 Task: For heading  Tahoma with underline.  font size for heading20,  'Change the font style of data to'Arial.  and font size to 12,  Change the alignment of both headline & data to Align left.  In the sheet  Data Management Spreadsheet
Action: Mouse moved to (887, 114)
Screenshot: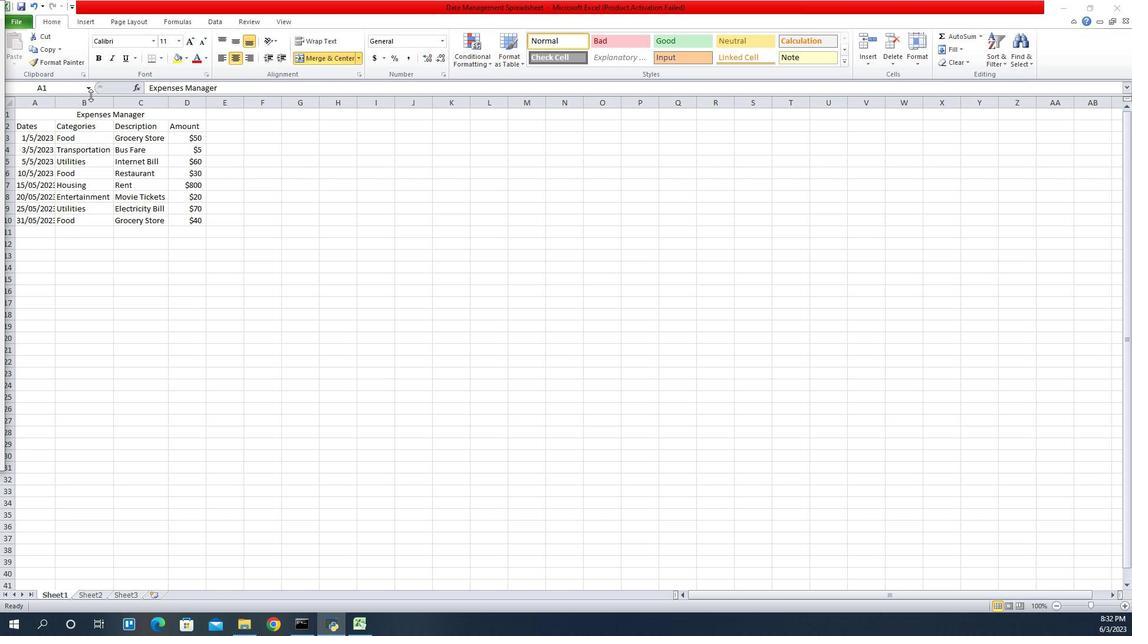 
Action: Mouse pressed left at (887, 114)
Screenshot: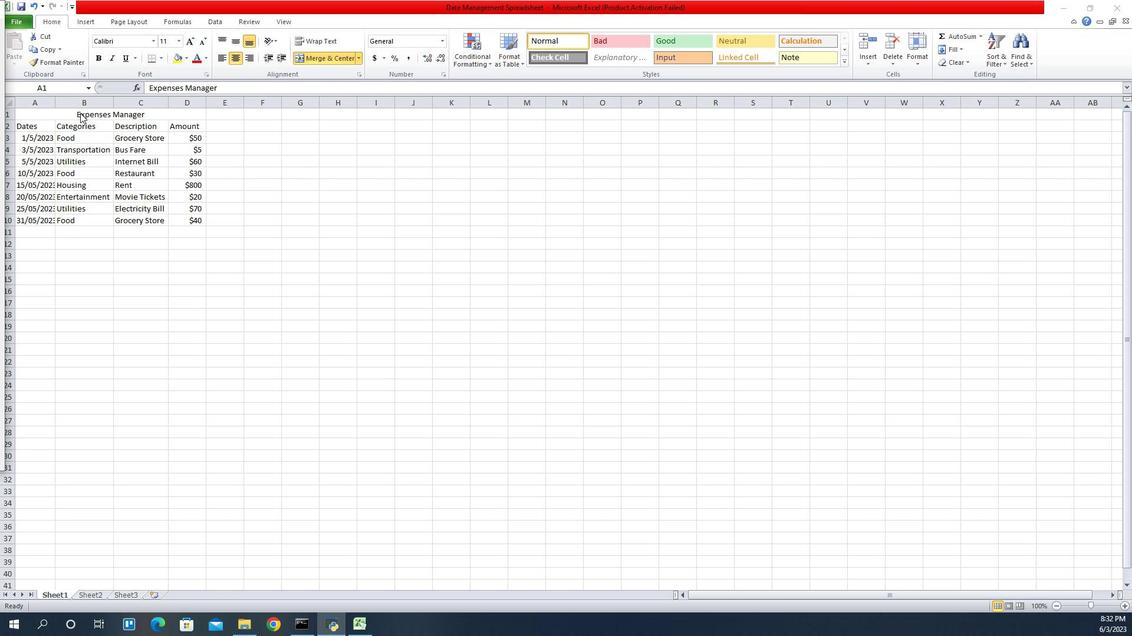 
Action: Mouse moved to (960, 43)
Screenshot: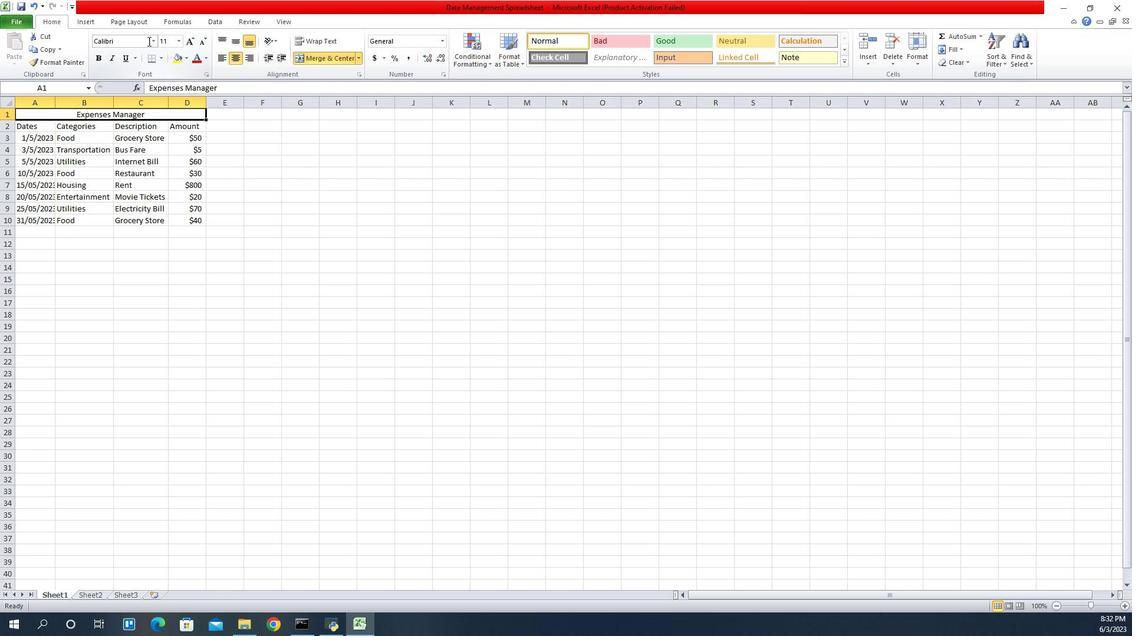 
Action: Mouse pressed left at (960, 43)
Screenshot: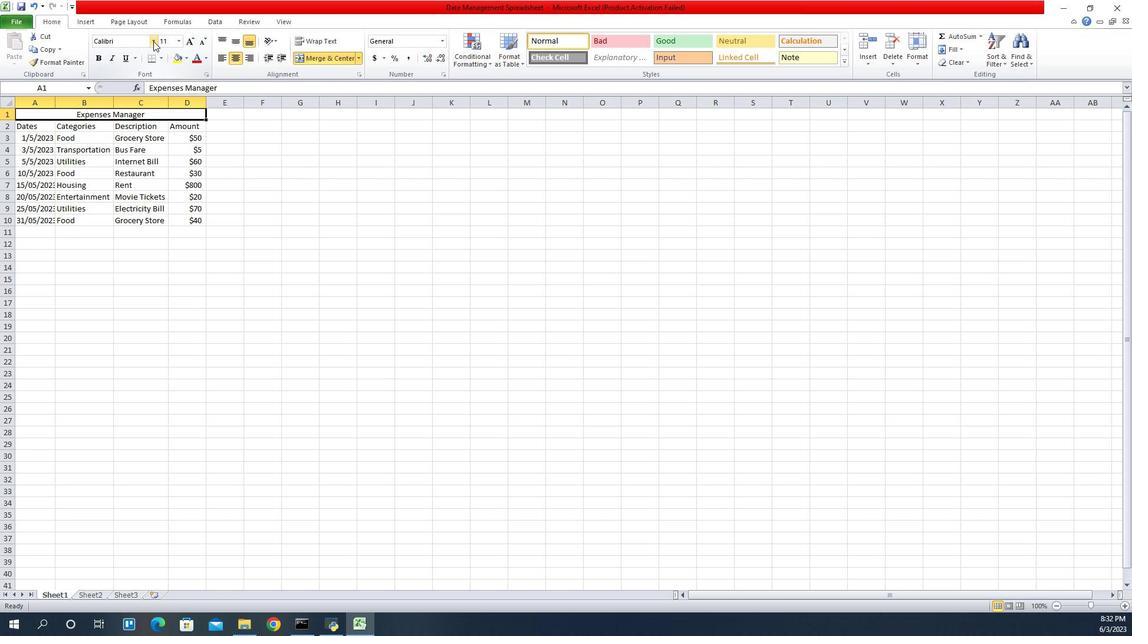 
Action: Mouse moved to (951, 174)
Screenshot: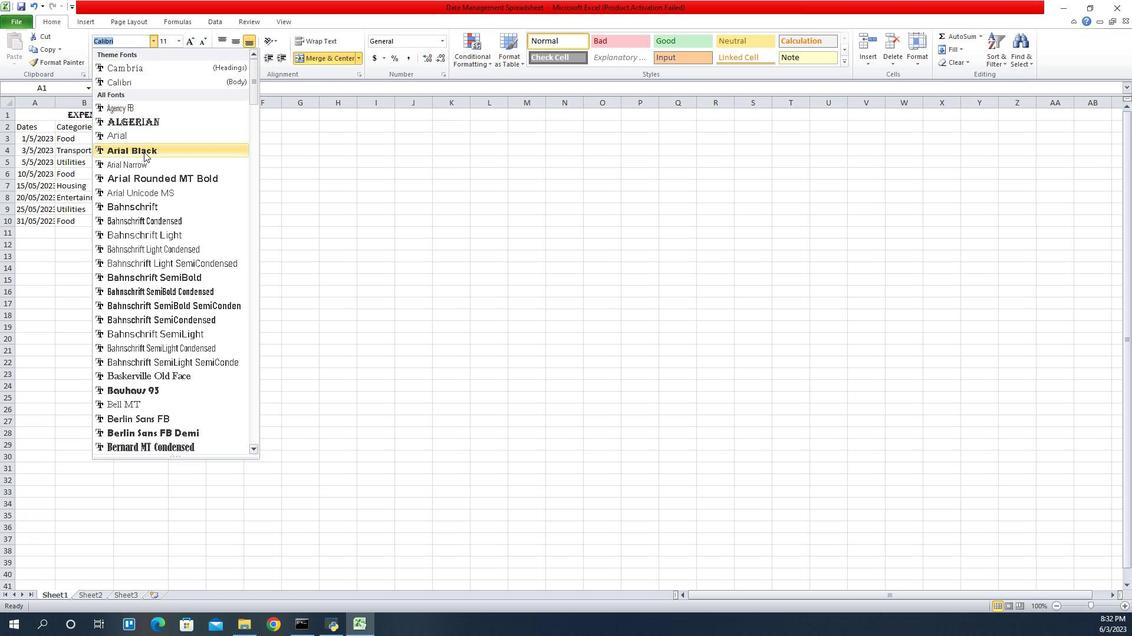 
Action: Mouse scrolled (951, 173) with delta (0, 0)
Screenshot: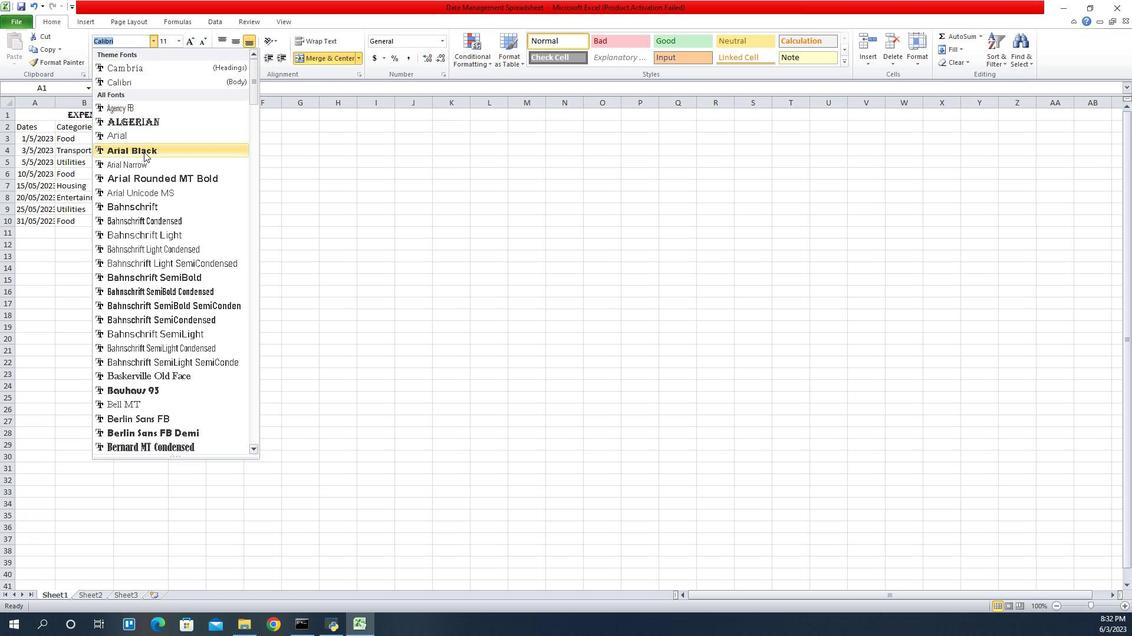 
Action: Mouse moved to (950, 176)
Screenshot: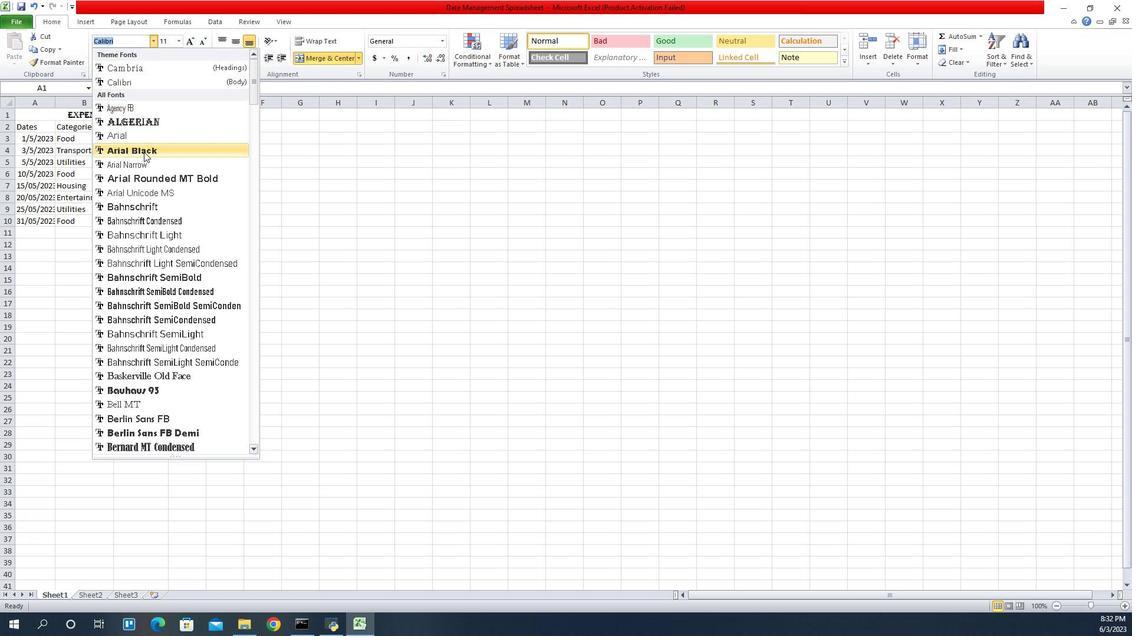 
Action: Mouse scrolled (950, 175) with delta (0, 0)
Screenshot: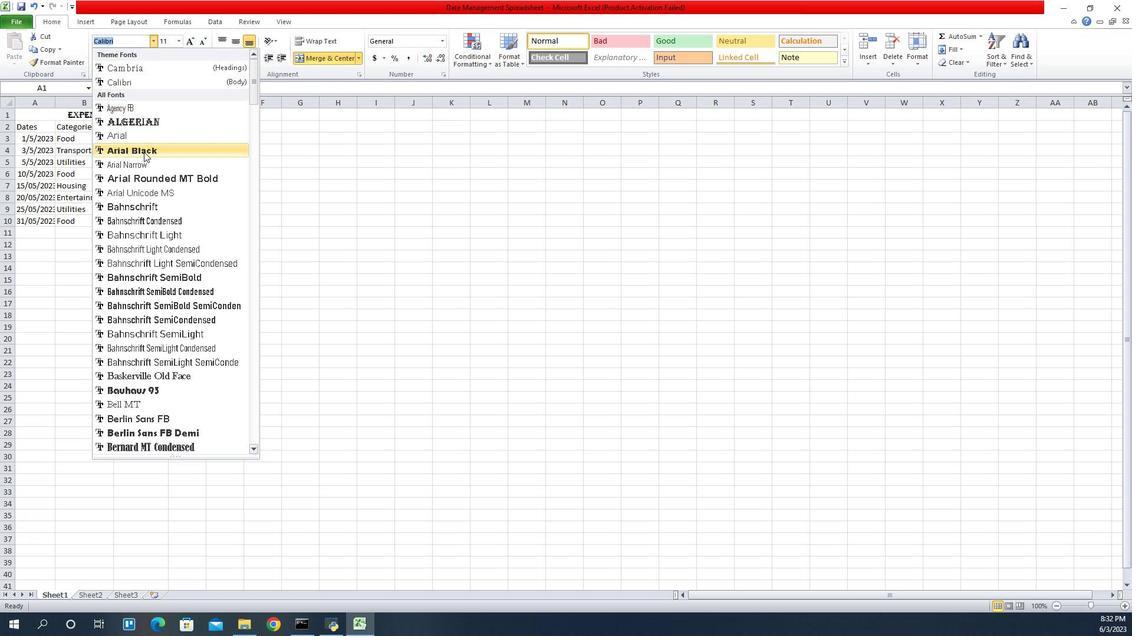 
Action: Mouse moved to (950, 181)
Screenshot: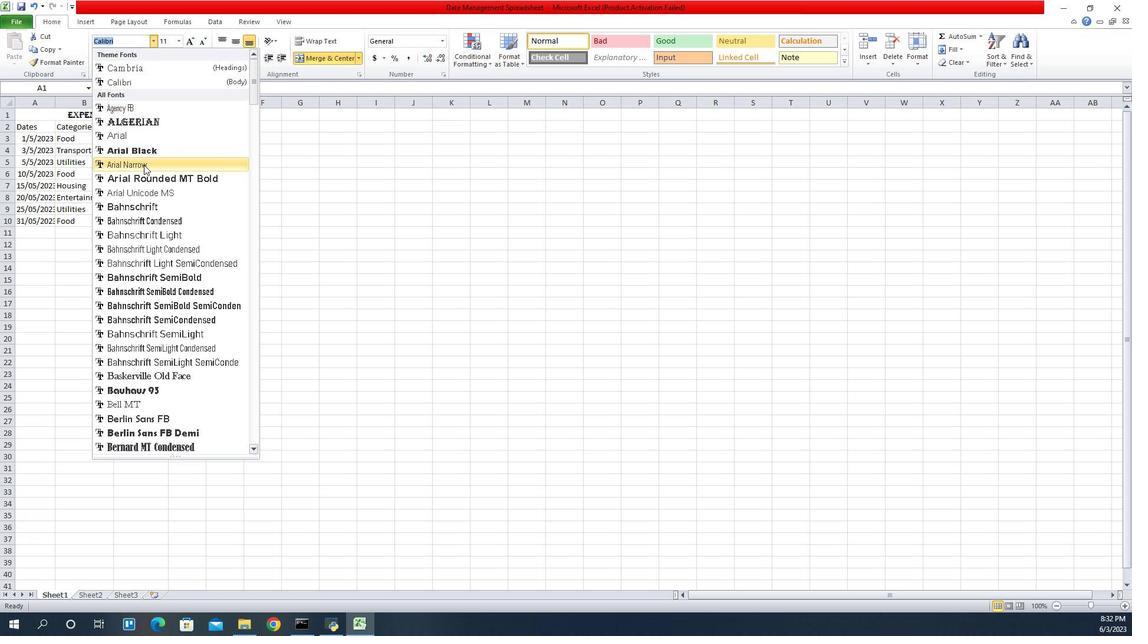 
Action: Mouse scrolled (950, 180) with delta (0, 0)
Screenshot: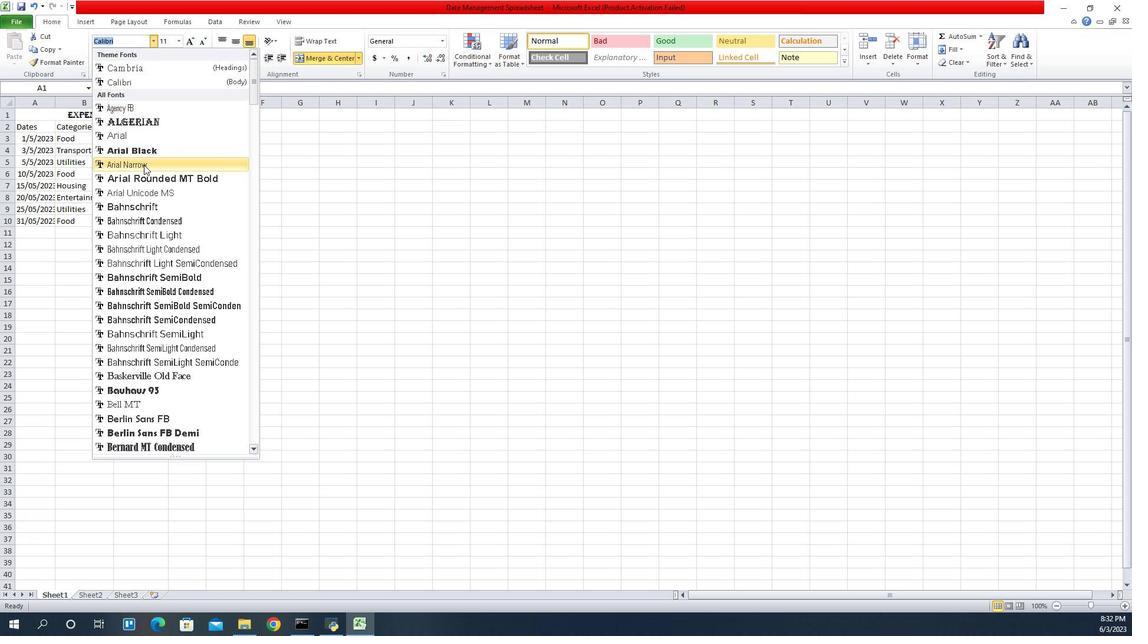 
Action: Mouse moved to (949, 187)
Screenshot: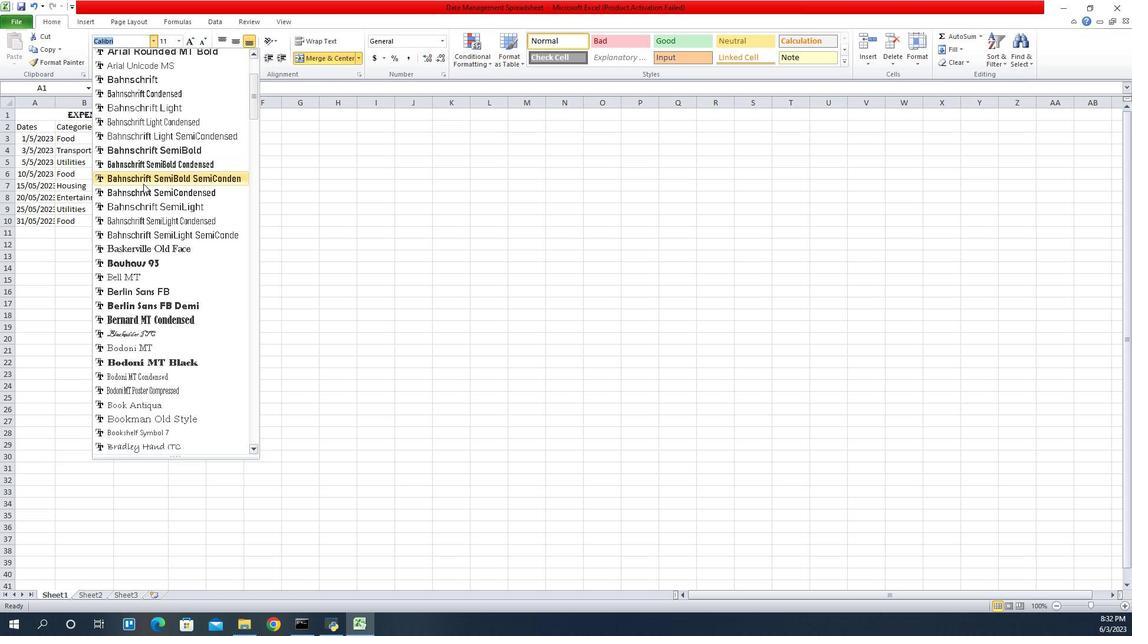 
Action: Mouse scrolled (949, 186) with delta (0, 0)
Screenshot: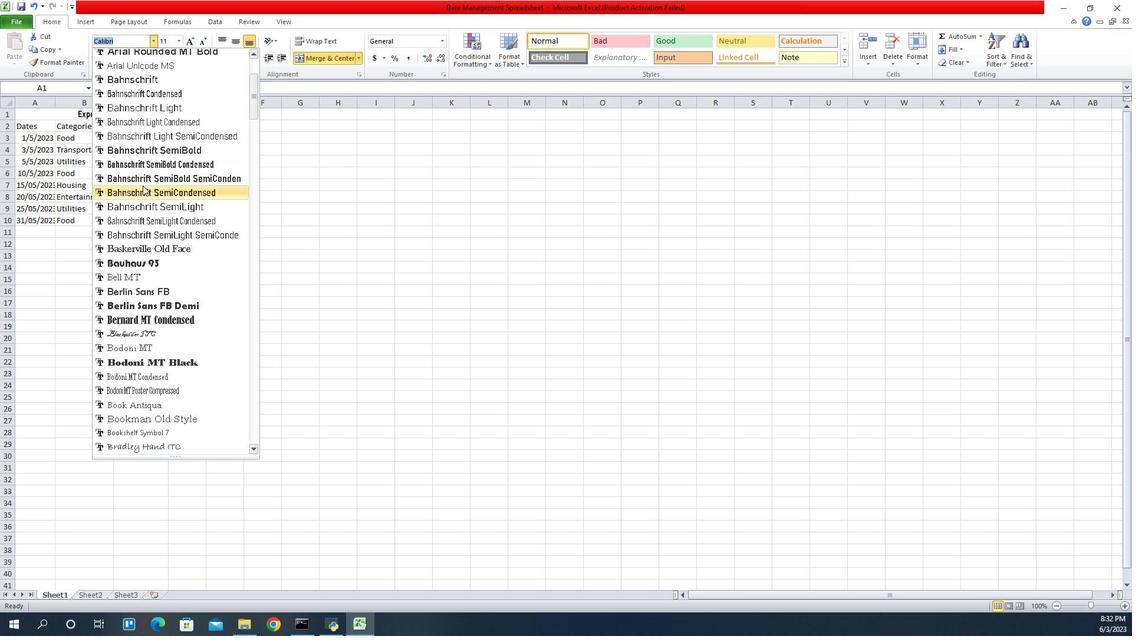 
Action: Mouse scrolled (949, 186) with delta (0, 0)
Screenshot: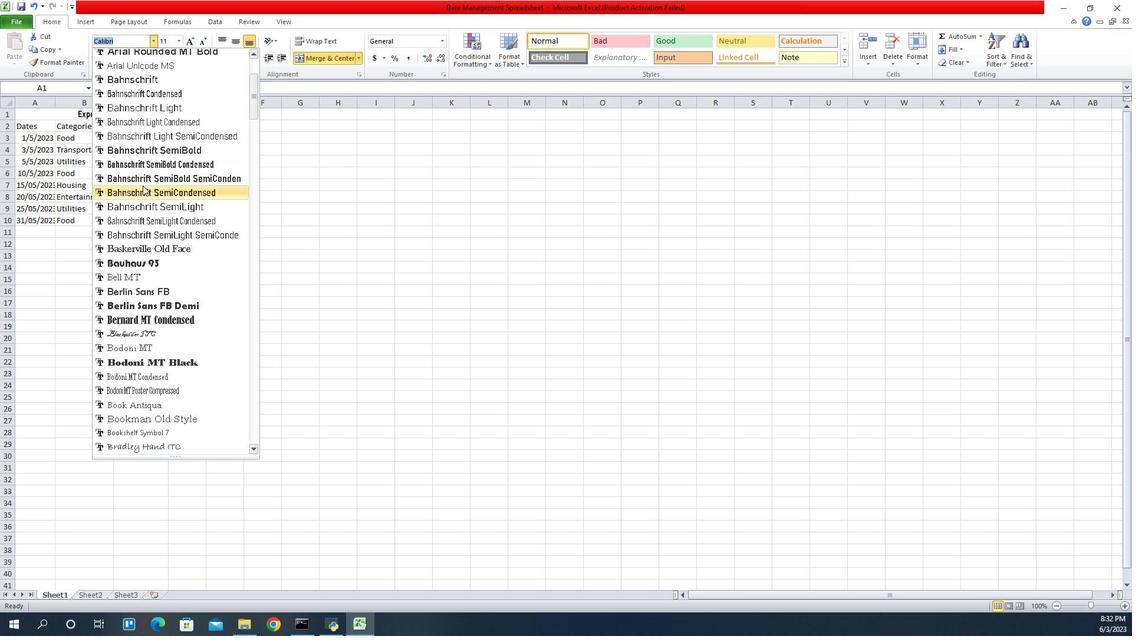 
Action: Mouse scrolled (949, 186) with delta (0, 0)
Screenshot: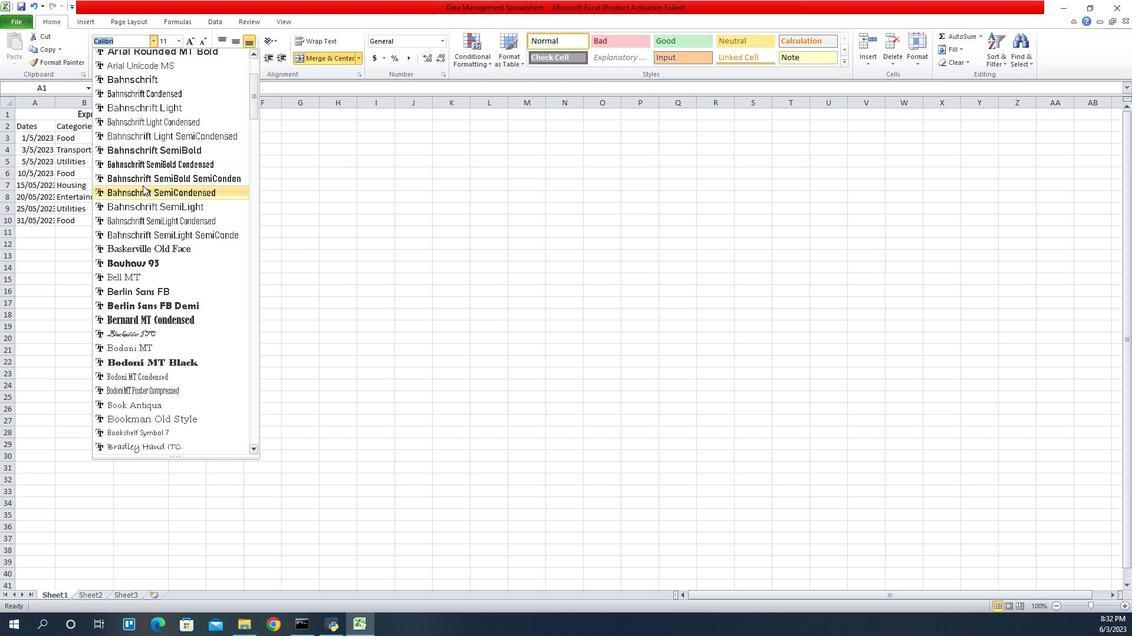 
Action: Mouse scrolled (949, 186) with delta (0, 0)
Screenshot: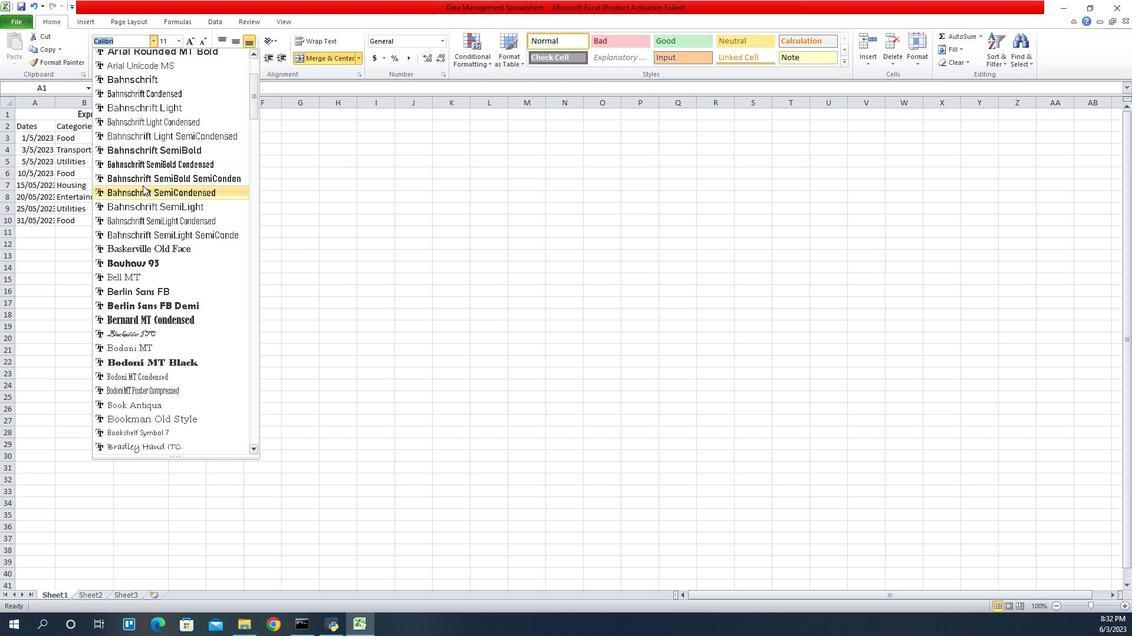 
Action: Mouse scrolled (949, 186) with delta (0, 0)
Screenshot: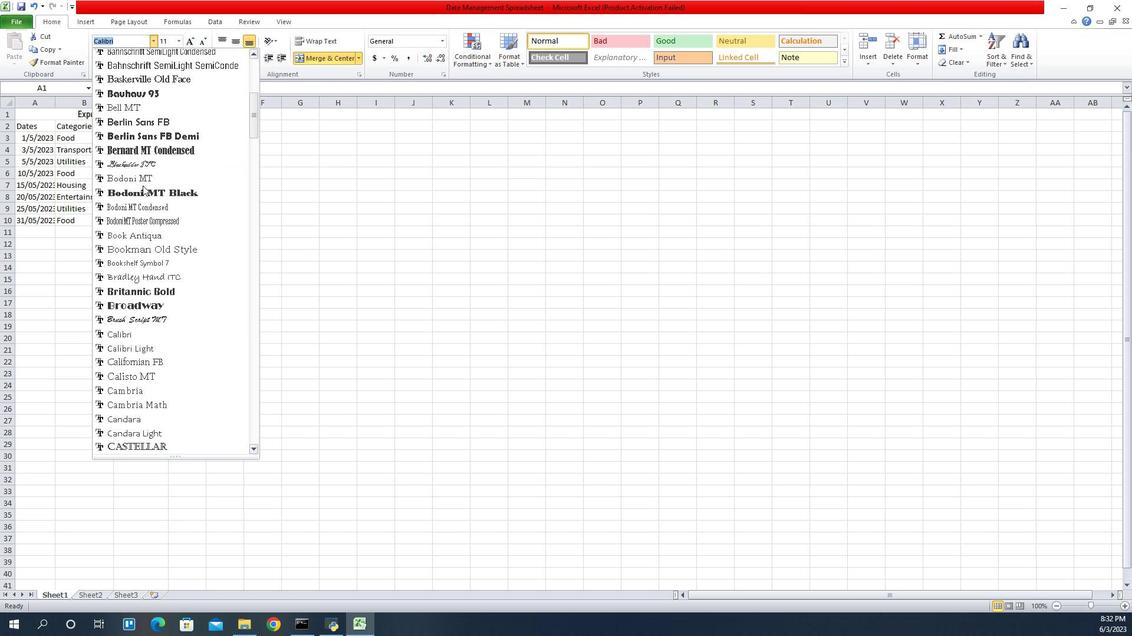 
Action: Mouse scrolled (949, 186) with delta (0, 0)
Screenshot: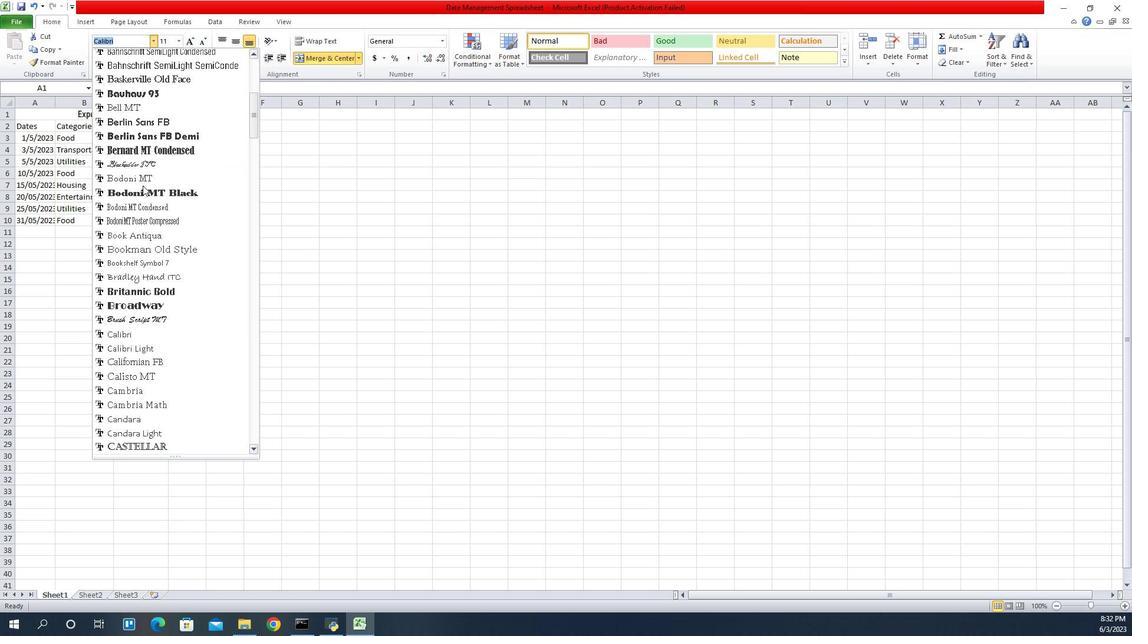 
Action: Mouse scrolled (949, 186) with delta (0, 0)
Screenshot: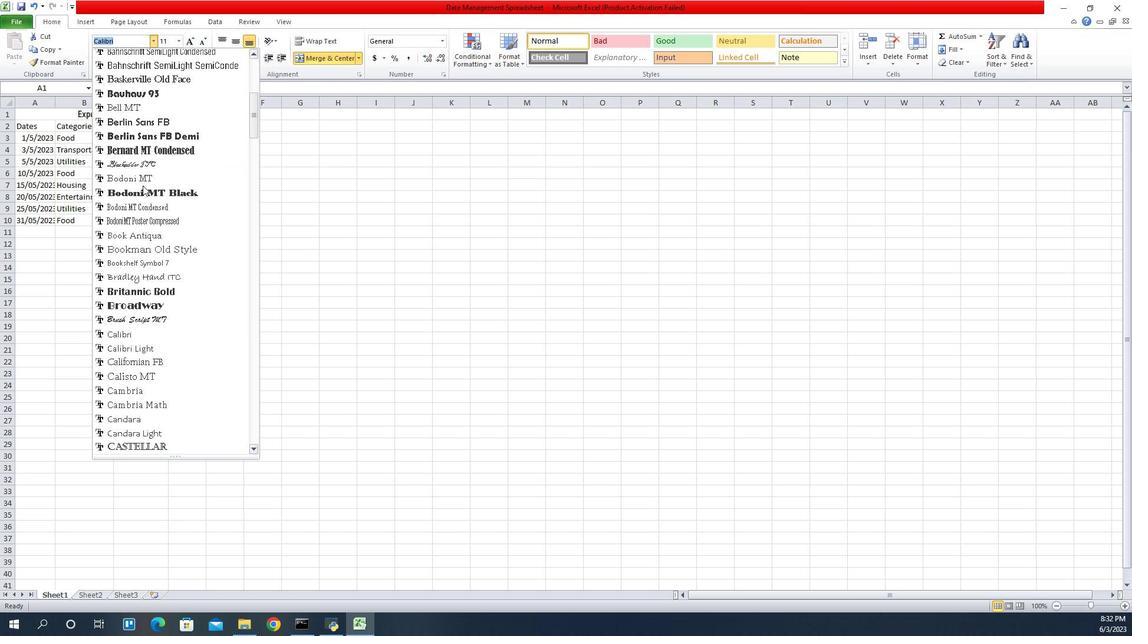 
Action: Mouse scrolled (949, 186) with delta (0, 0)
Screenshot: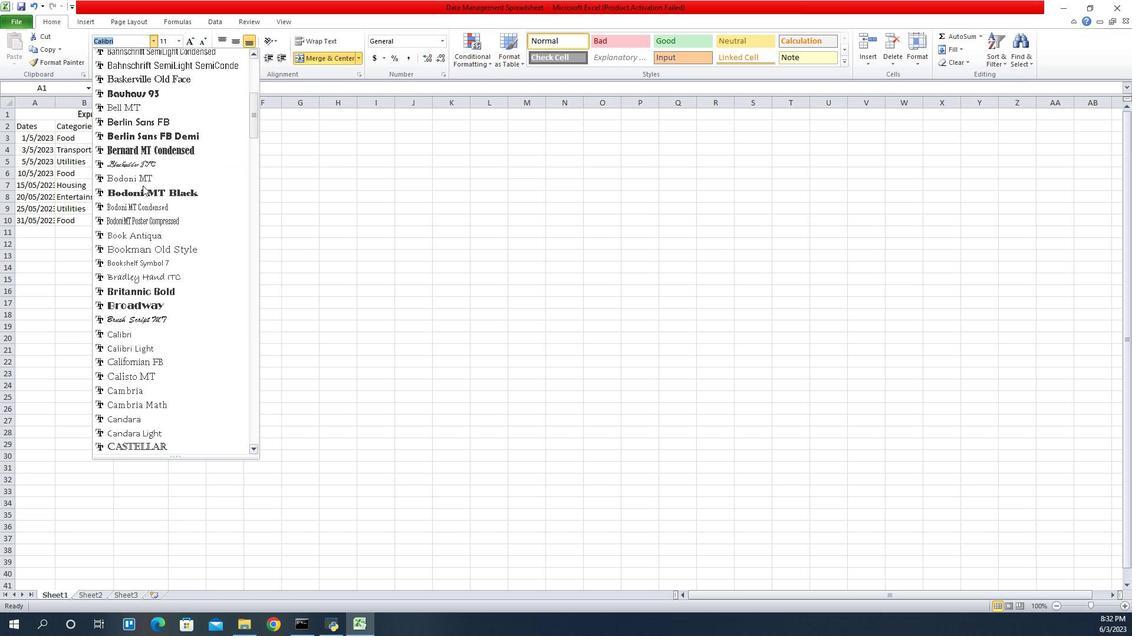 
Action: Mouse scrolled (949, 186) with delta (0, 0)
Screenshot: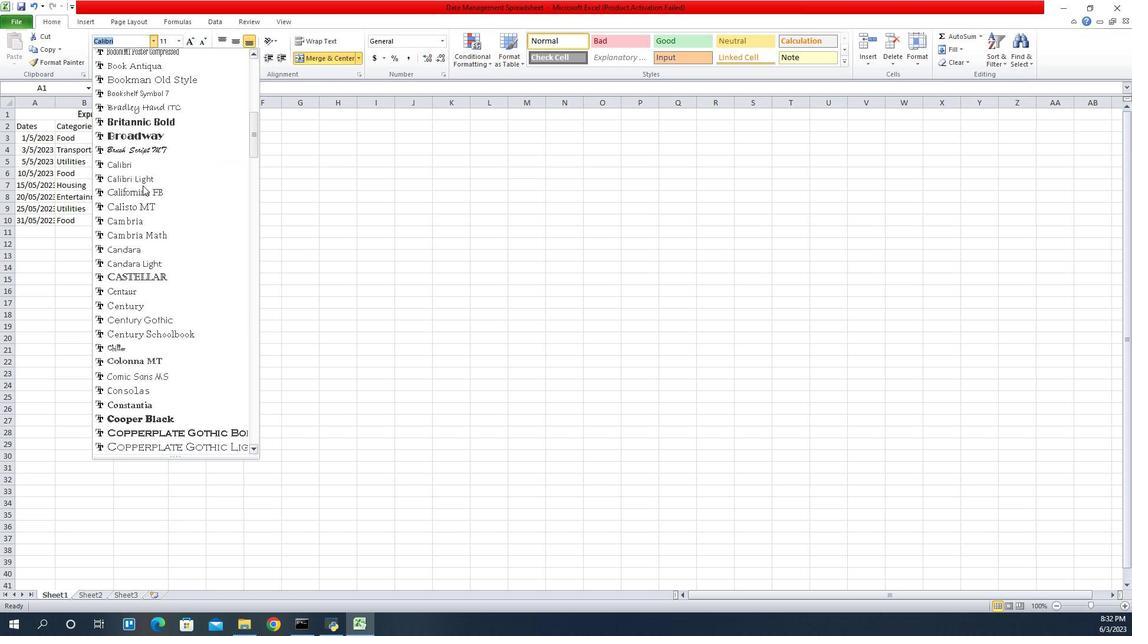 
Action: Mouse scrolled (949, 186) with delta (0, 0)
Screenshot: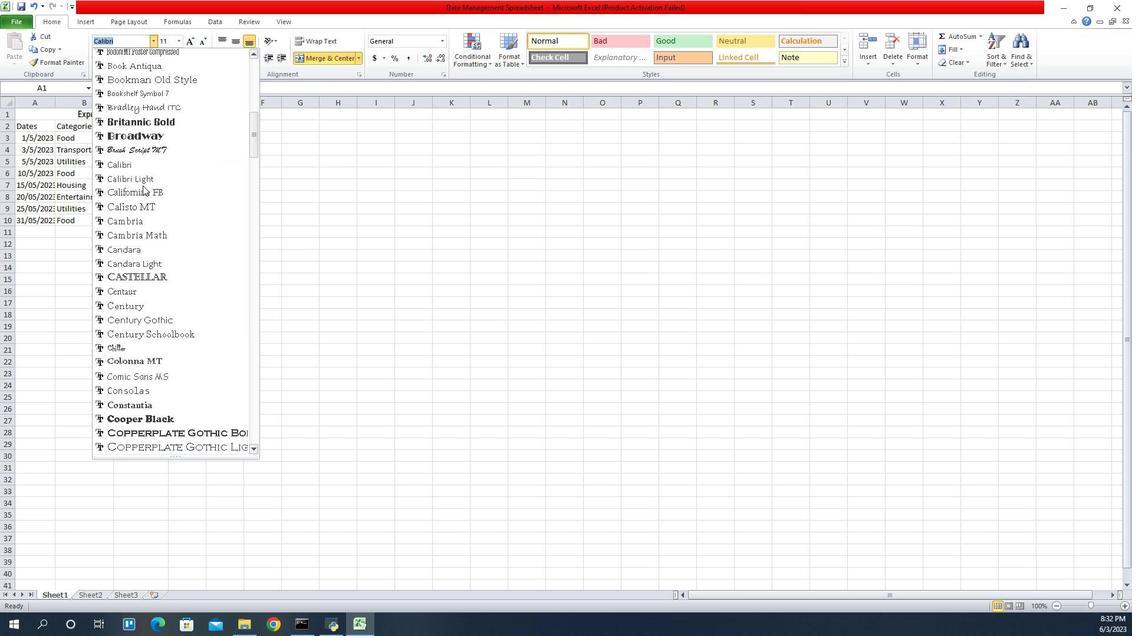 
Action: Mouse scrolled (949, 186) with delta (0, 0)
Screenshot: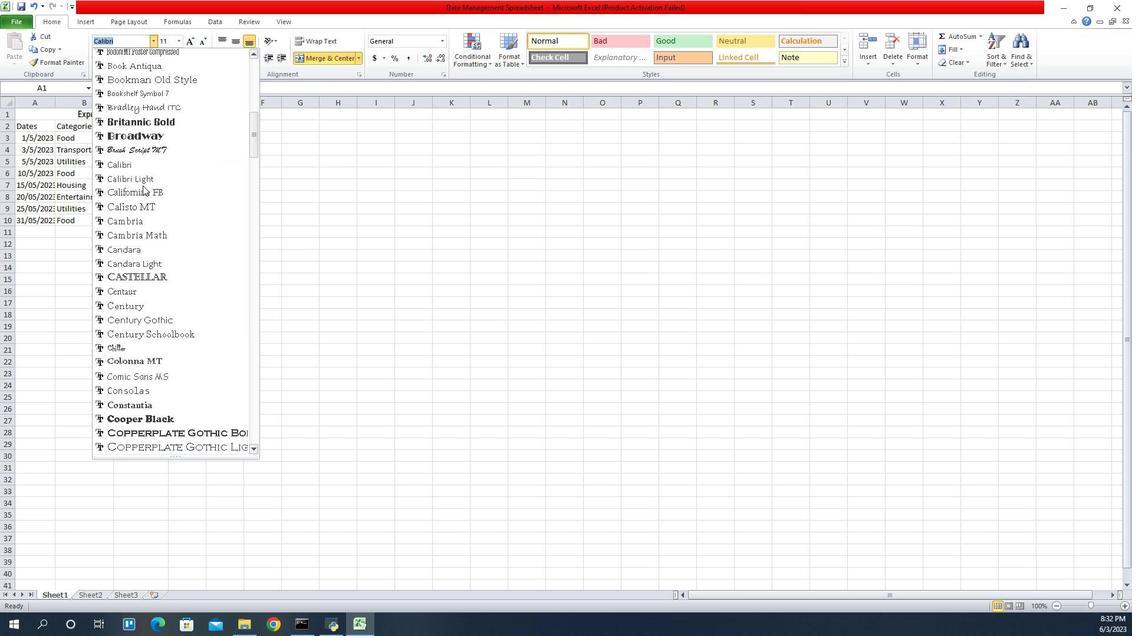 
Action: Mouse scrolled (949, 186) with delta (0, 0)
Screenshot: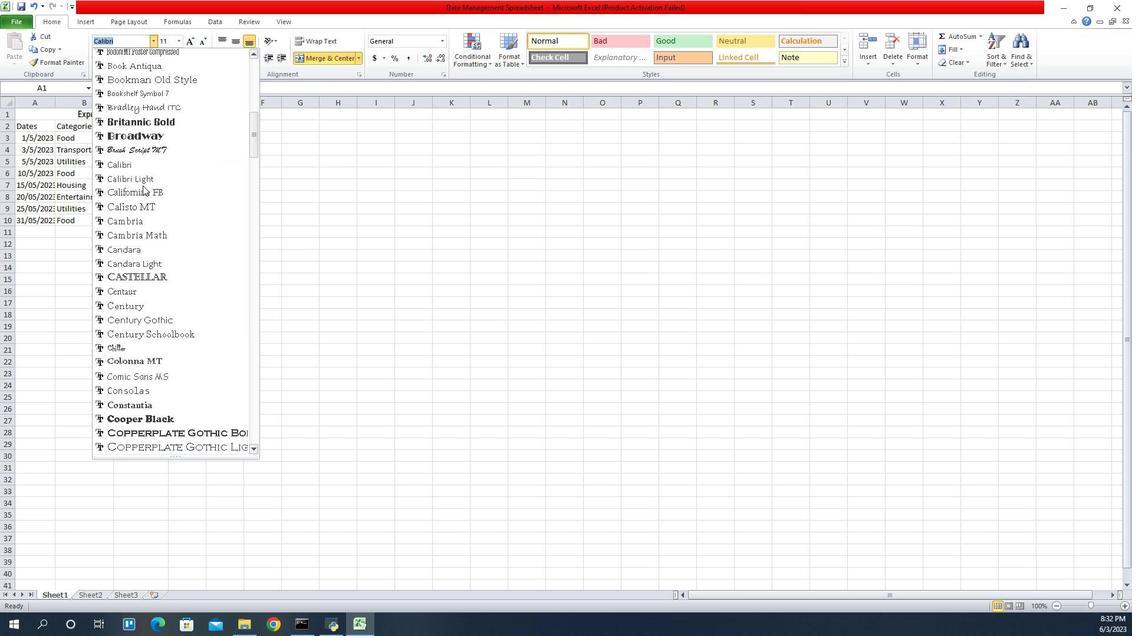 
Action: Mouse scrolled (949, 186) with delta (0, 0)
Screenshot: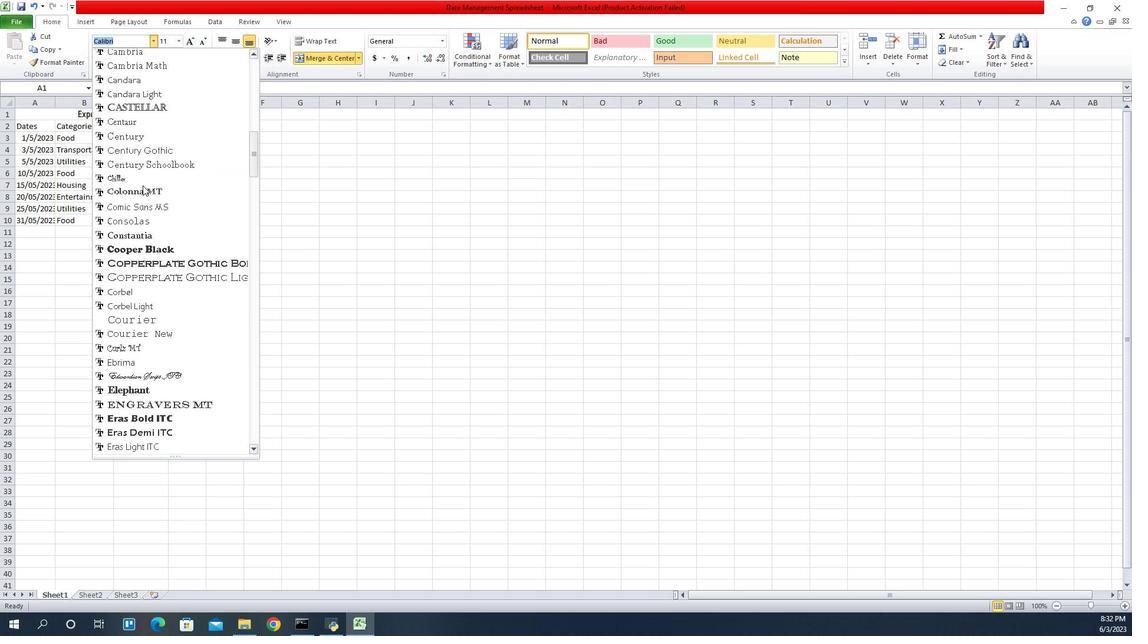 
Action: Mouse scrolled (949, 186) with delta (0, 0)
Screenshot: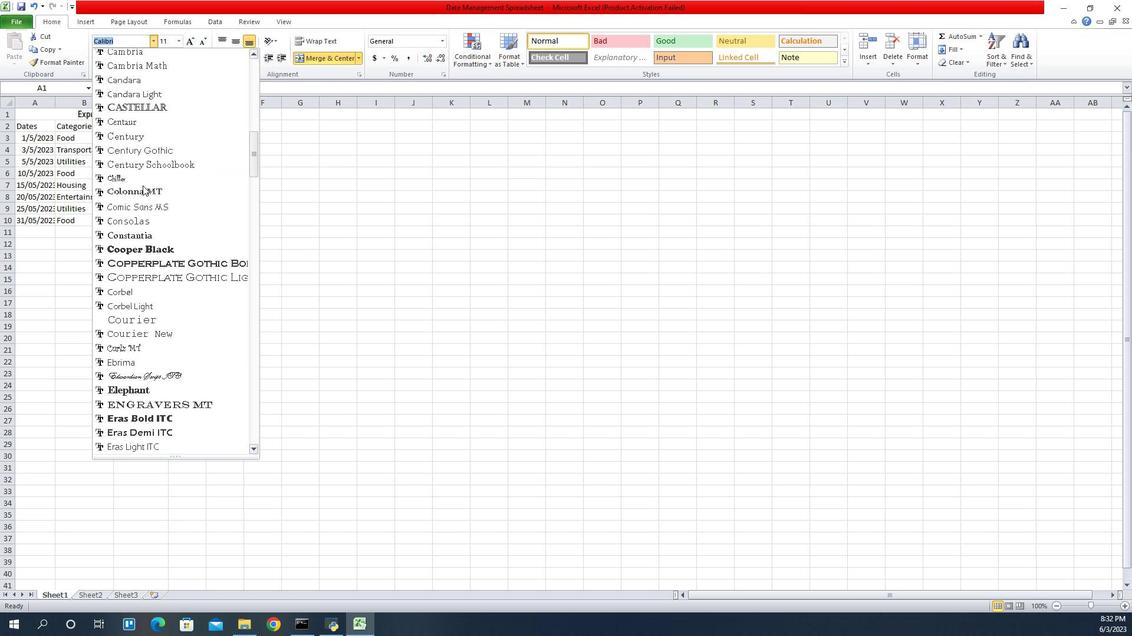
Action: Mouse scrolled (949, 186) with delta (0, 0)
Screenshot: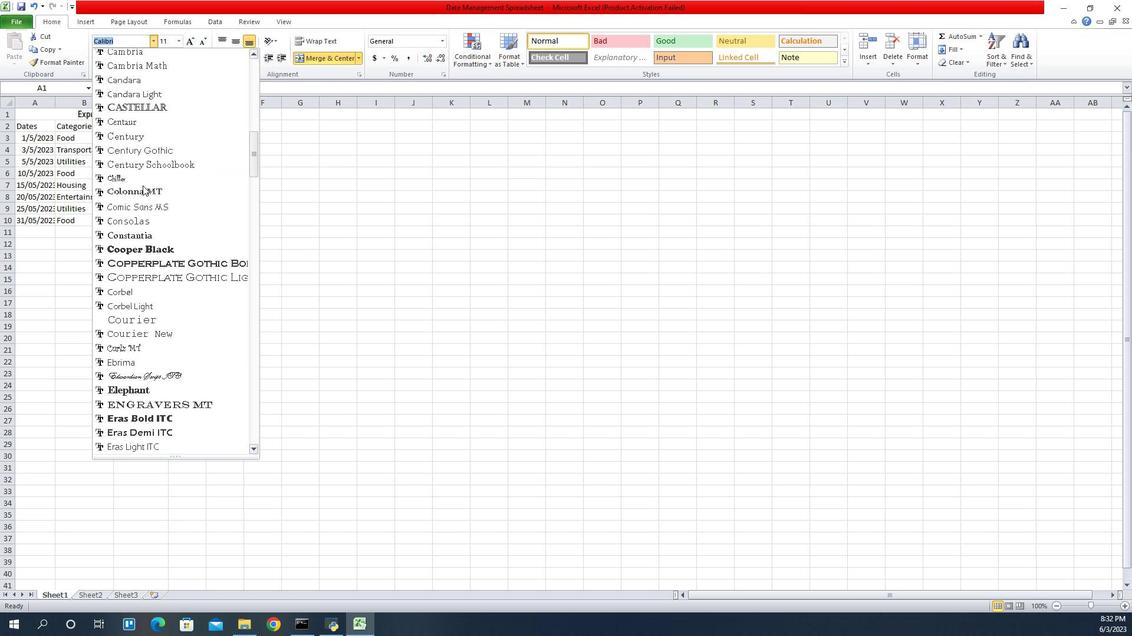 
Action: Mouse scrolled (949, 186) with delta (0, 0)
Screenshot: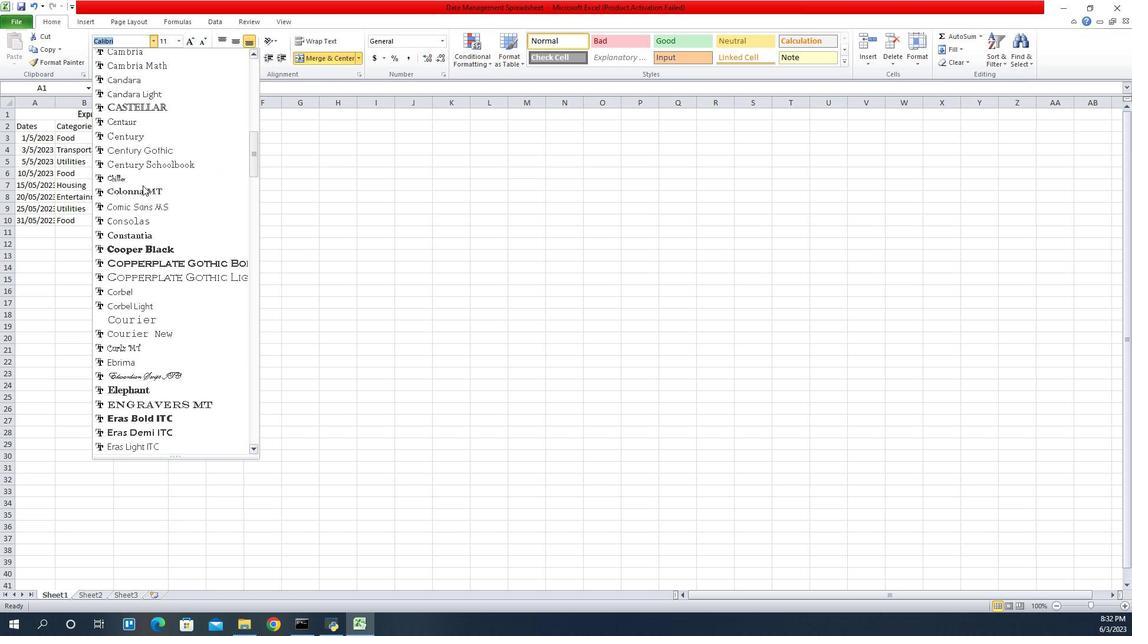 
Action: Mouse scrolled (949, 186) with delta (0, 0)
Screenshot: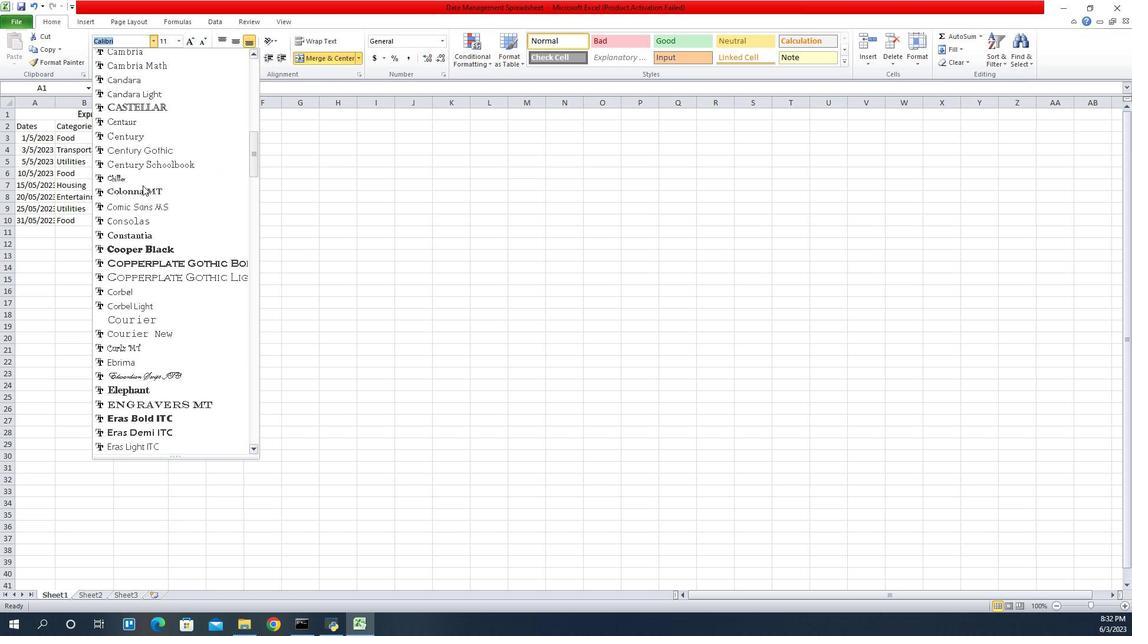 
Action: Mouse scrolled (949, 186) with delta (0, 0)
Screenshot: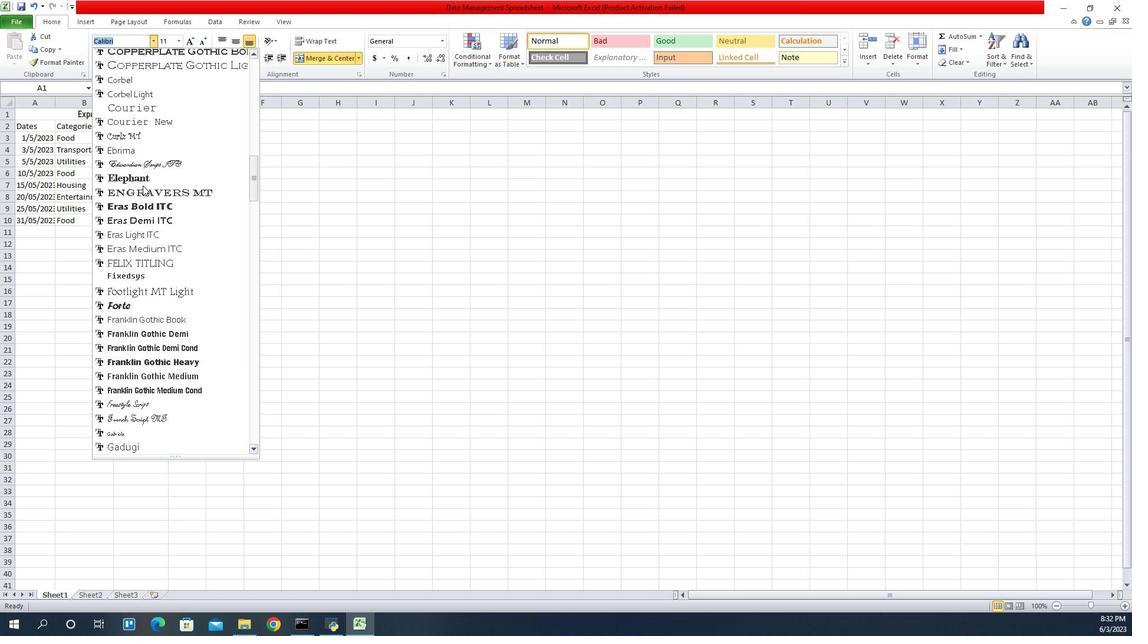 
Action: Mouse scrolled (949, 186) with delta (0, 0)
Screenshot: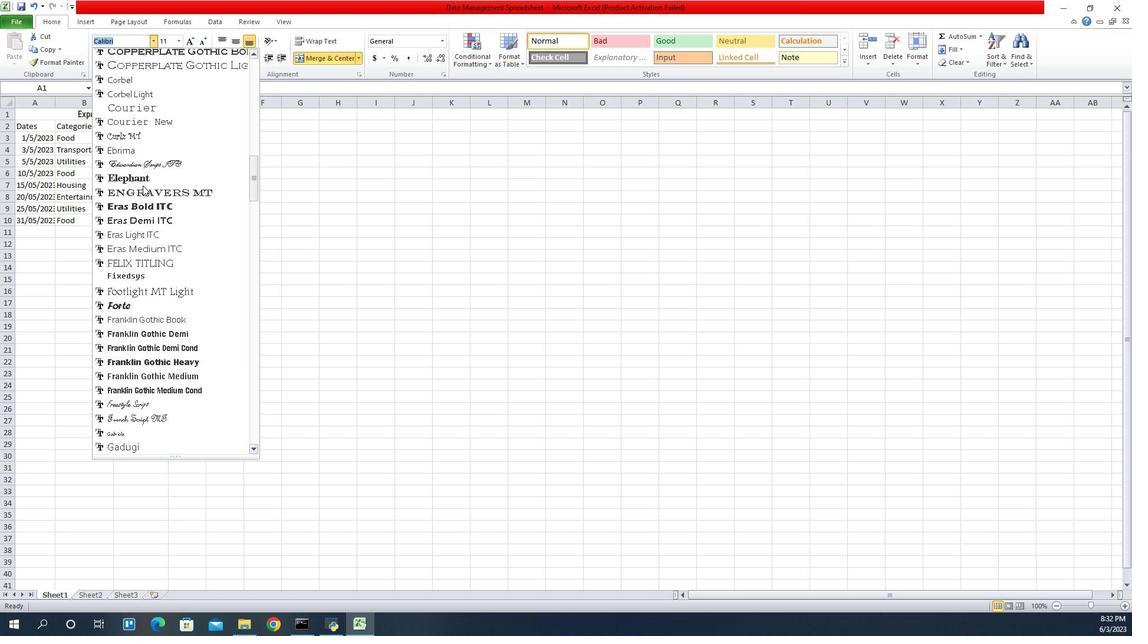 
Action: Mouse scrolled (949, 186) with delta (0, 0)
Screenshot: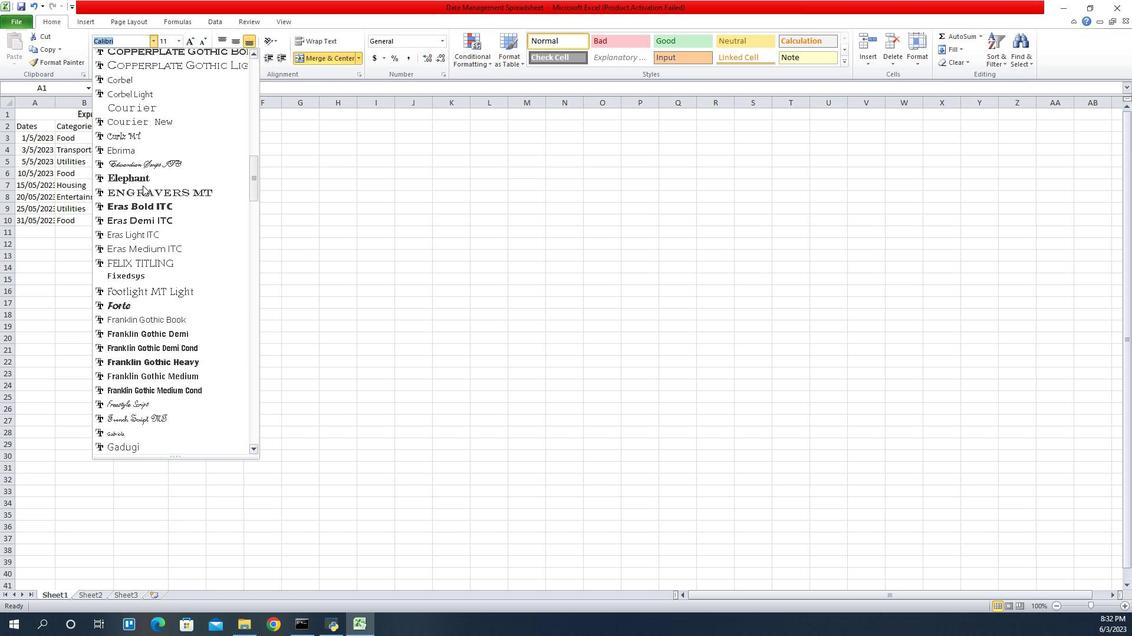 
Action: Mouse scrolled (949, 186) with delta (0, 0)
Screenshot: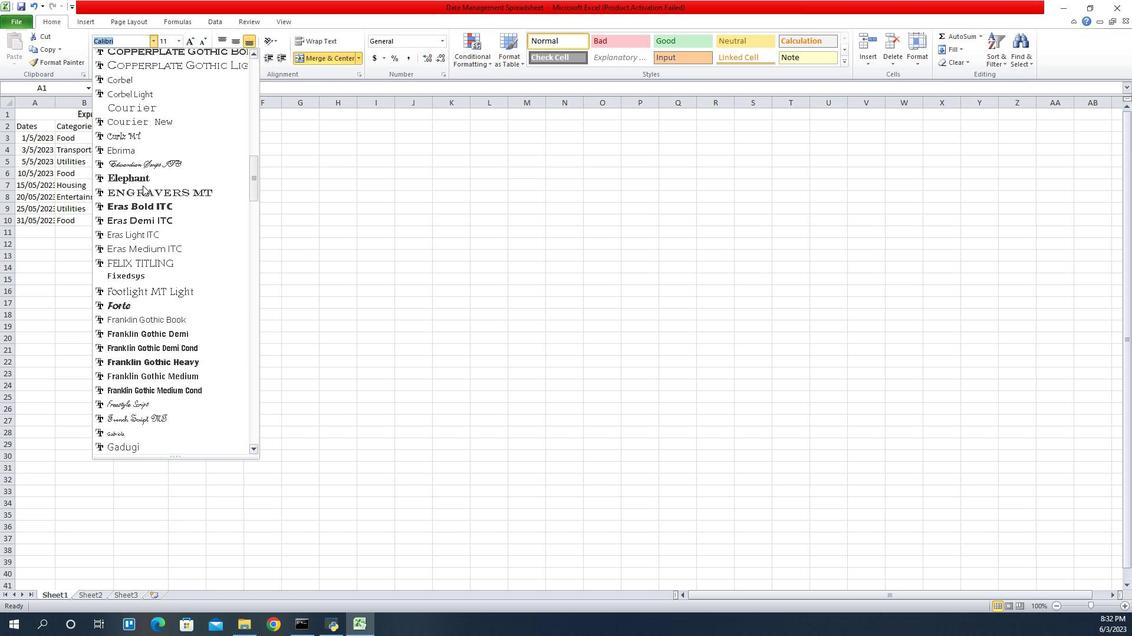 
Action: Mouse scrolled (949, 186) with delta (0, 0)
Screenshot: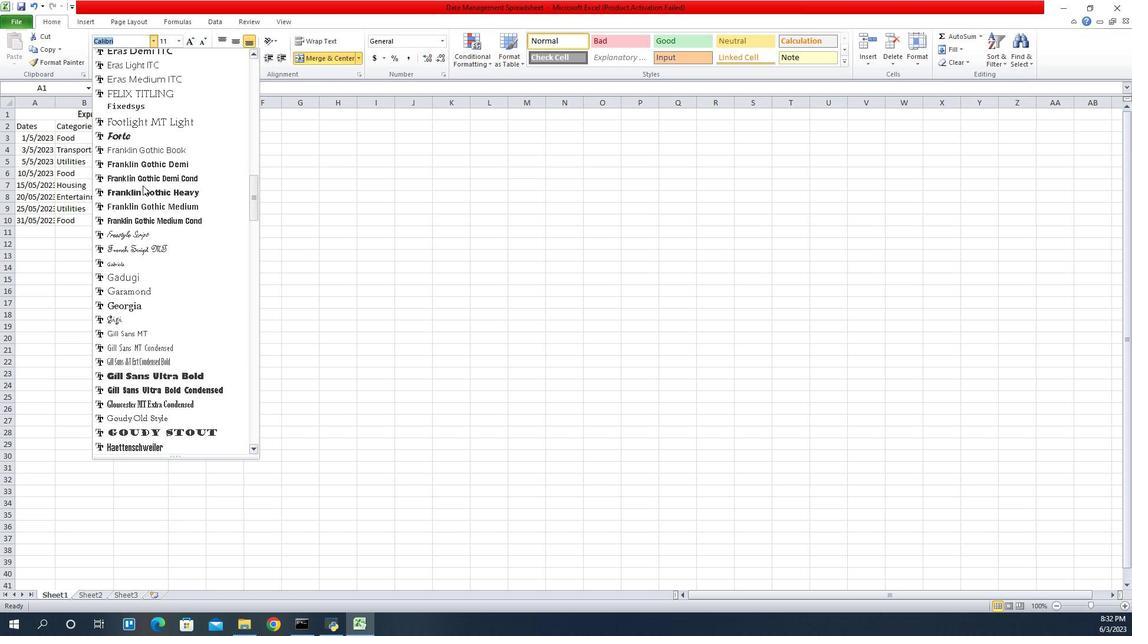 
Action: Mouse scrolled (949, 186) with delta (0, 0)
Screenshot: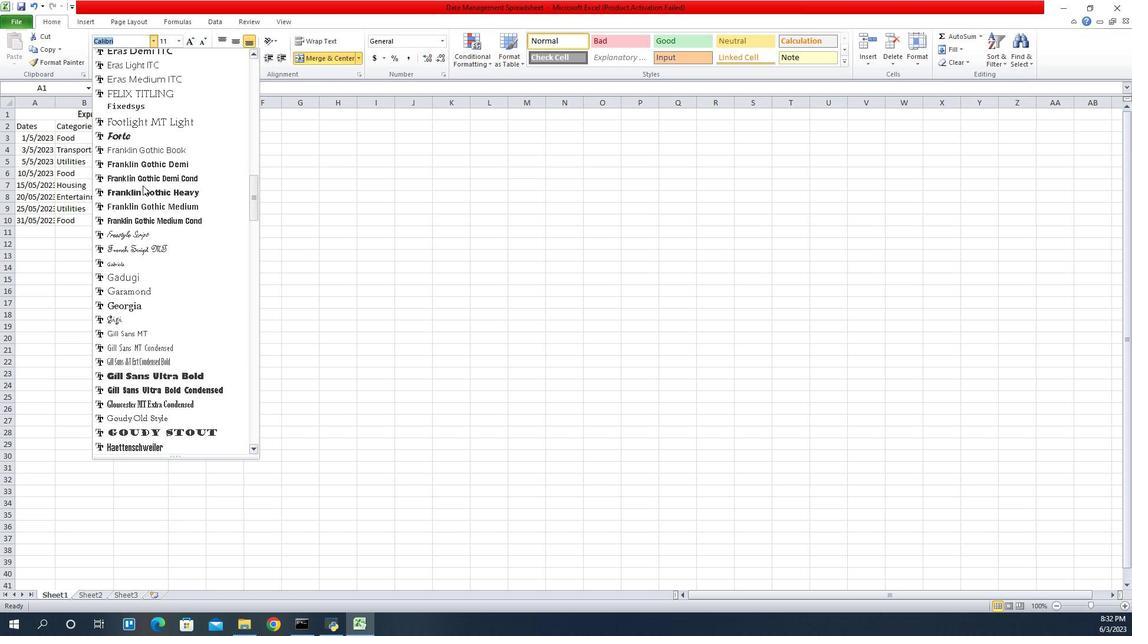 
Action: Mouse scrolled (949, 186) with delta (0, 0)
Screenshot: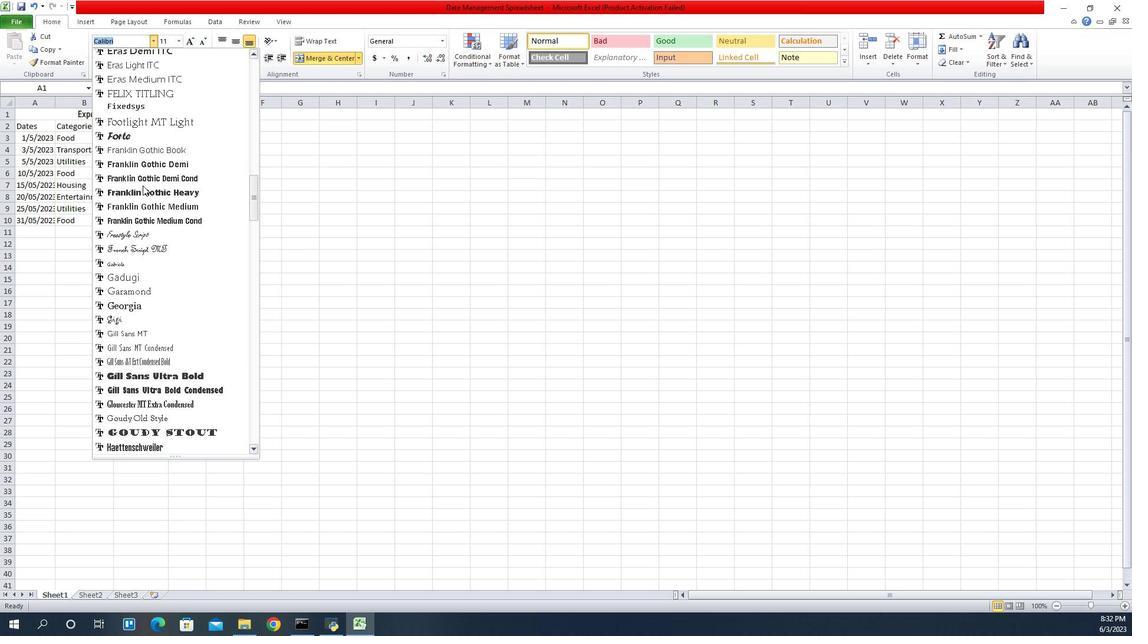 
Action: Mouse scrolled (949, 186) with delta (0, 0)
Screenshot: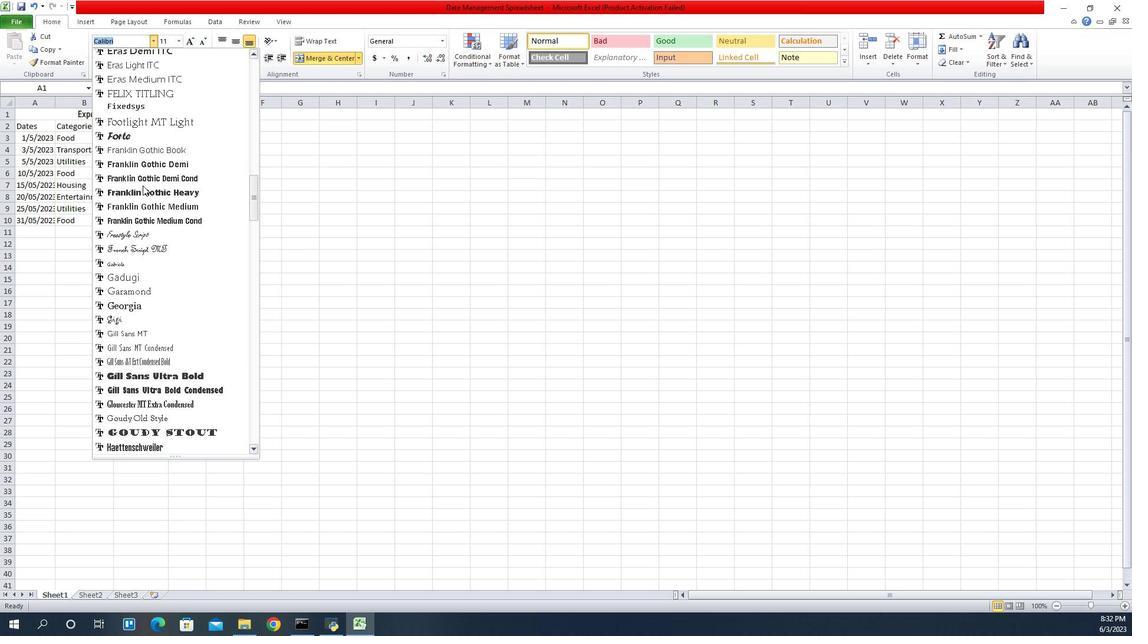 
Action: Mouse scrolled (949, 186) with delta (0, 0)
Screenshot: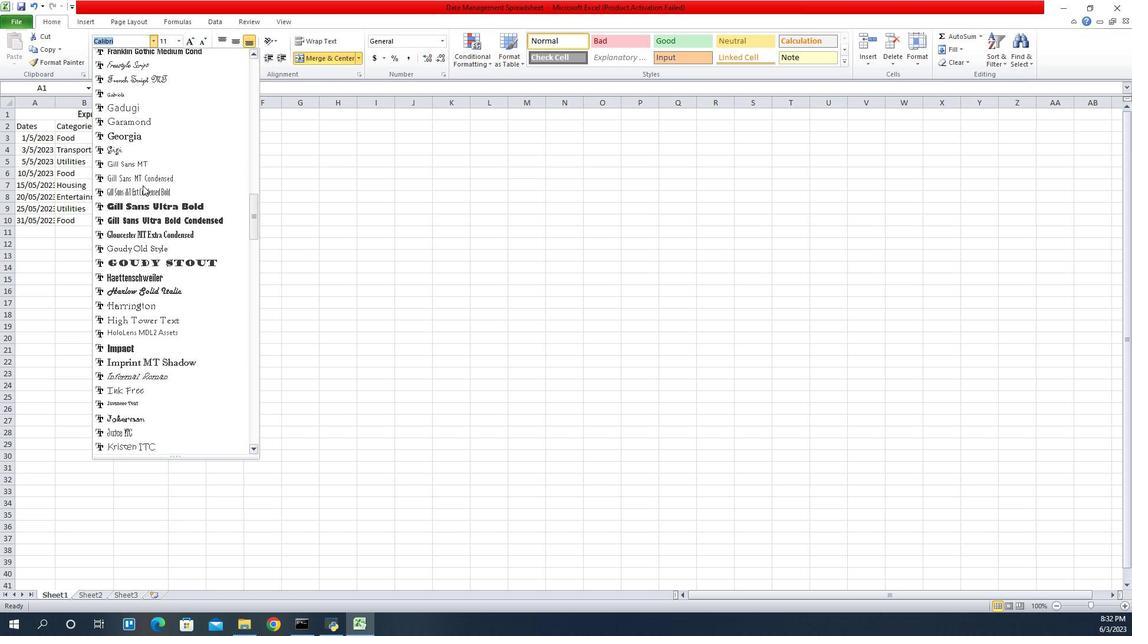 
Action: Mouse scrolled (949, 186) with delta (0, 0)
Screenshot: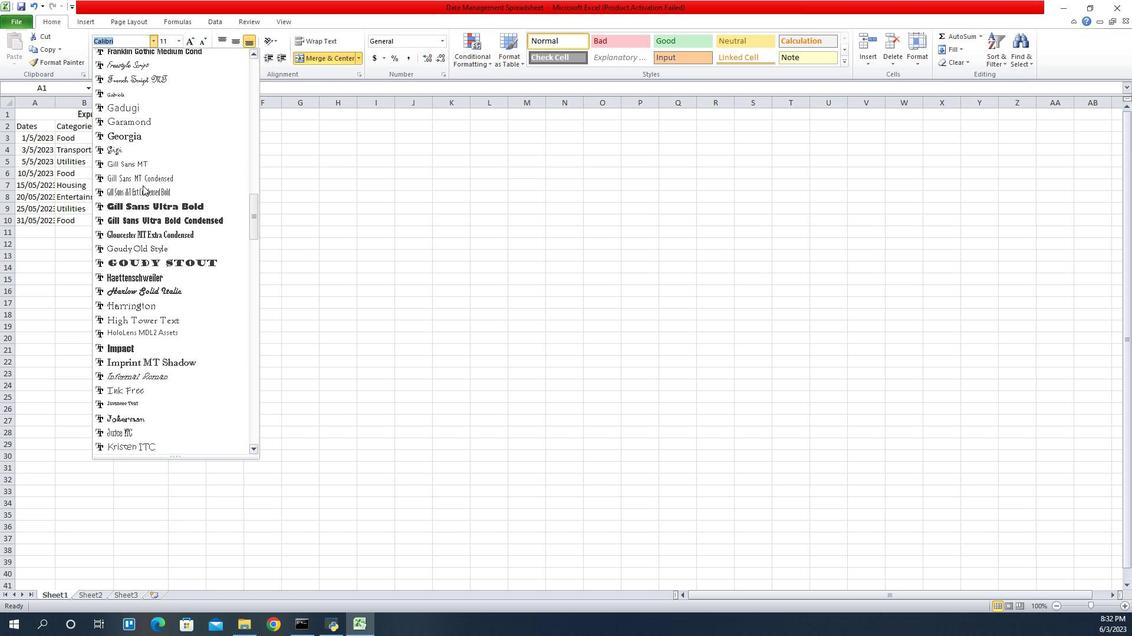 
Action: Mouse scrolled (949, 186) with delta (0, 0)
Screenshot: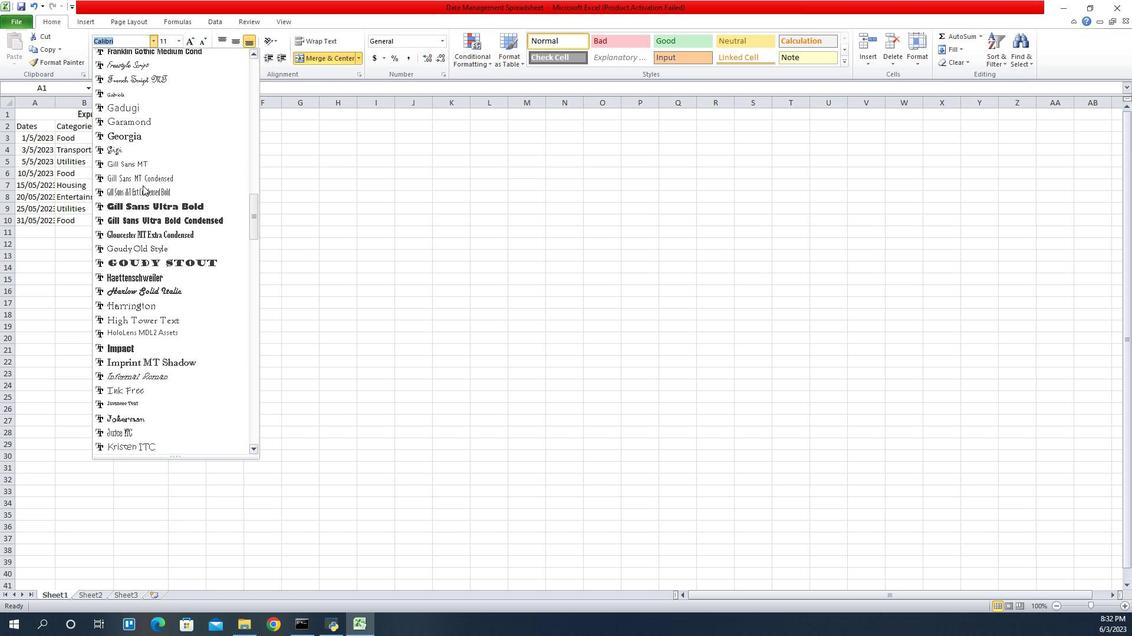 
Action: Mouse scrolled (949, 186) with delta (0, 0)
Screenshot: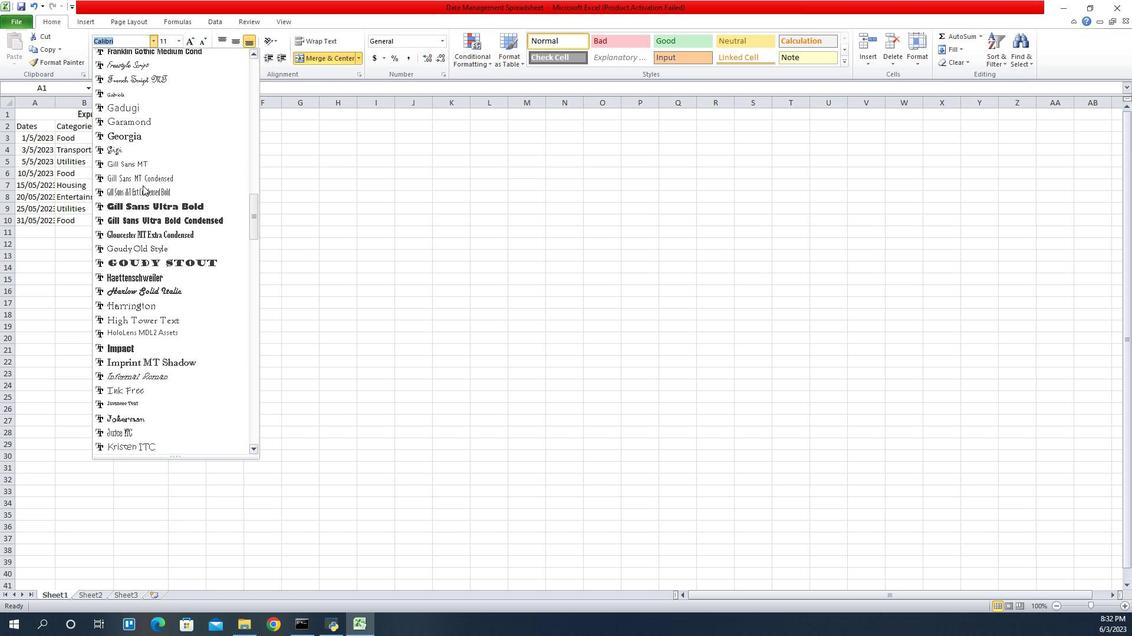 
Action: Mouse scrolled (949, 186) with delta (0, 0)
Screenshot: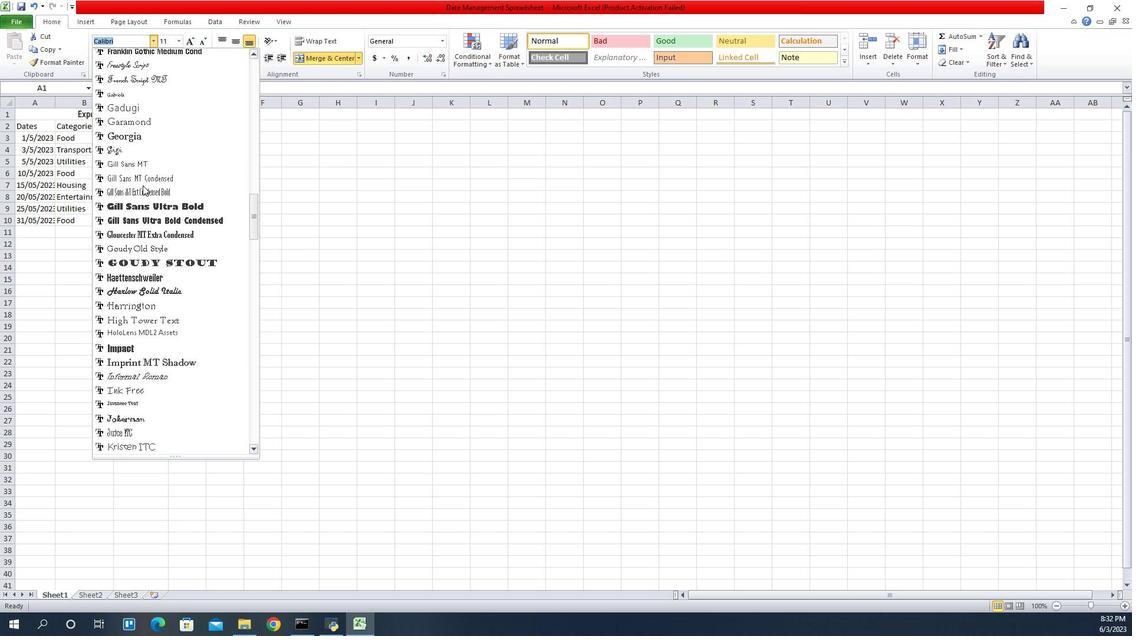 
Action: Mouse scrolled (949, 186) with delta (0, 0)
Screenshot: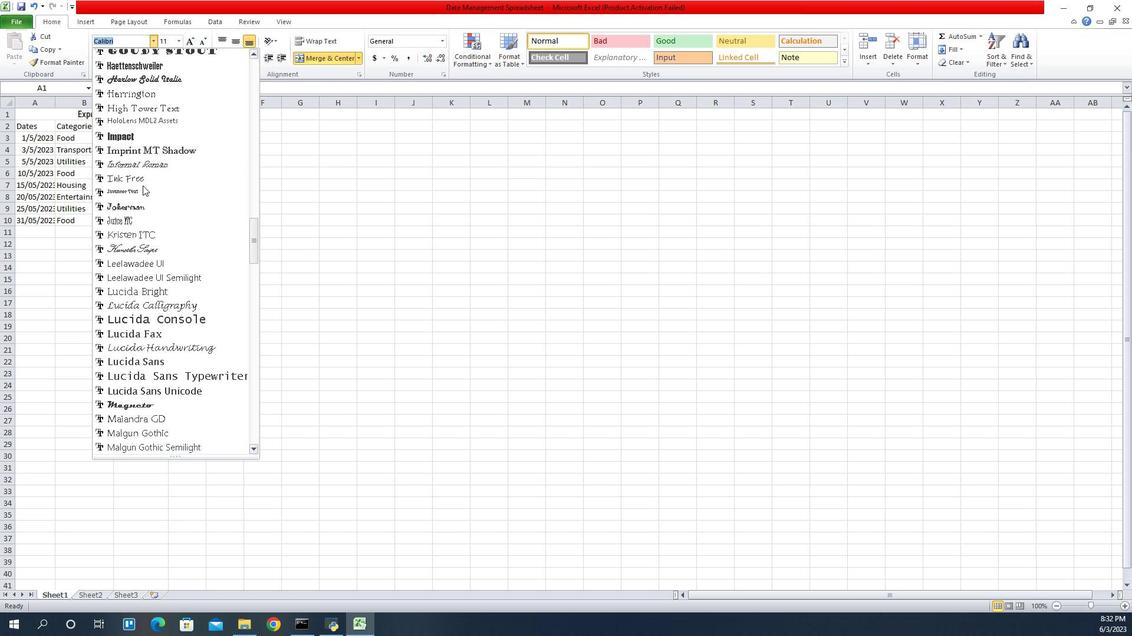 
Action: Mouse scrolled (949, 186) with delta (0, 0)
Screenshot: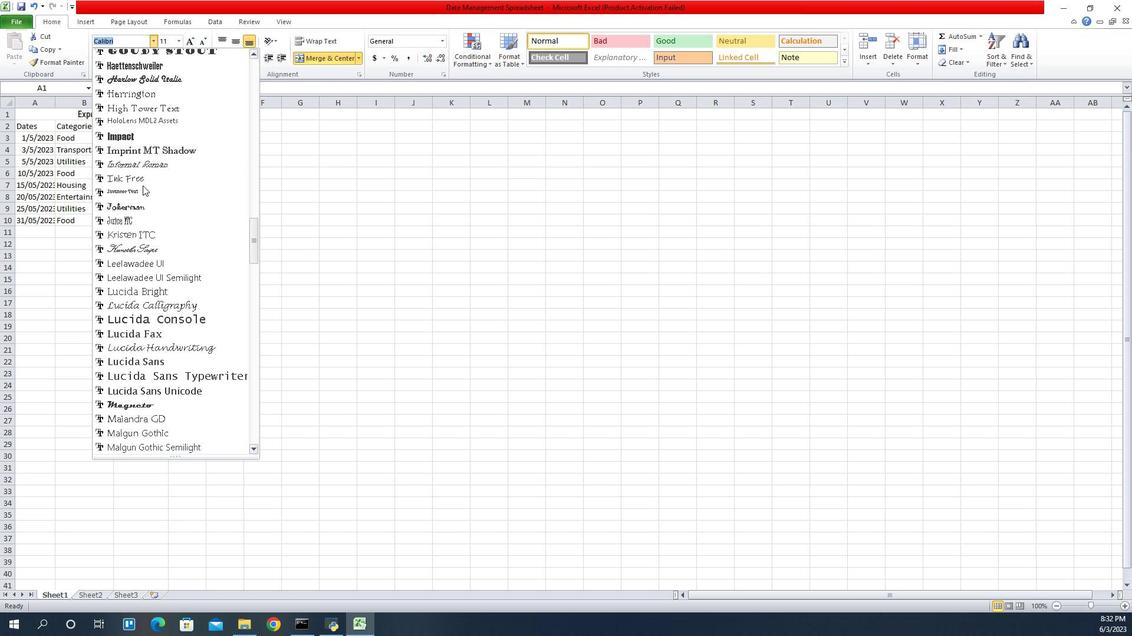 
Action: Mouse scrolled (949, 186) with delta (0, 0)
Screenshot: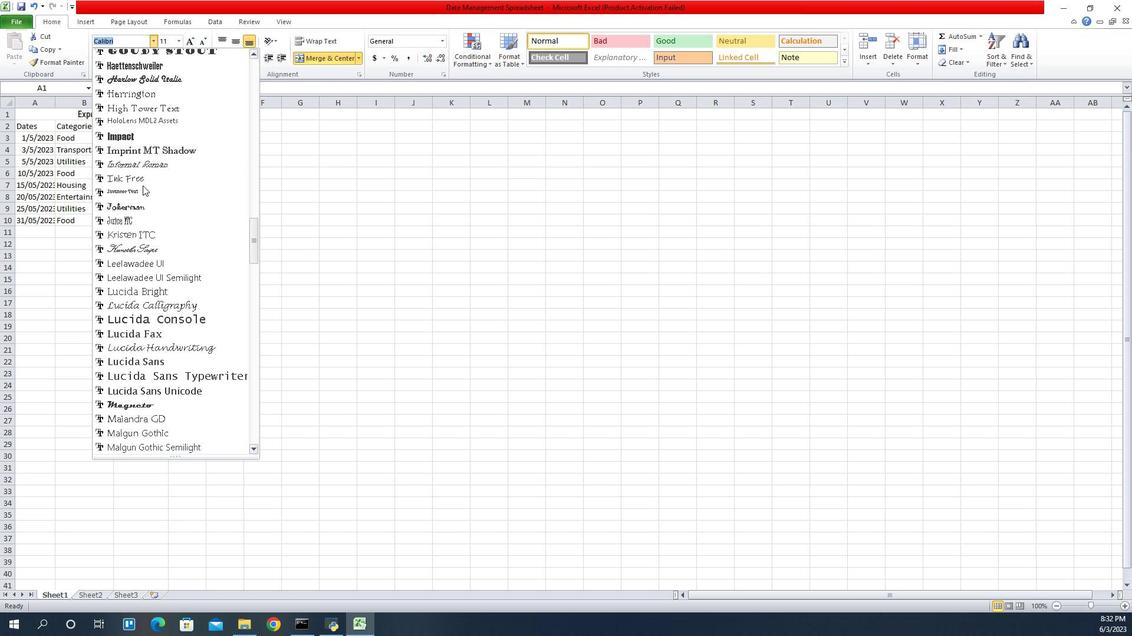 
Action: Mouse scrolled (949, 186) with delta (0, 0)
Screenshot: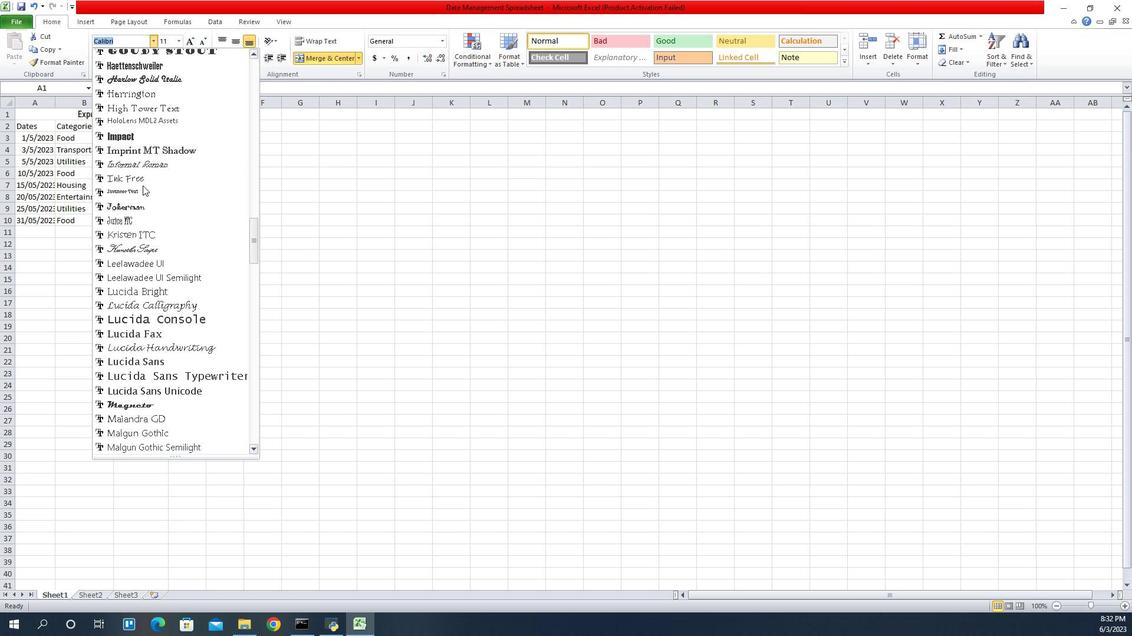 
Action: Mouse scrolled (949, 186) with delta (0, 0)
Screenshot: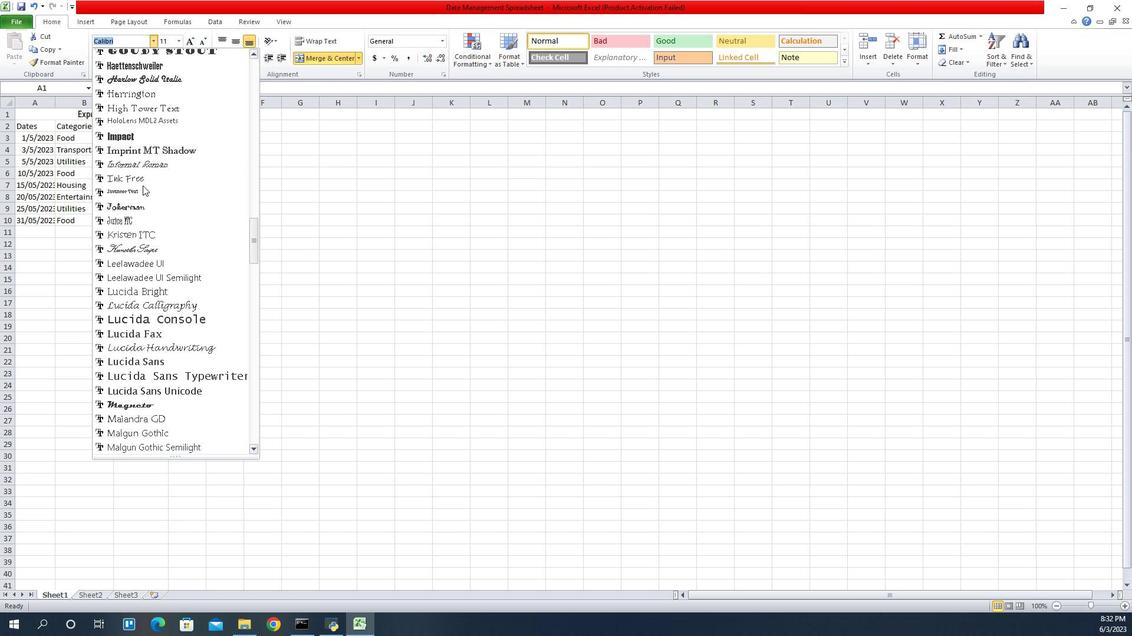 
Action: Mouse scrolled (949, 186) with delta (0, 0)
Screenshot: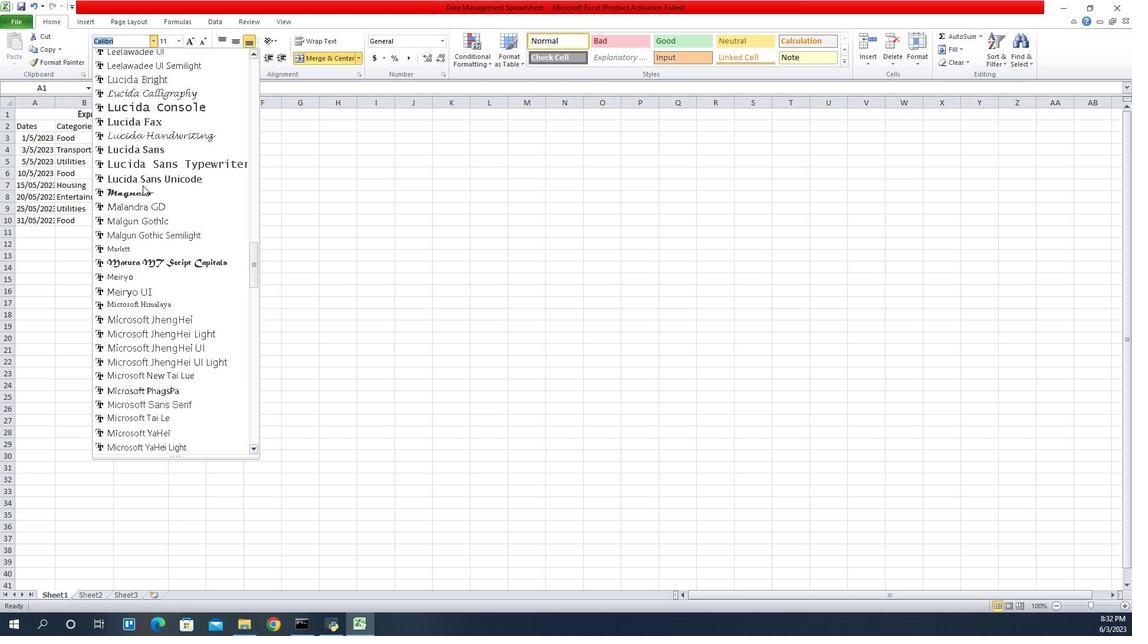 
Action: Mouse scrolled (949, 186) with delta (0, 0)
Screenshot: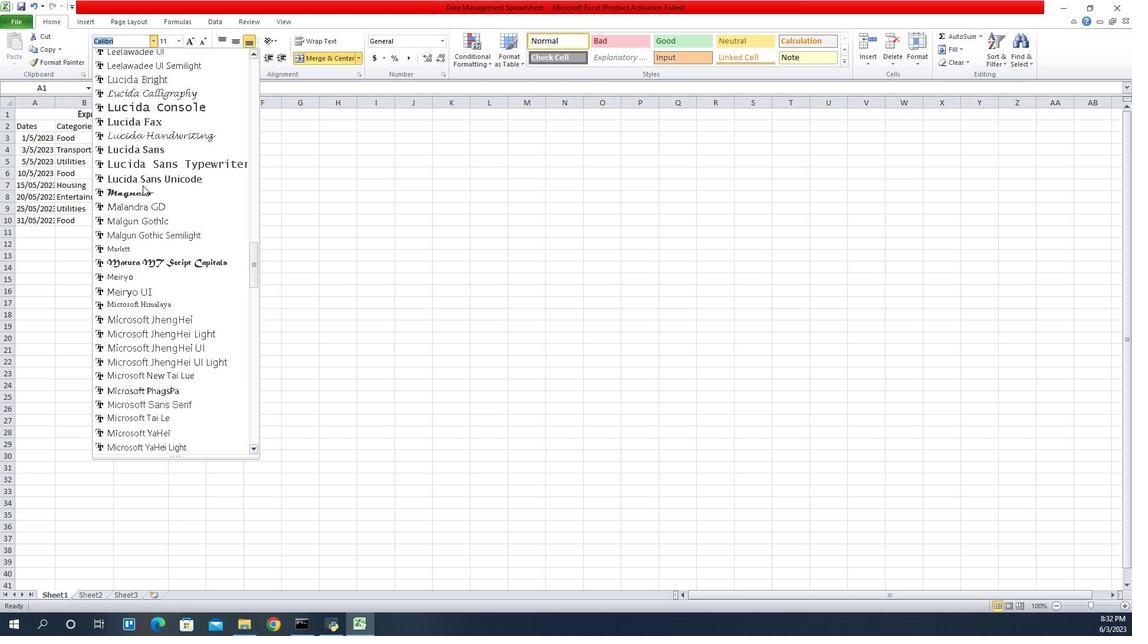 
Action: Mouse scrolled (949, 186) with delta (0, 0)
Screenshot: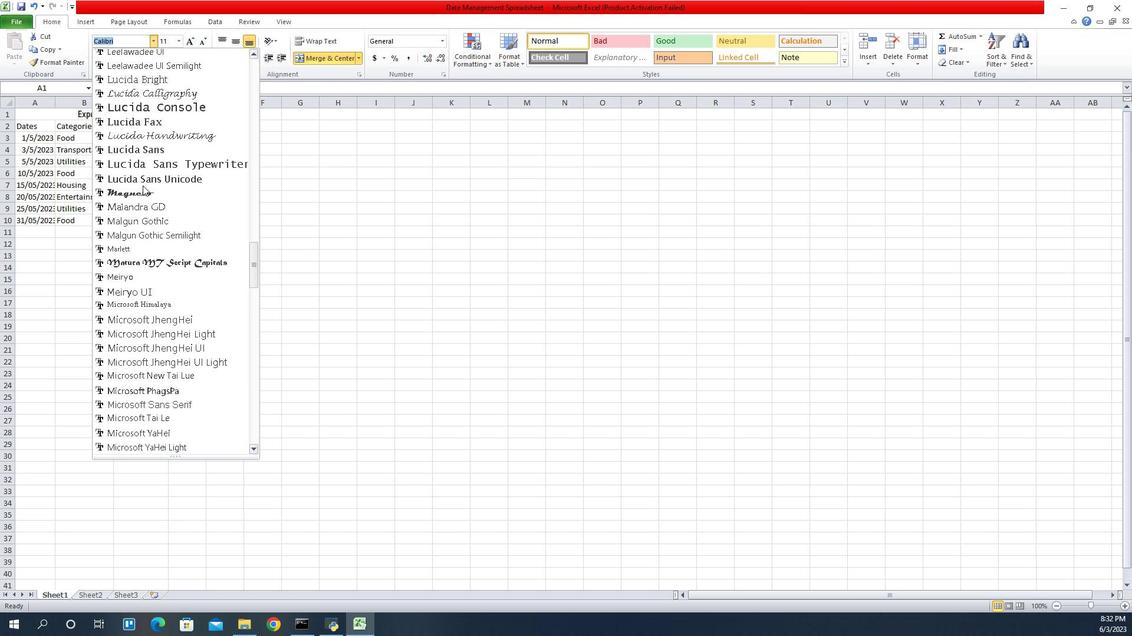 
Action: Mouse scrolled (949, 186) with delta (0, 0)
Screenshot: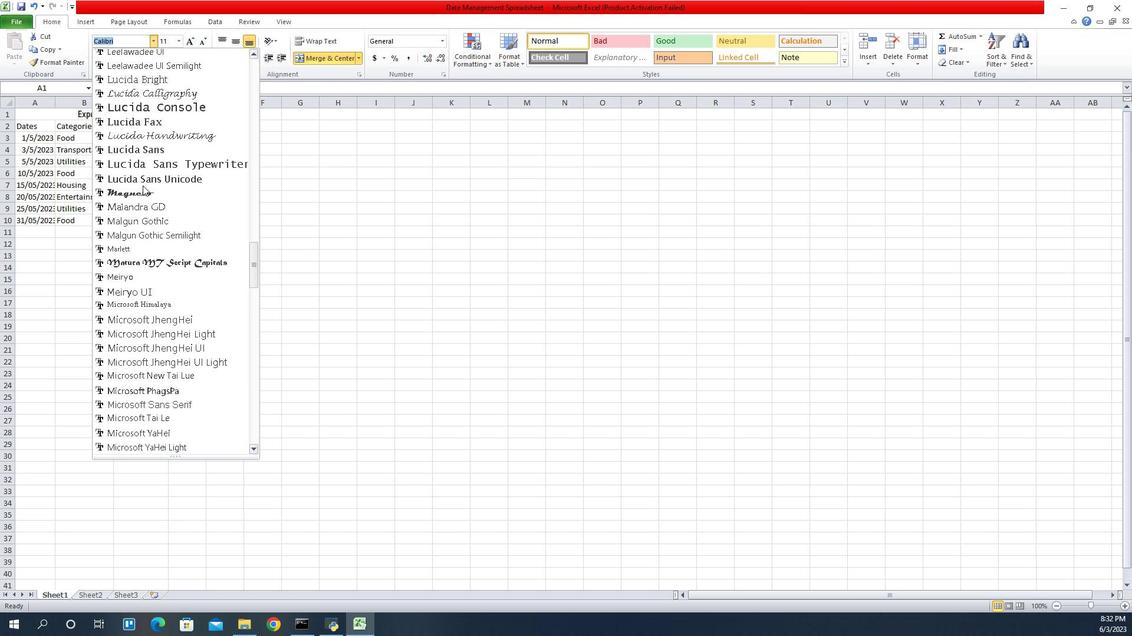 
Action: Mouse scrolled (949, 186) with delta (0, 0)
Screenshot: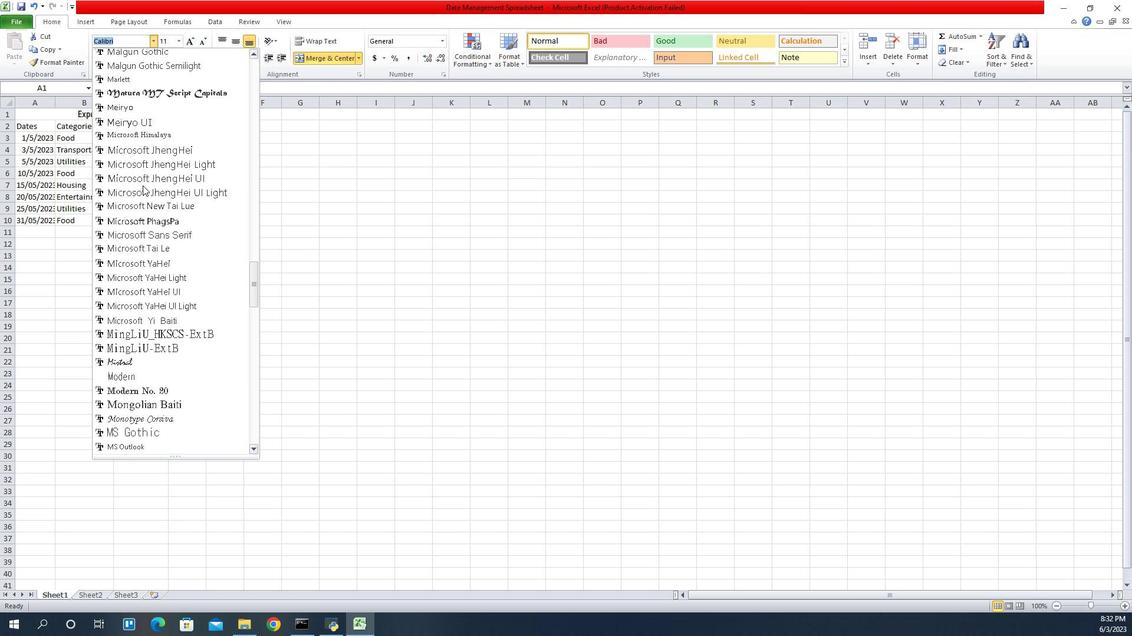 
Action: Mouse scrolled (949, 186) with delta (0, 0)
Screenshot: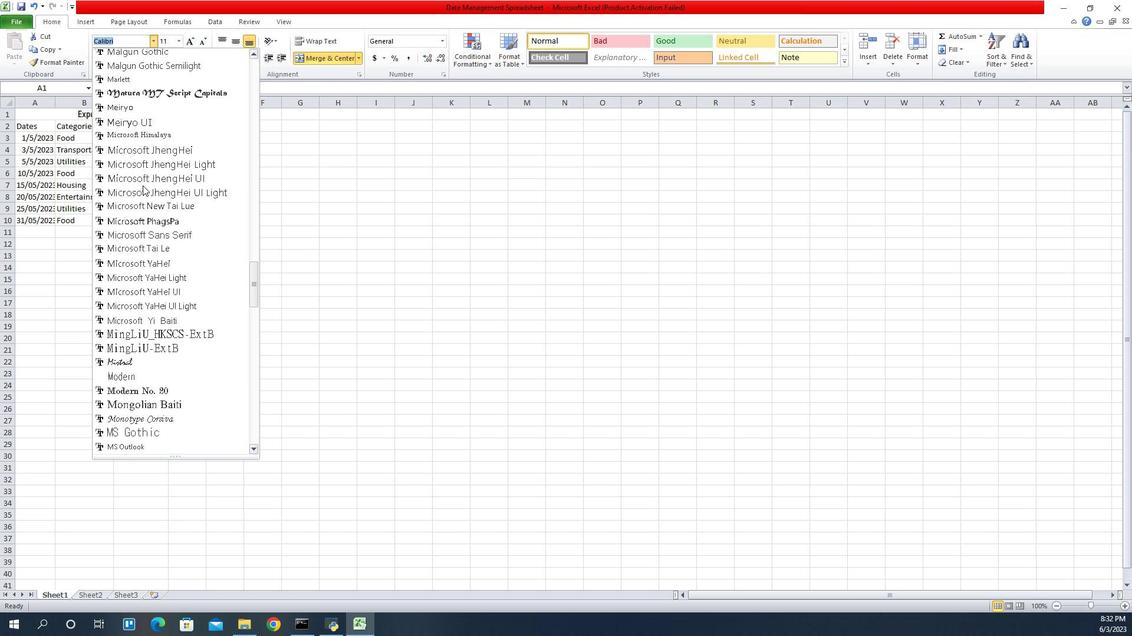 
Action: Mouse scrolled (949, 186) with delta (0, 0)
Screenshot: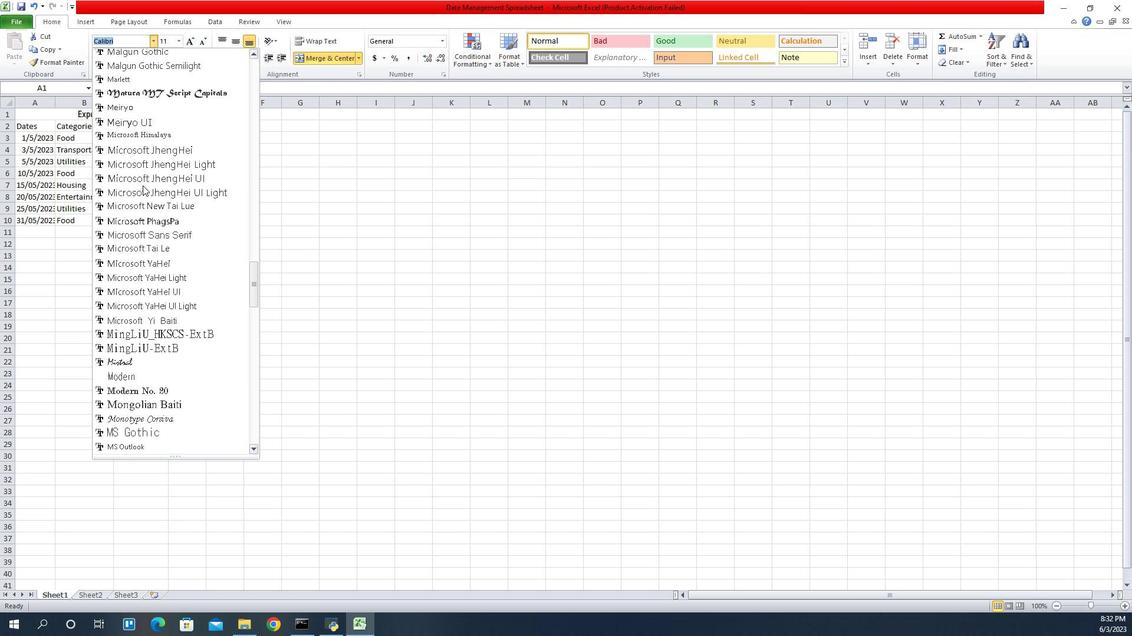
Action: Mouse scrolled (949, 186) with delta (0, 0)
Screenshot: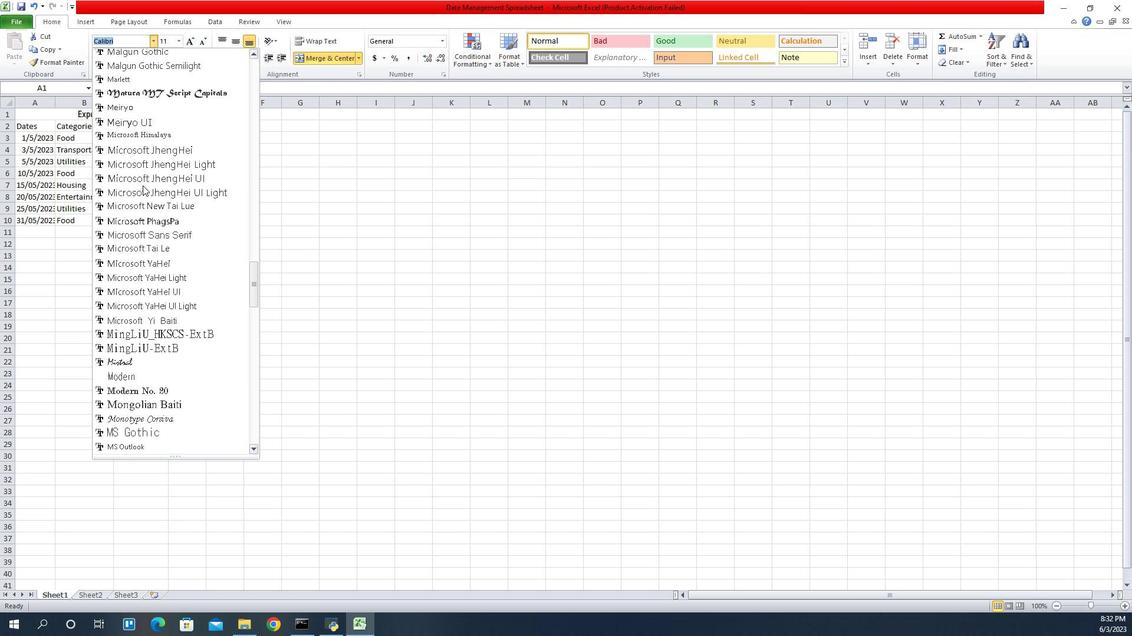 
Action: Mouse scrolled (949, 186) with delta (0, 0)
Screenshot: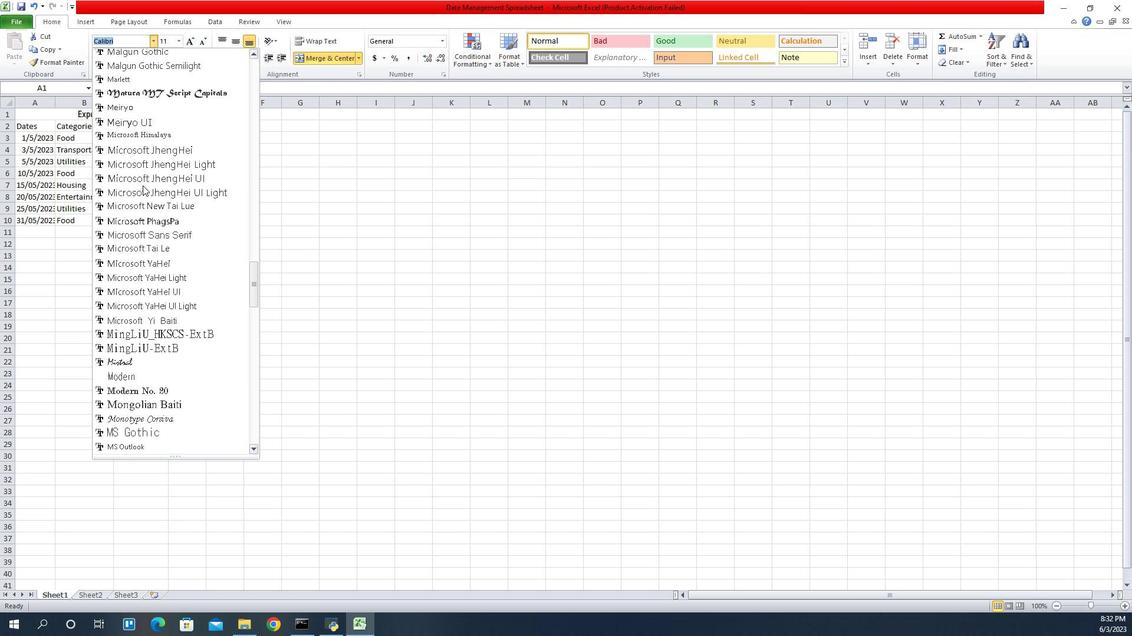 
Action: Mouse moved to (949, 191)
Screenshot: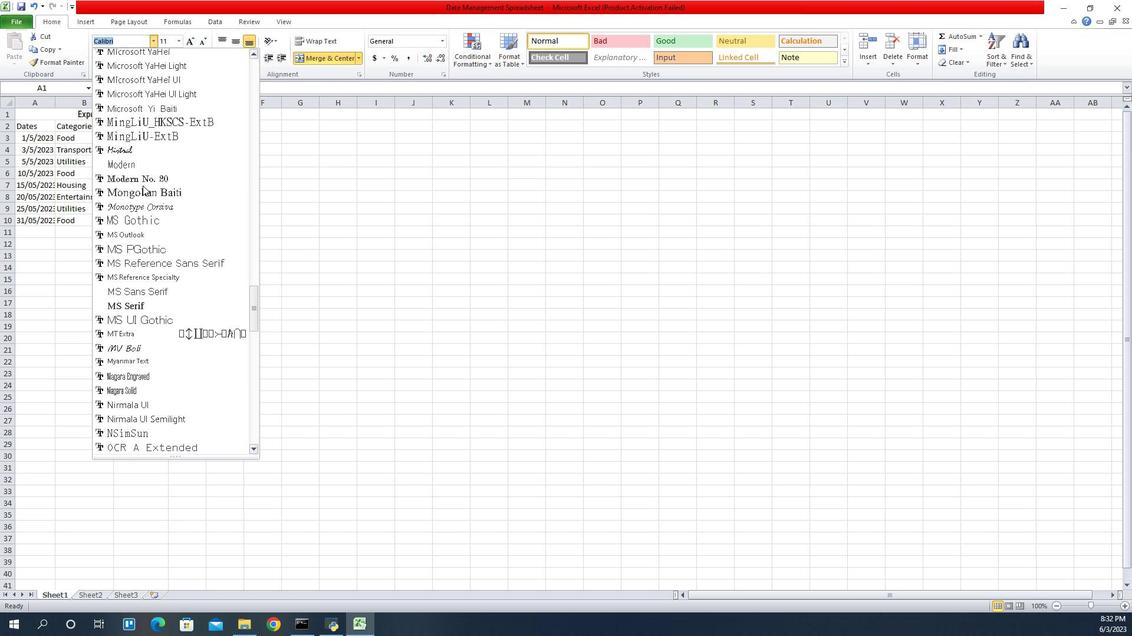 
Action: Mouse scrolled (949, 189) with delta (0, 0)
Screenshot: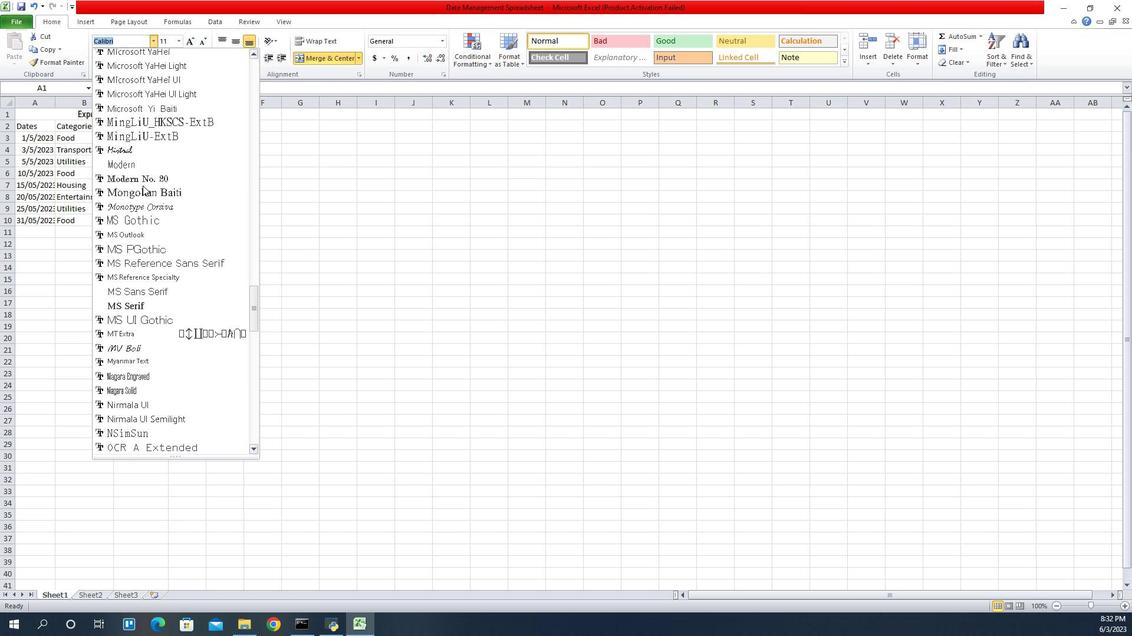 
Action: Mouse scrolled (949, 191) with delta (0, 0)
Screenshot: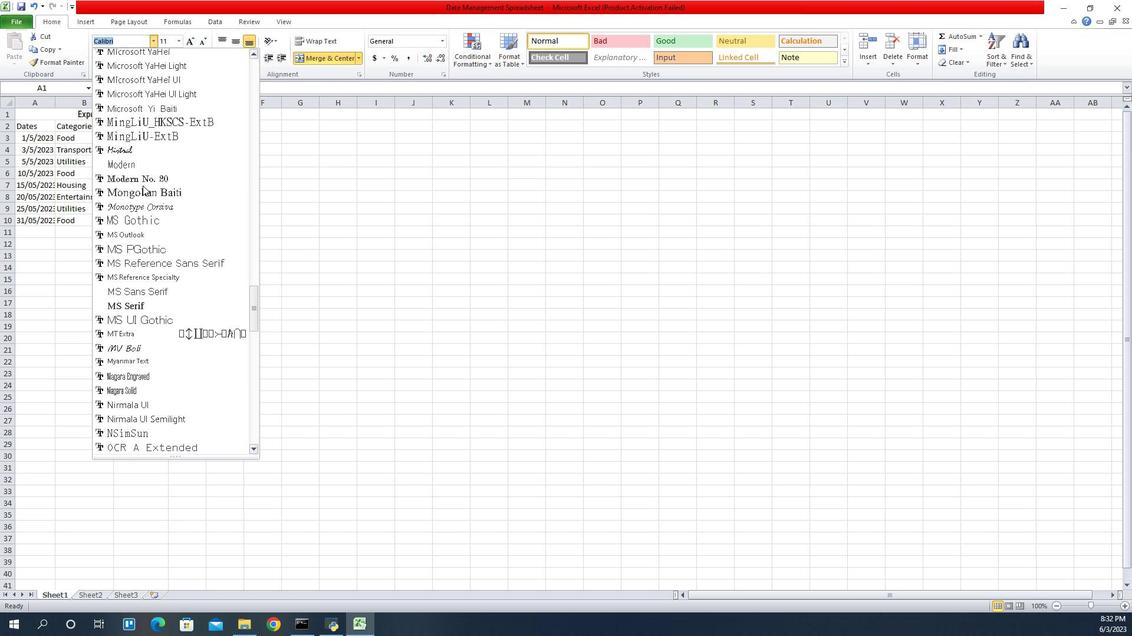
Action: Mouse scrolled (949, 191) with delta (0, 0)
Screenshot: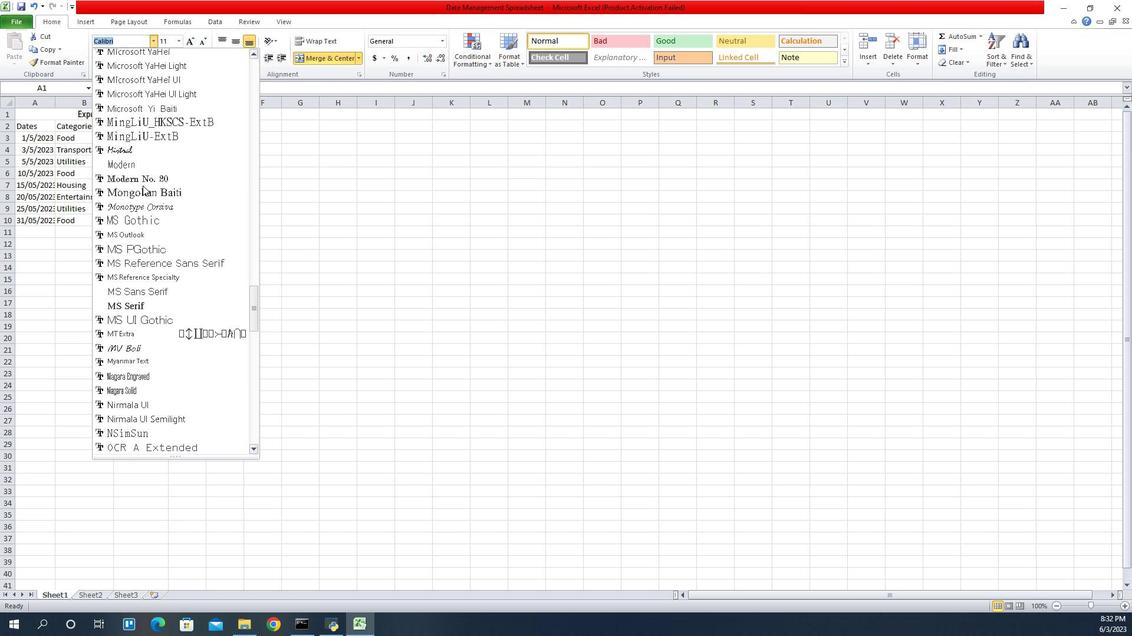 
Action: Mouse moved to (948, 192)
Screenshot: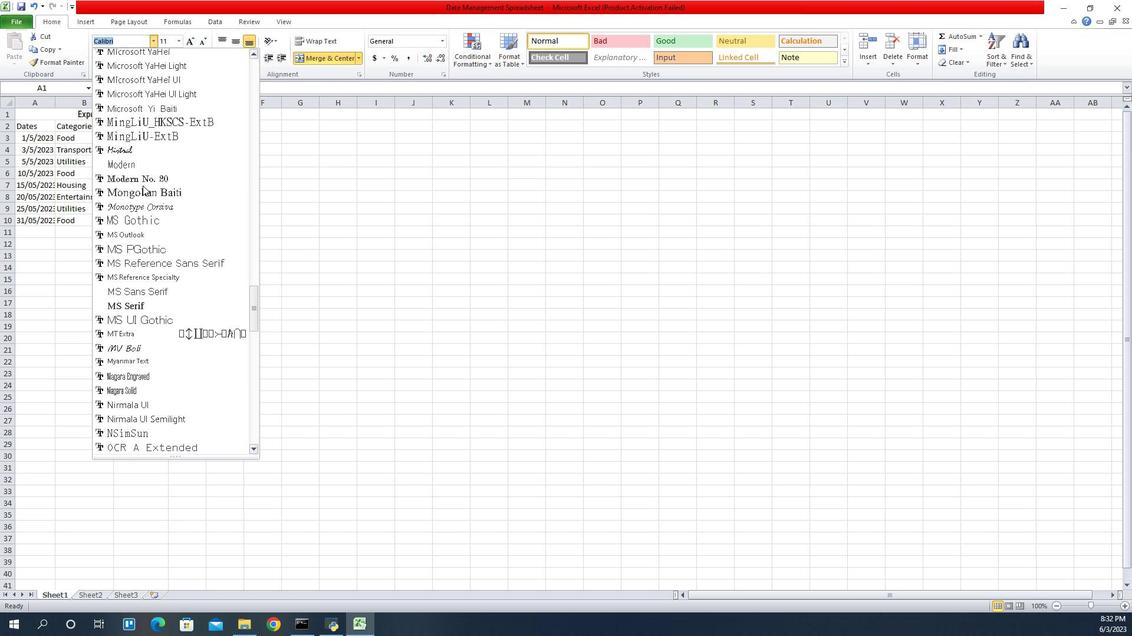 
Action: Mouse scrolled (948, 192) with delta (0, 0)
Screenshot: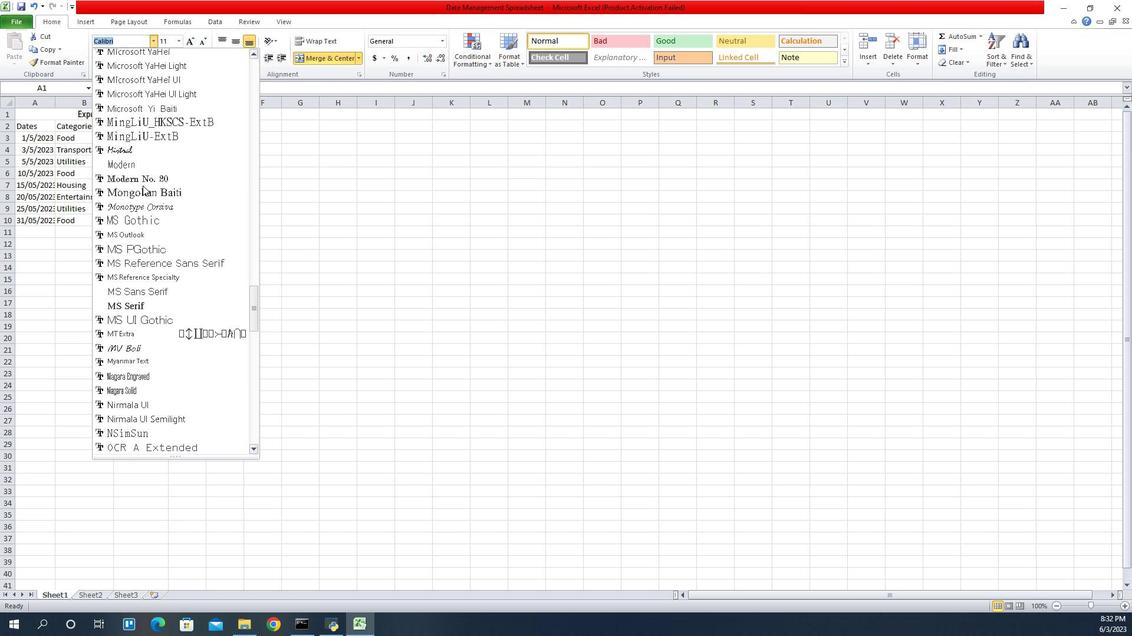 
Action: Mouse scrolled (948, 192) with delta (0, 0)
Screenshot: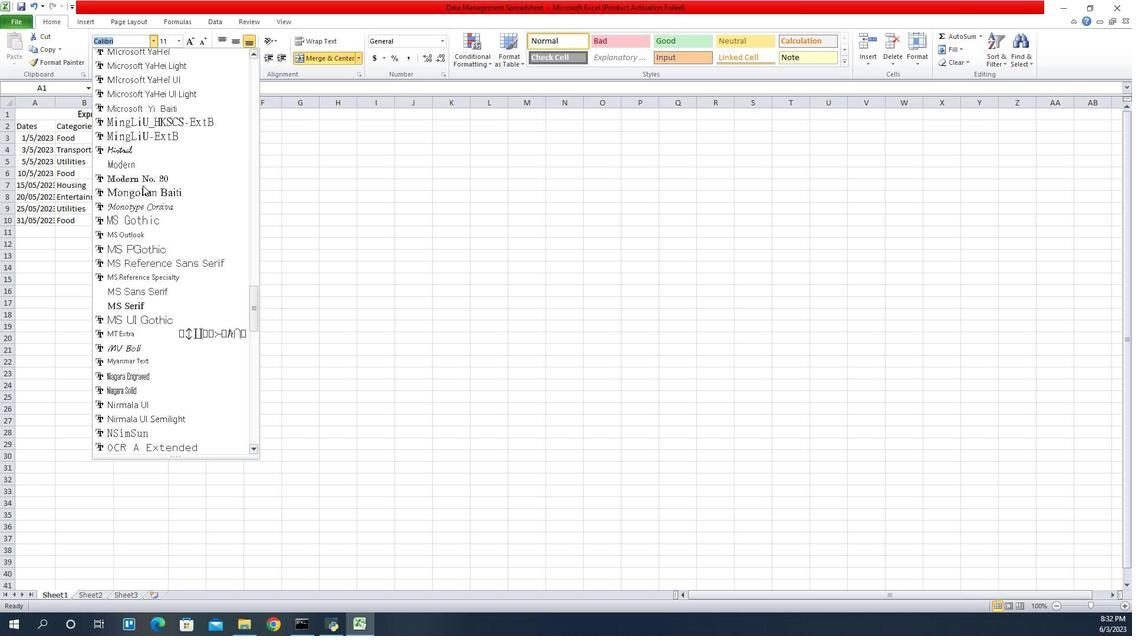 
Action: Mouse moved to (948, 193)
Screenshot: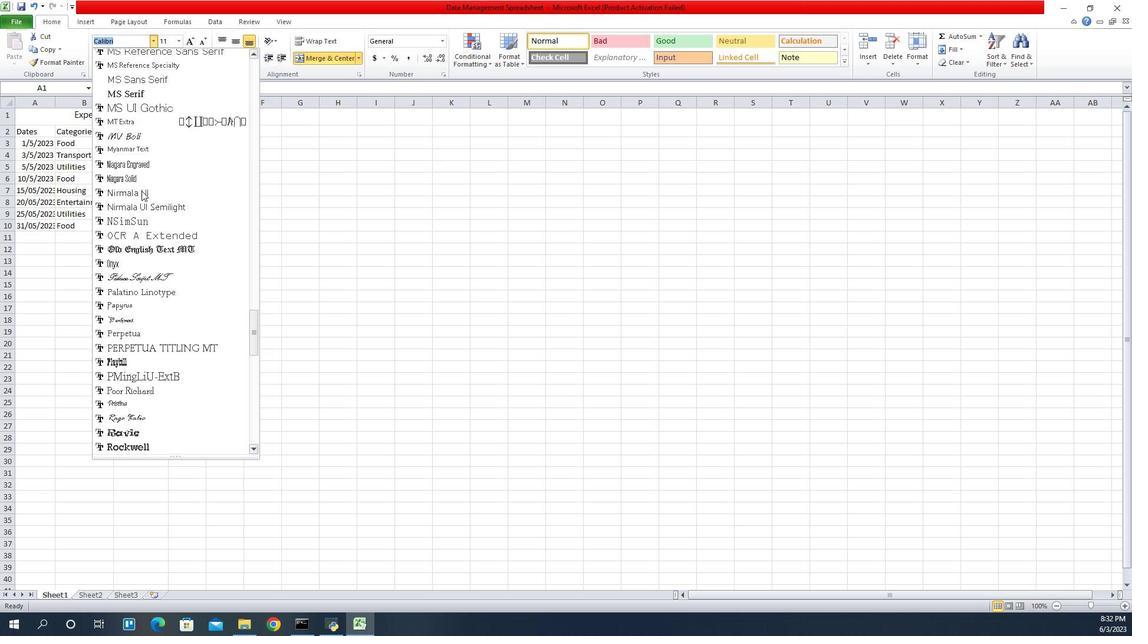 
Action: Mouse scrolled (948, 192) with delta (0, 0)
Screenshot: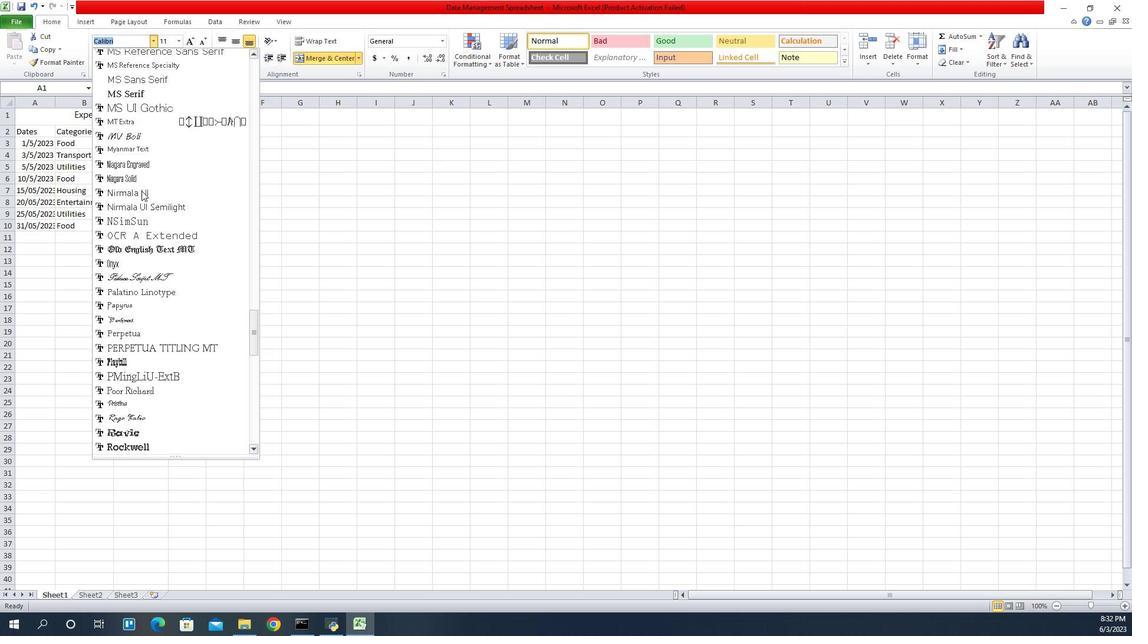 
Action: Mouse moved to (947, 193)
Screenshot: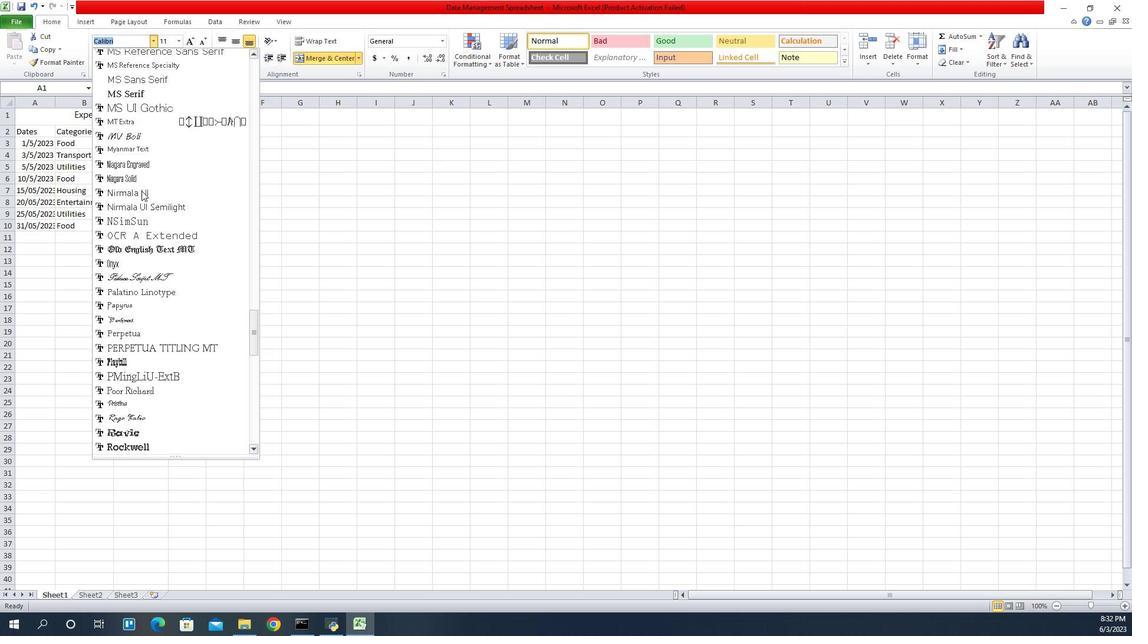 
Action: Mouse scrolled (947, 193) with delta (0, 0)
Screenshot: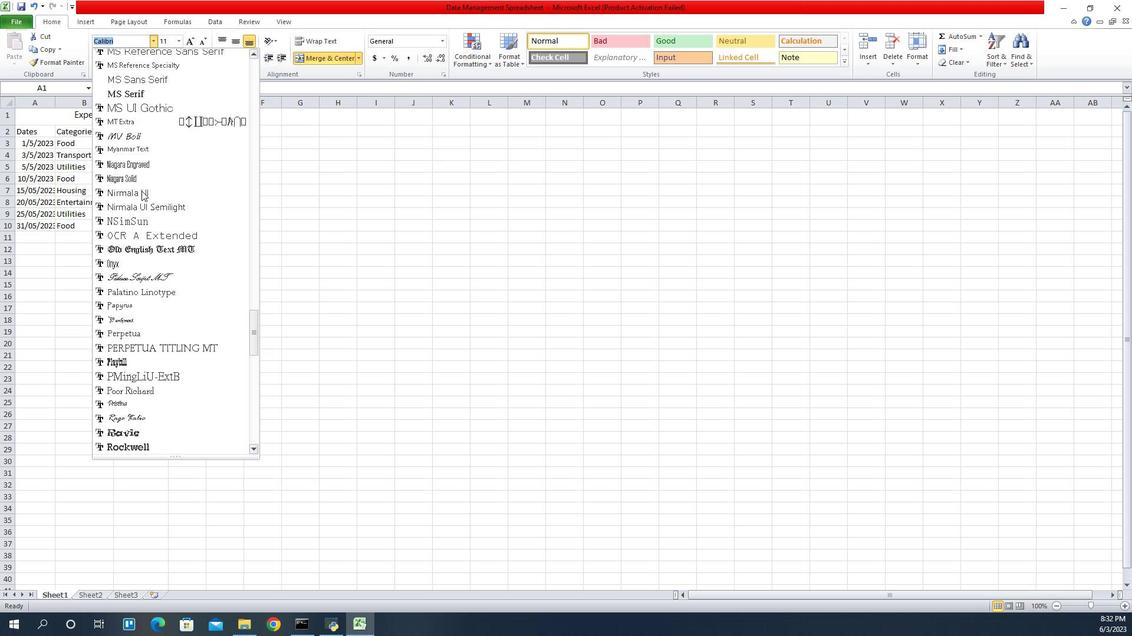 
Action: Mouse scrolled (947, 193) with delta (0, 0)
Screenshot: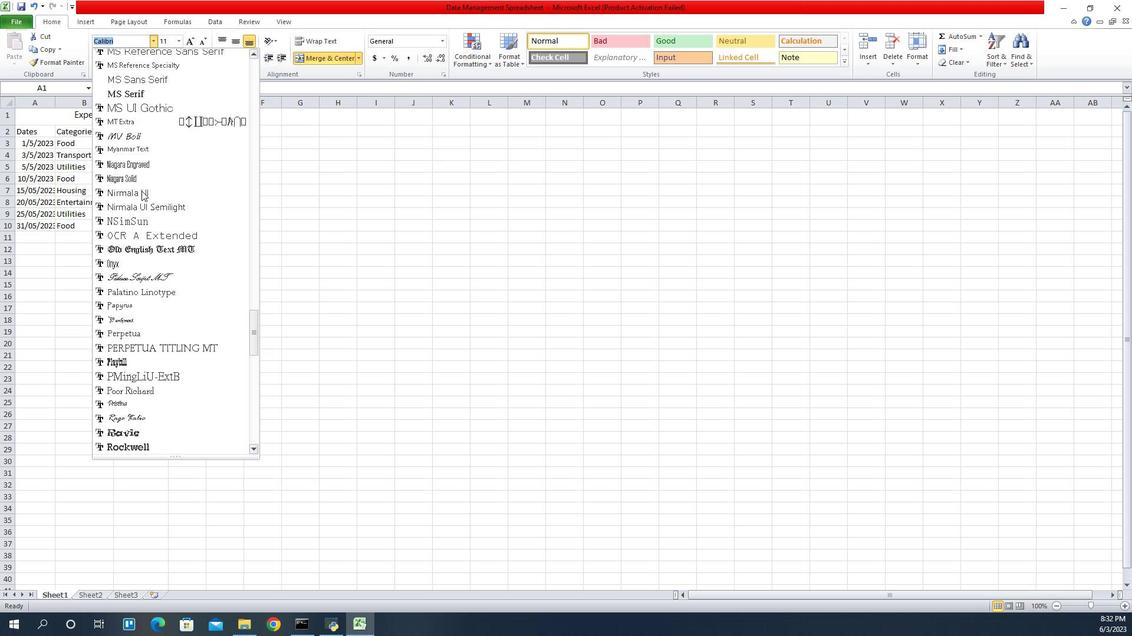 
Action: Mouse scrolled (947, 193) with delta (0, 0)
Screenshot: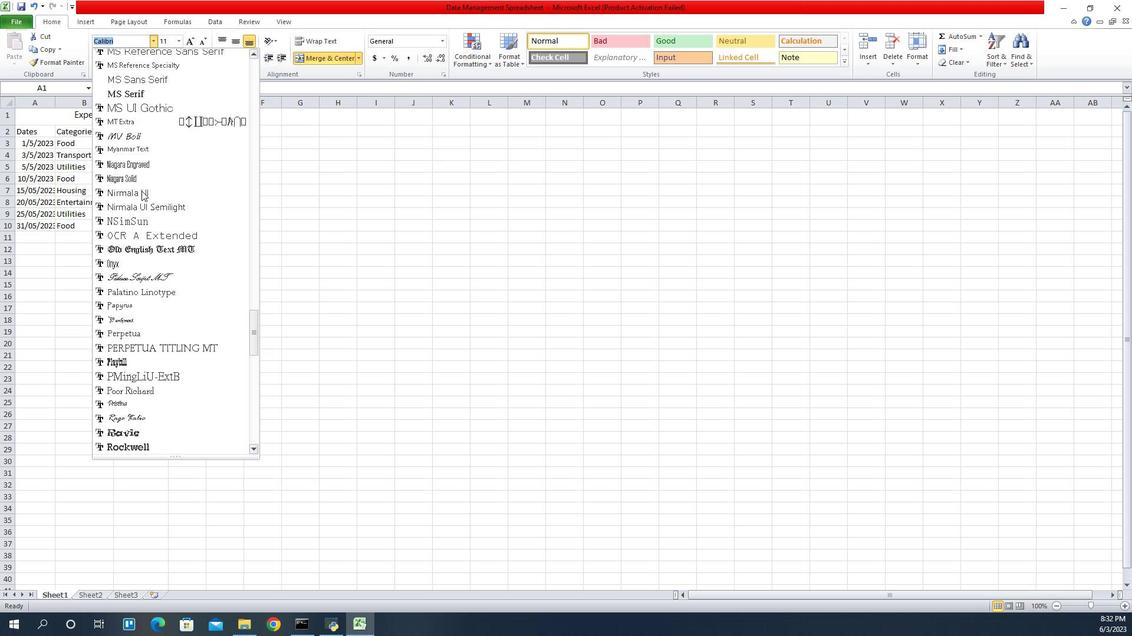 
Action: Mouse scrolled (947, 193) with delta (0, 0)
Screenshot: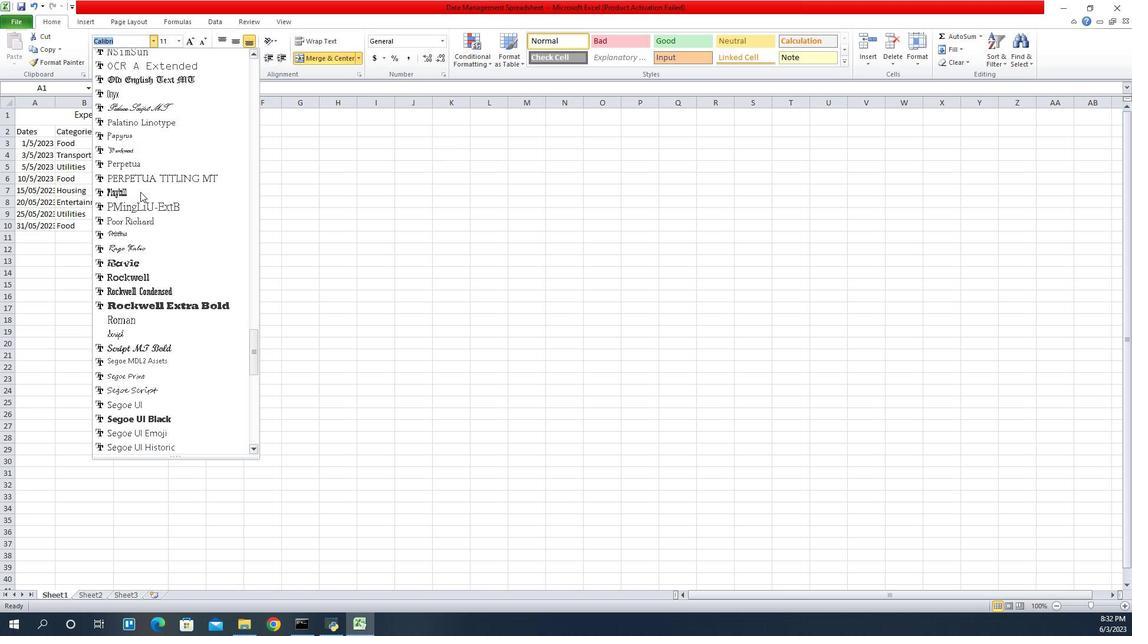 
Action: Mouse scrolled (947, 193) with delta (0, 0)
Screenshot: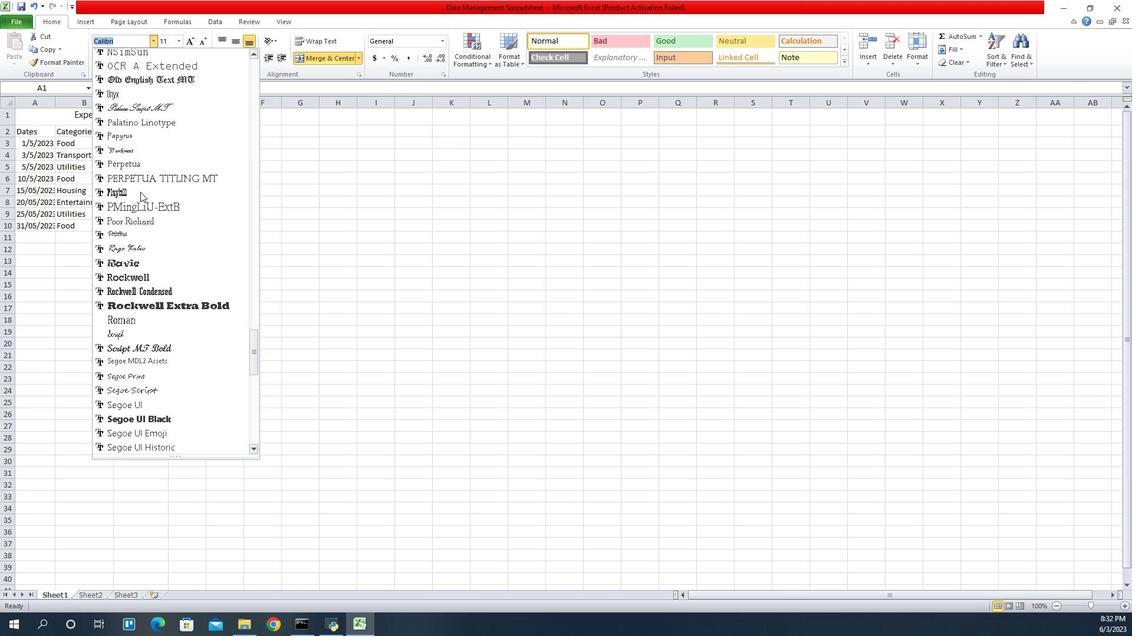 
Action: Mouse scrolled (947, 193) with delta (0, 0)
Screenshot: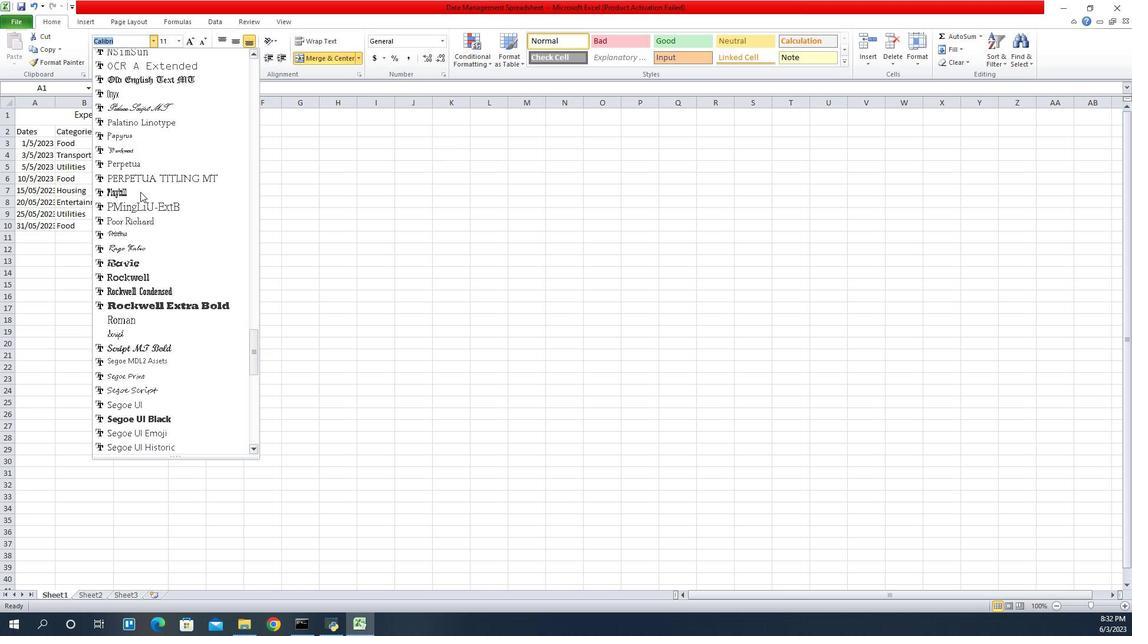
Action: Mouse scrolled (947, 193) with delta (0, 0)
Screenshot: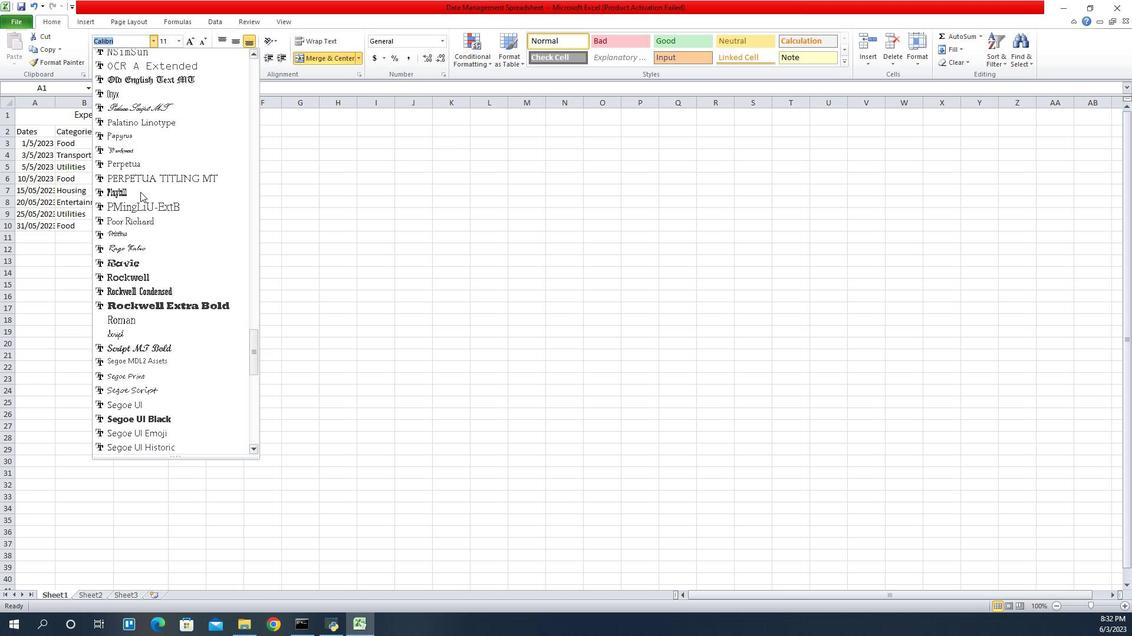
Action: Mouse scrolled (947, 193) with delta (0, 0)
Screenshot: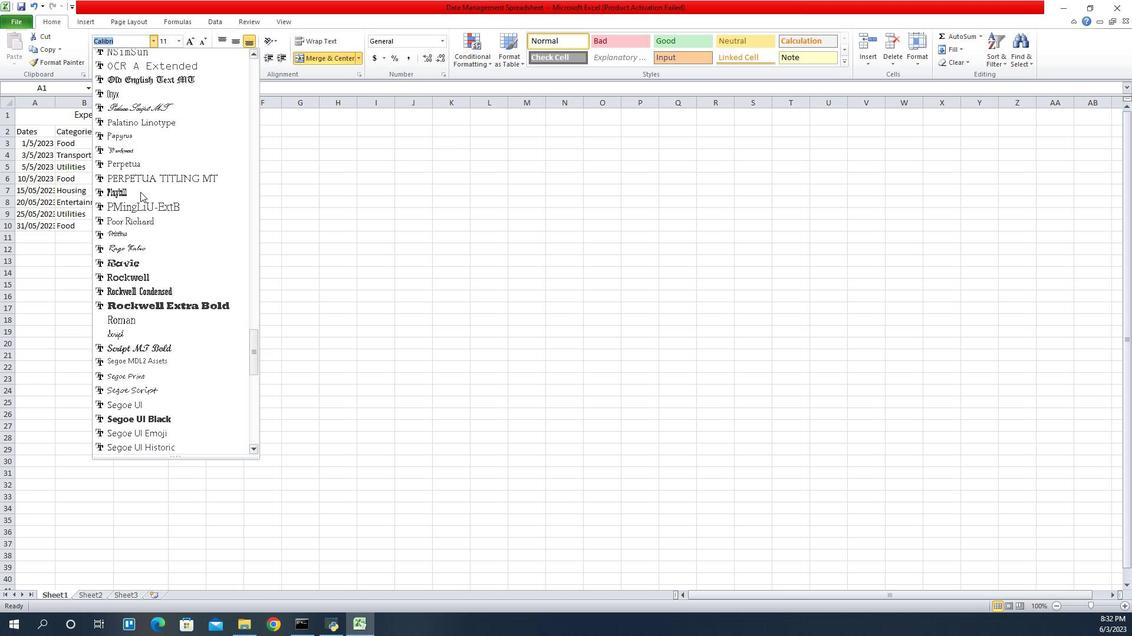 
Action: Mouse scrolled (947, 193) with delta (0, 0)
Screenshot: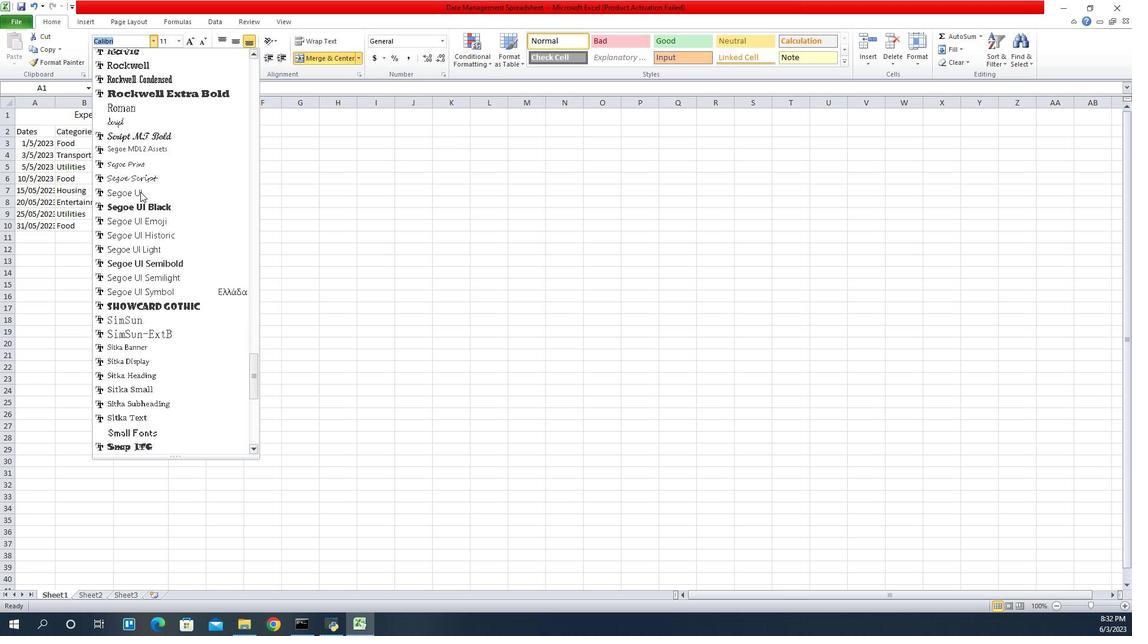
Action: Mouse scrolled (947, 193) with delta (0, 0)
Screenshot: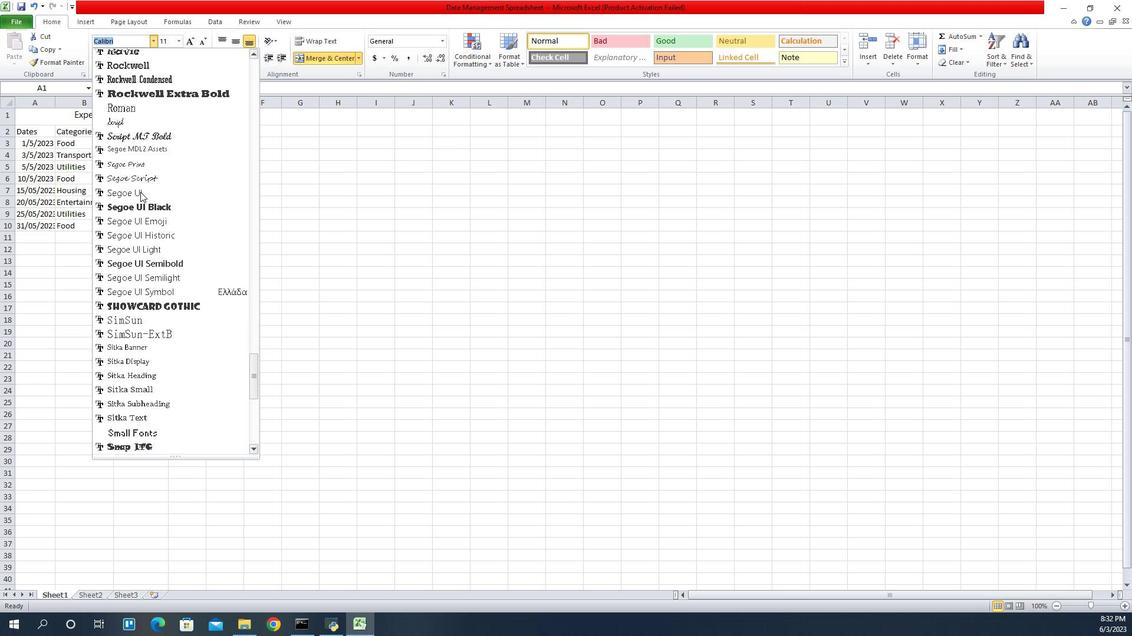 
Action: Mouse scrolled (947, 193) with delta (0, 0)
Screenshot: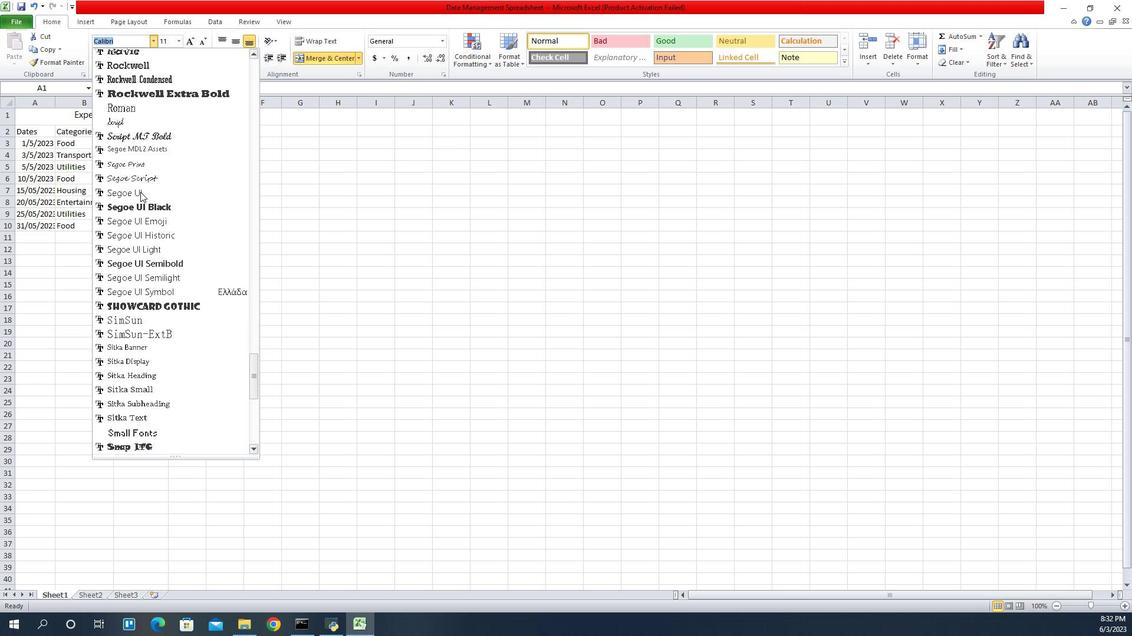 
Action: Mouse scrolled (947, 193) with delta (0, 0)
Screenshot: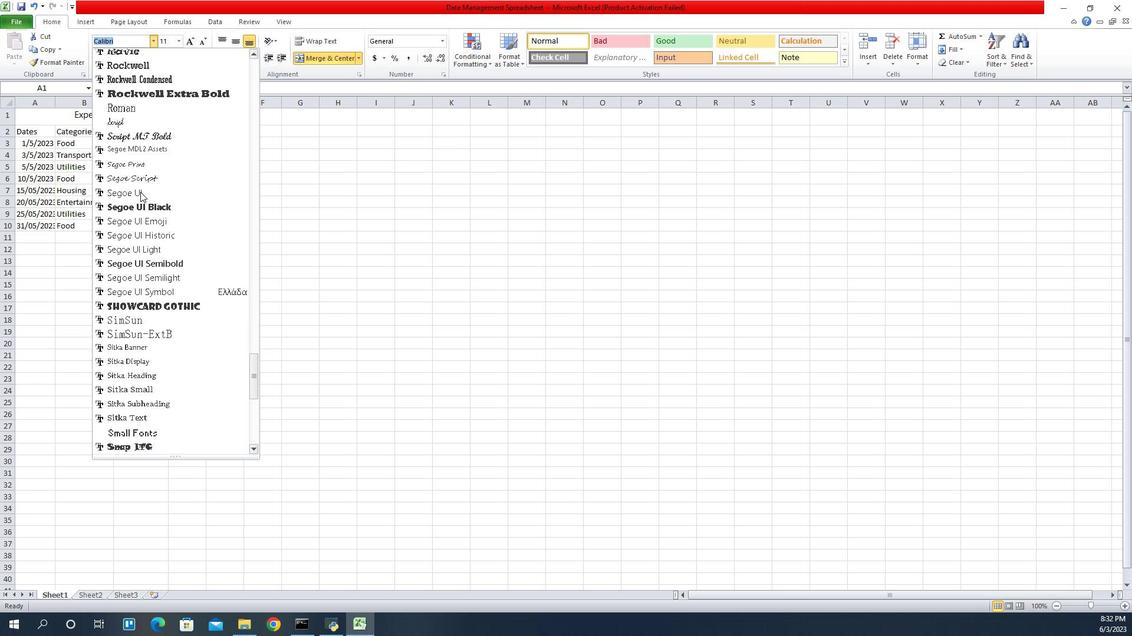 
Action: Mouse scrolled (947, 193) with delta (0, 0)
Screenshot: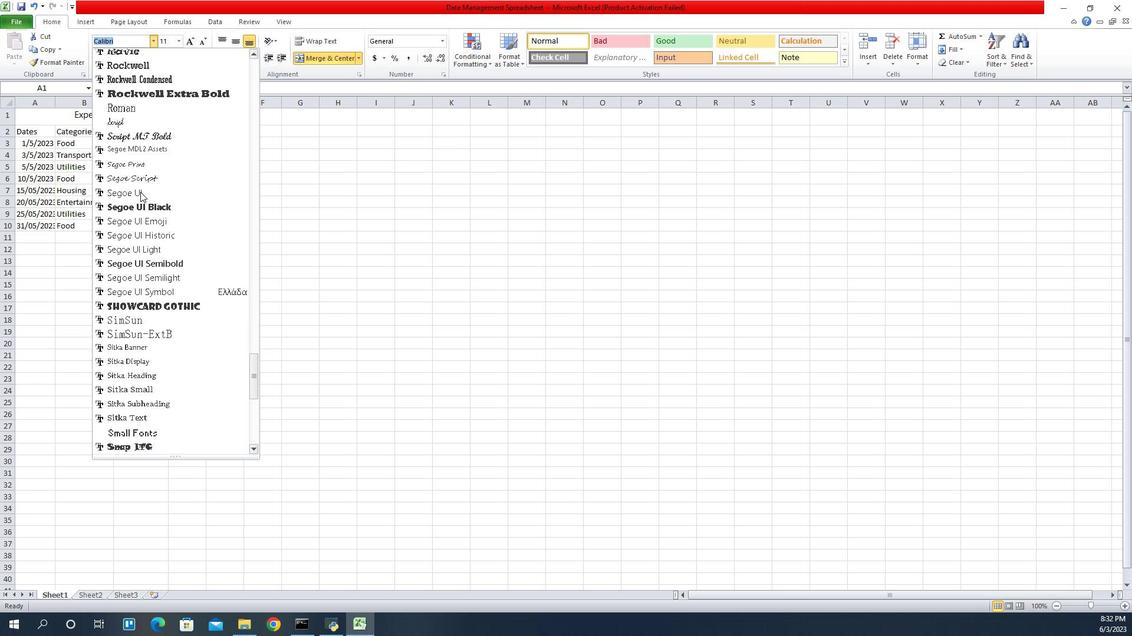 
Action: Mouse scrolled (947, 193) with delta (0, 0)
Screenshot: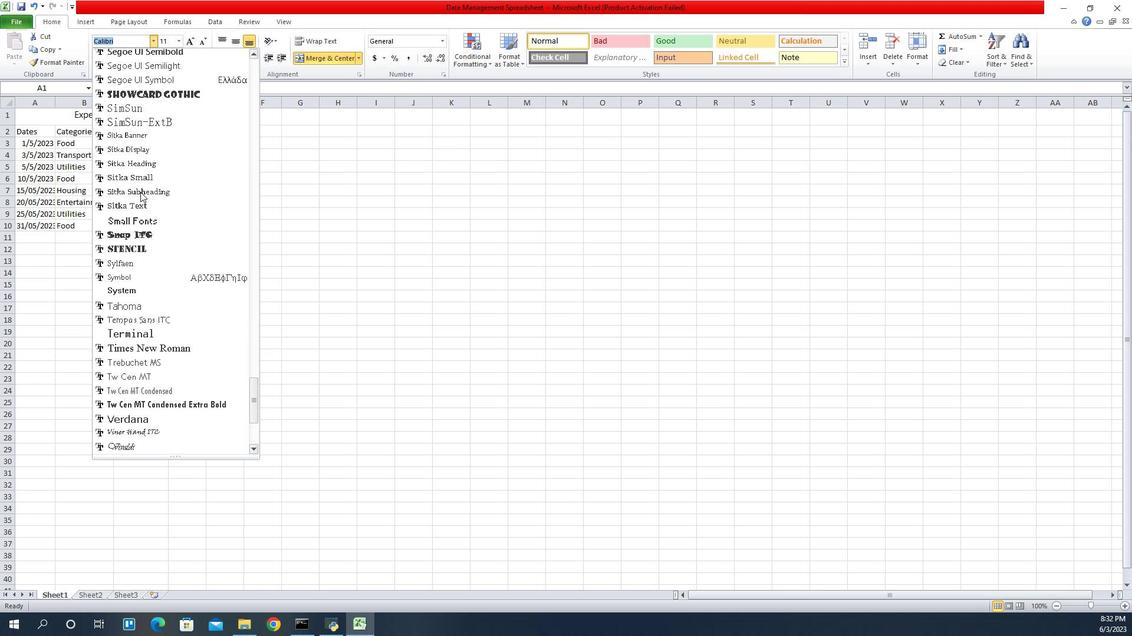
Action: Mouse scrolled (947, 193) with delta (0, 0)
Screenshot: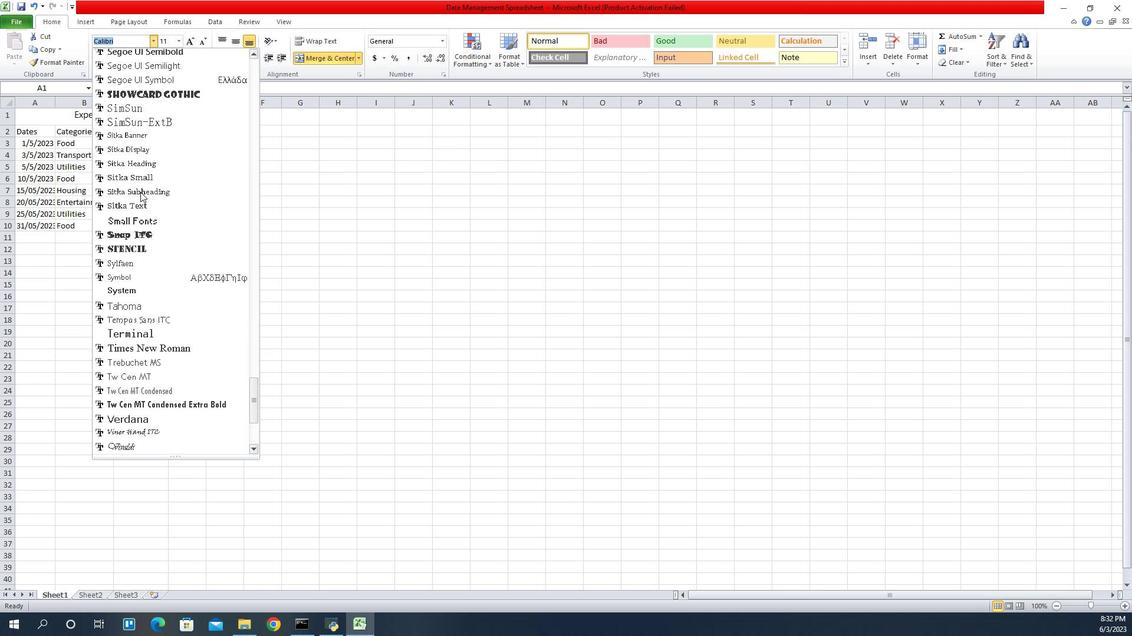 
Action: Mouse scrolled (947, 193) with delta (0, 0)
Screenshot: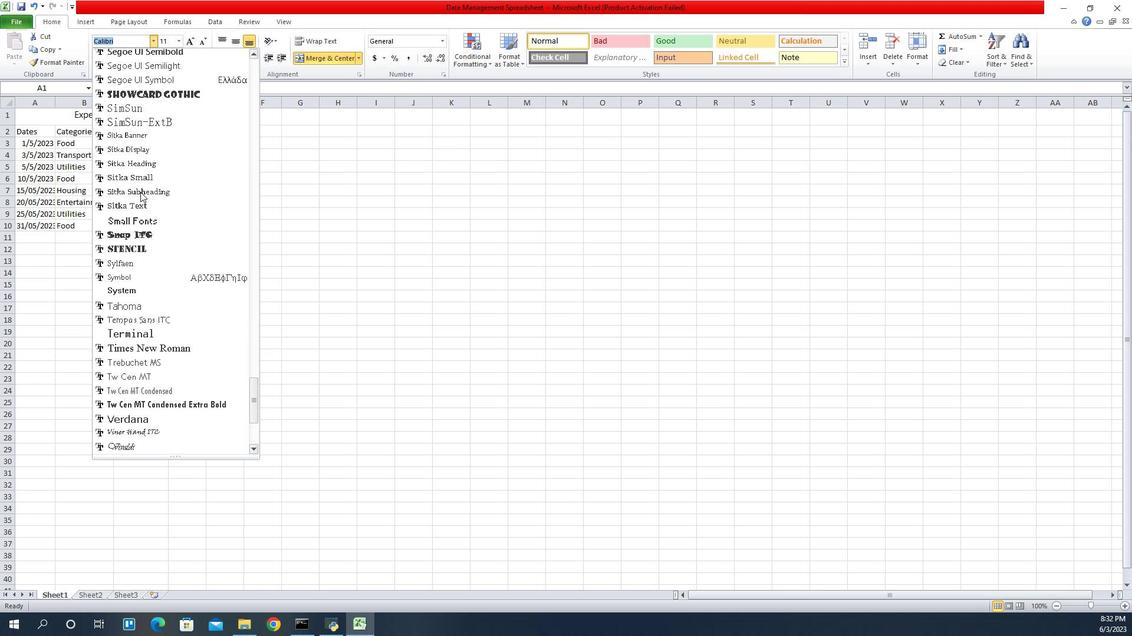 
Action: Mouse scrolled (947, 193) with delta (0, 0)
Screenshot: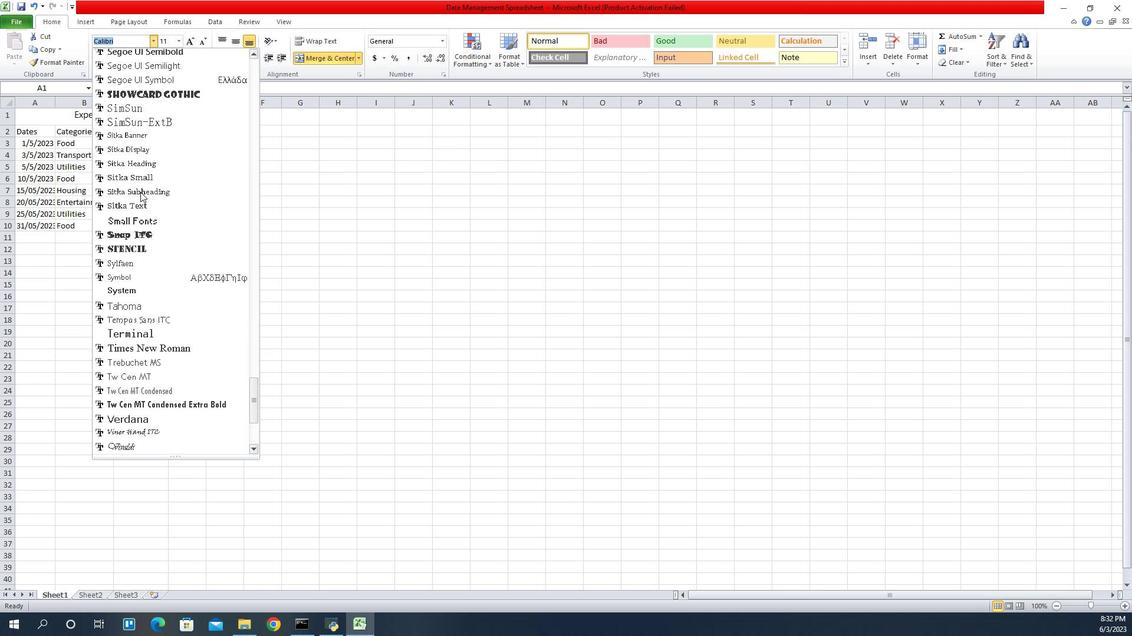 
Action: Mouse scrolled (947, 193) with delta (0, 0)
Screenshot: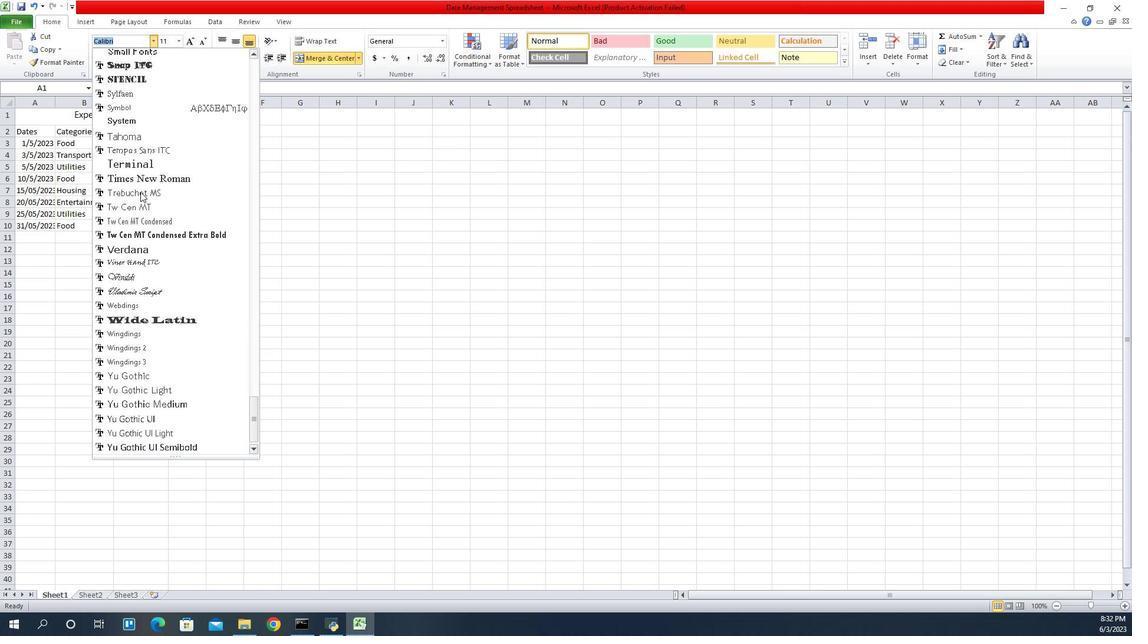 
Action: Mouse scrolled (947, 193) with delta (0, 0)
Screenshot: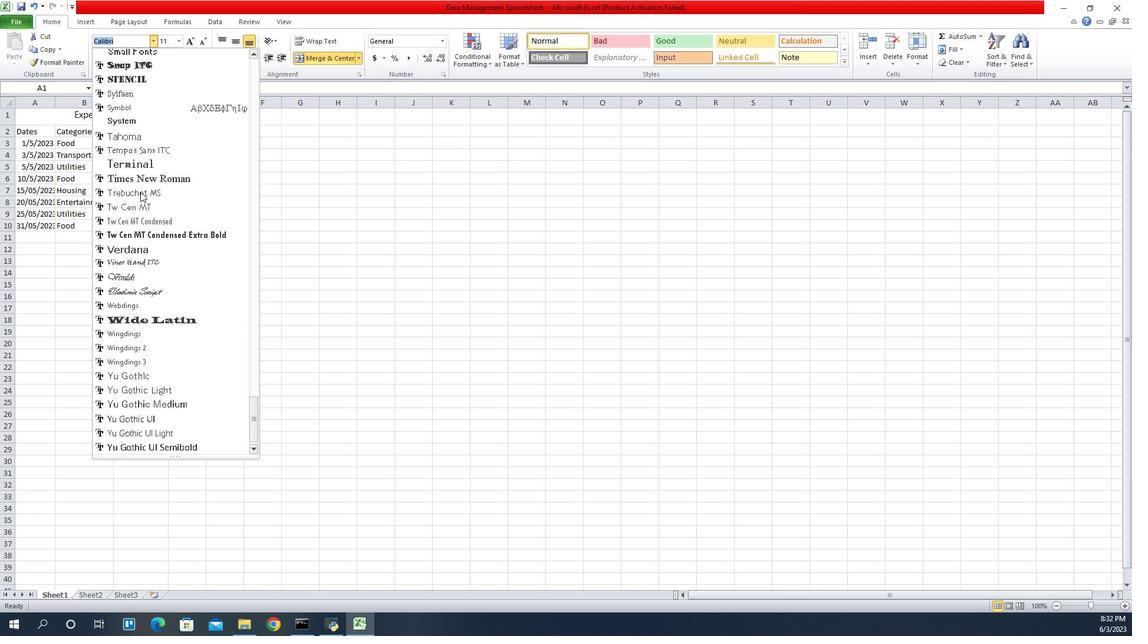 
Action: Mouse scrolled (947, 194) with delta (0, 0)
Screenshot: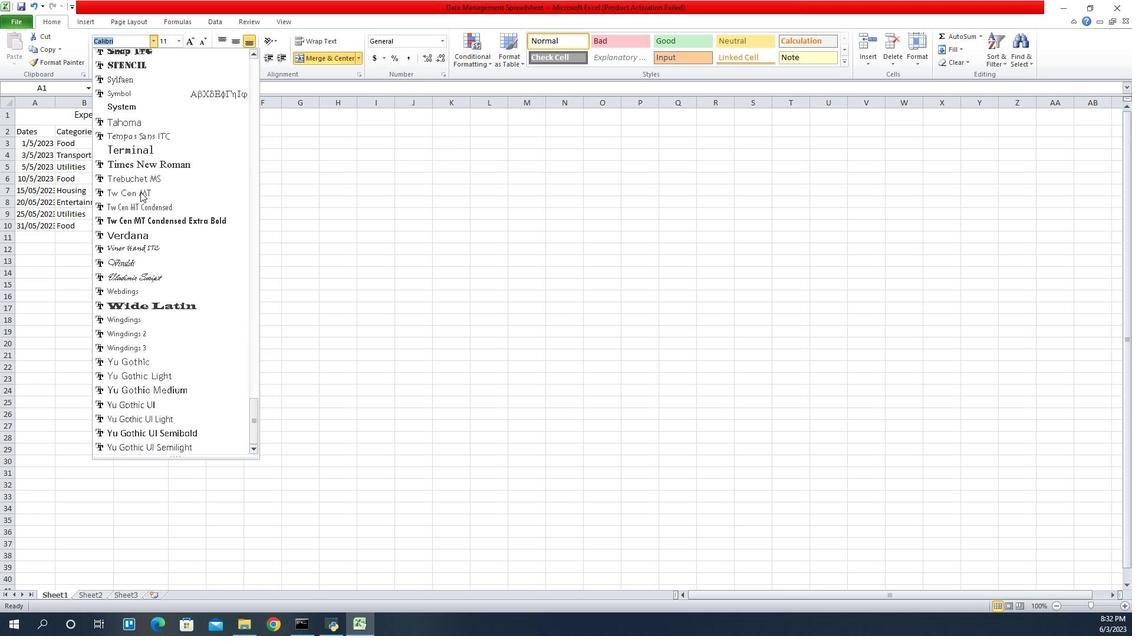 
Action: Mouse scrolled (947, 194) with delta (0, 0)
Screenshot: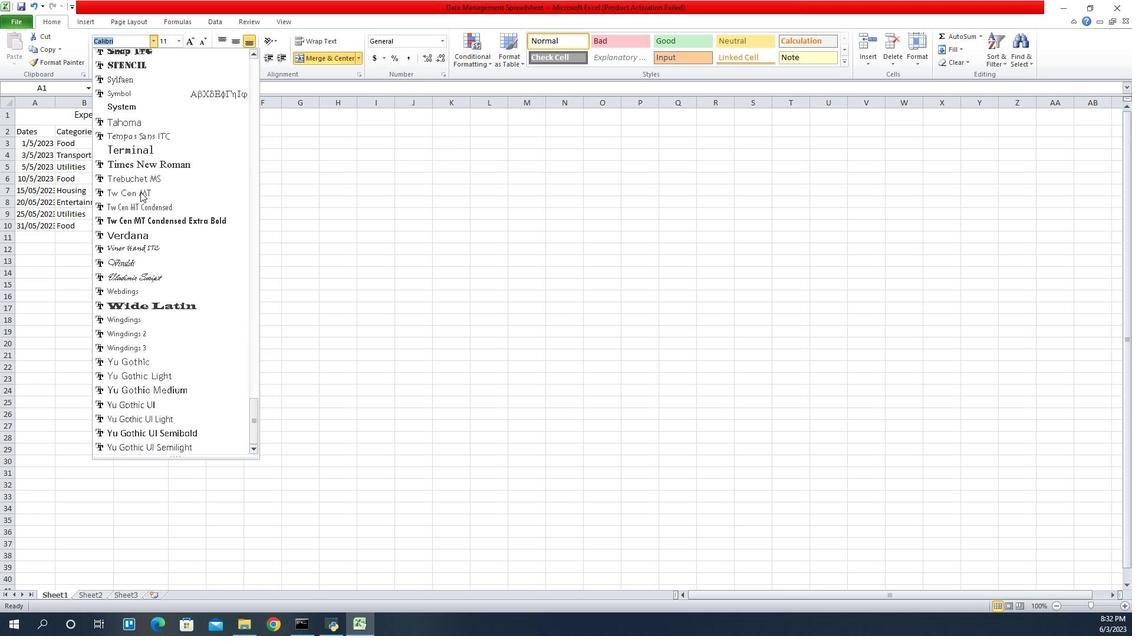 
Action: Mouse moved to (938, 207)
Screenshot: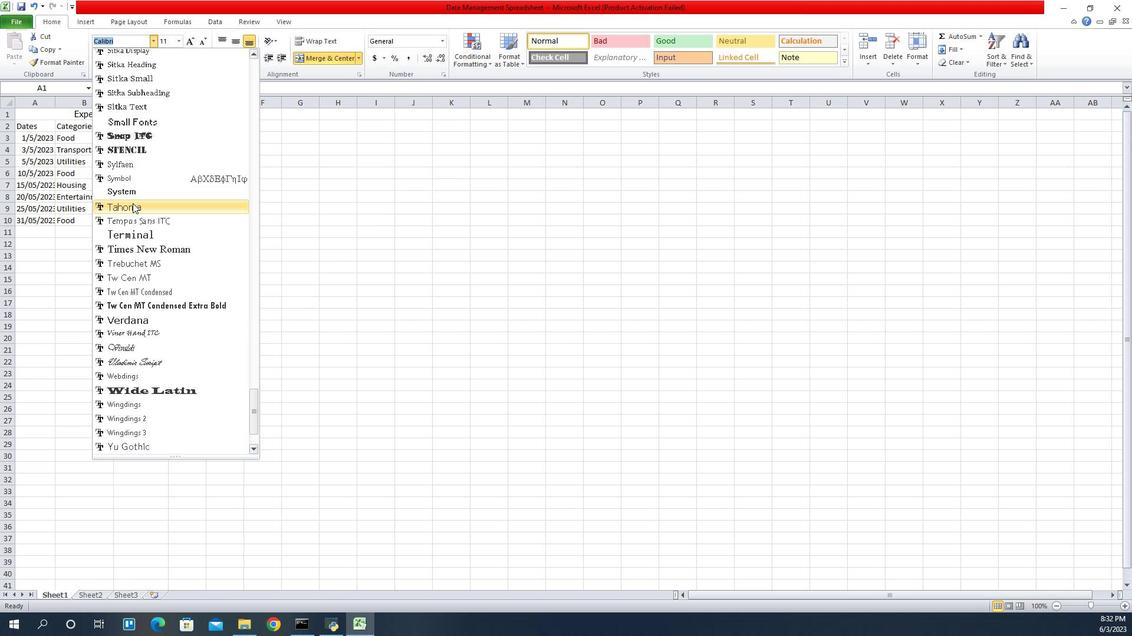 
Action: Mouse pressed left at (938, 207)
Screenshot: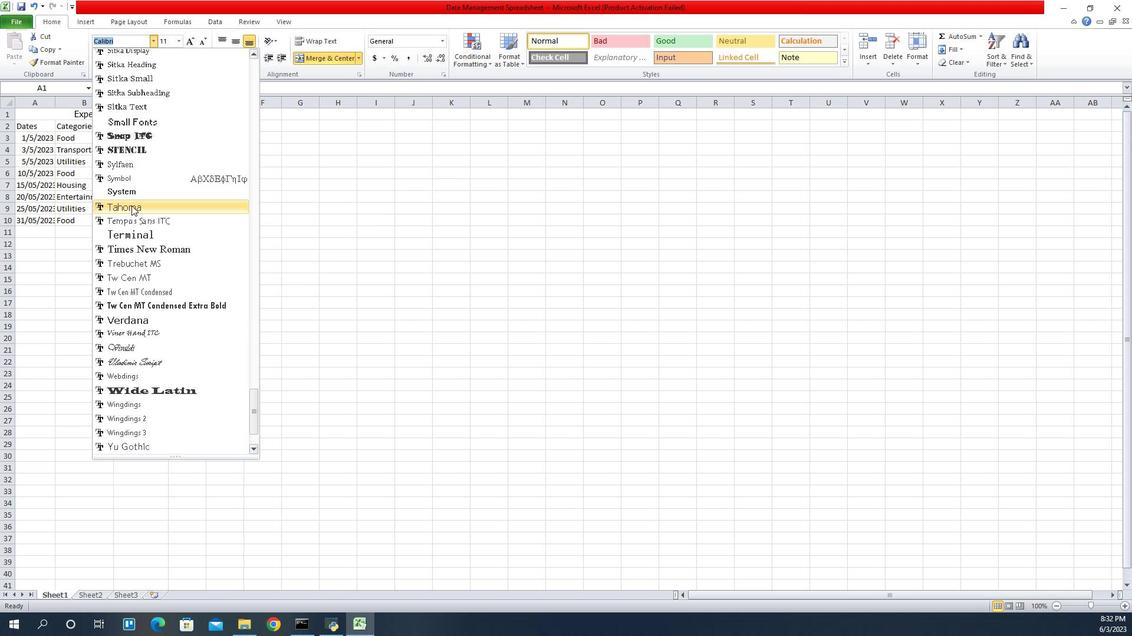 
Action: Mouse moved to (932, 58)
Screenshot: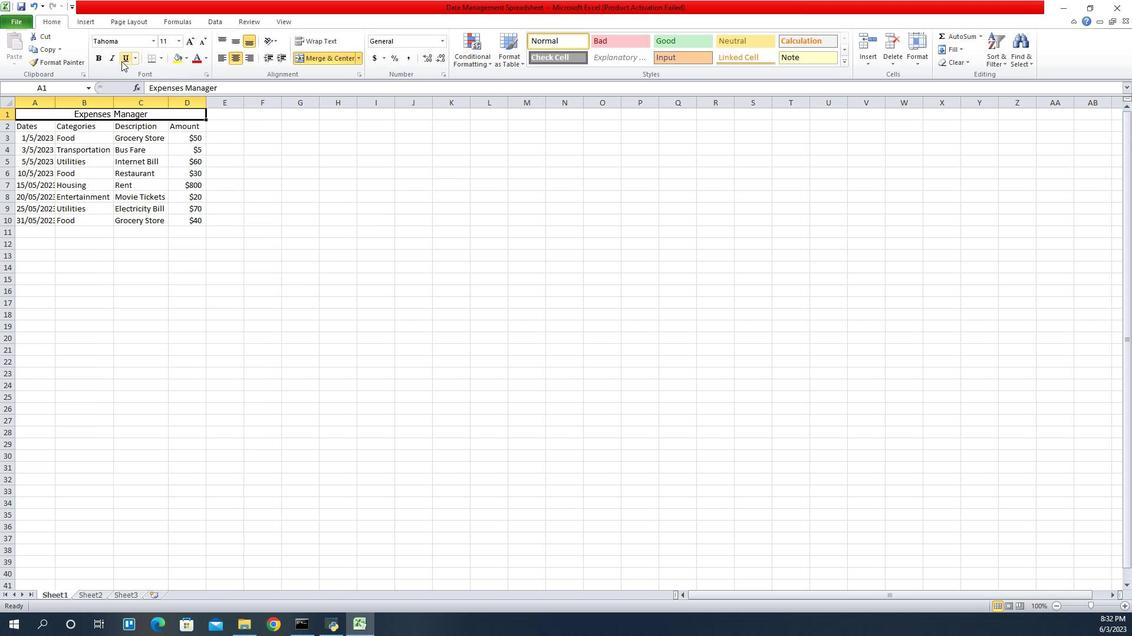 
Action: Mouse pressed left at (932, 58)
Screenshot: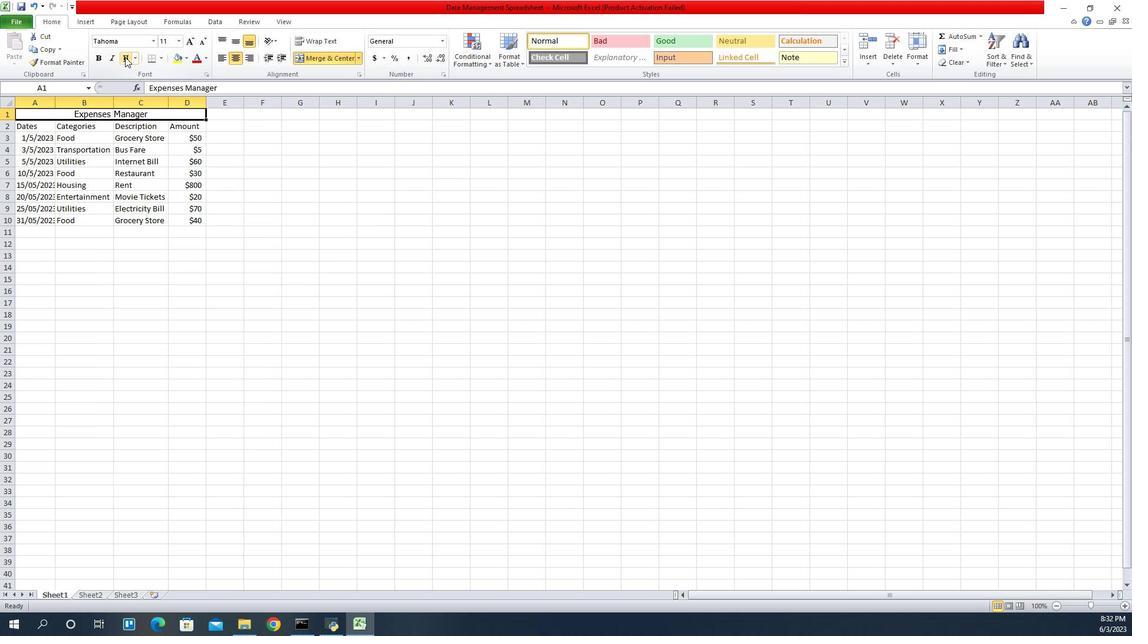 
Action: Mouse moved to (987, 44)
Screenshot: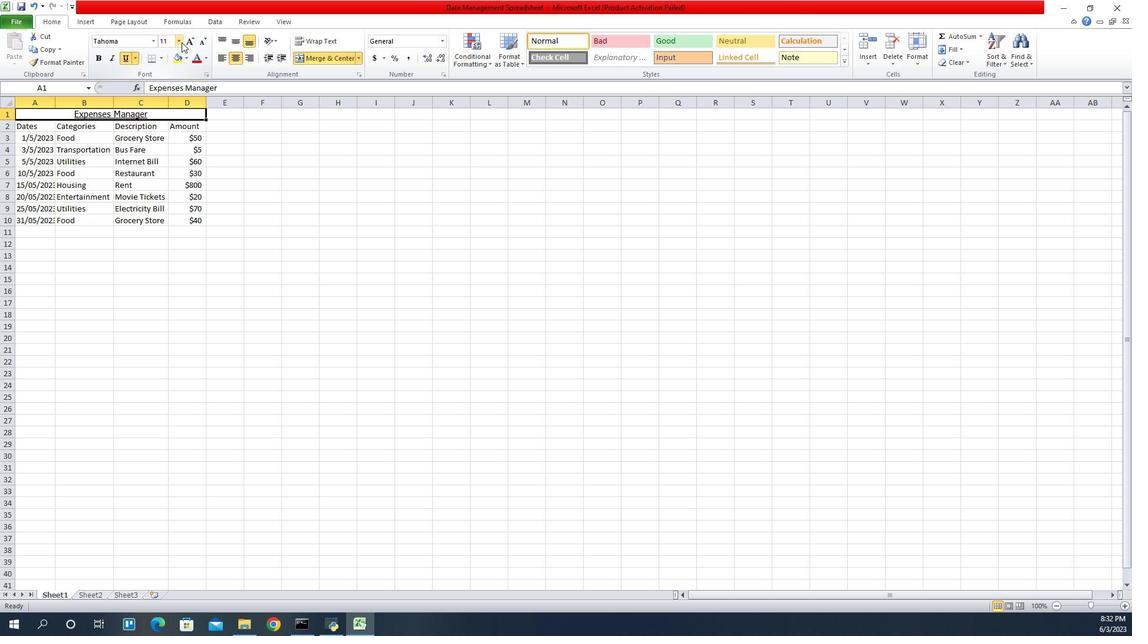 
Action: Mouse pressed left at (987, 44)
Screenshot: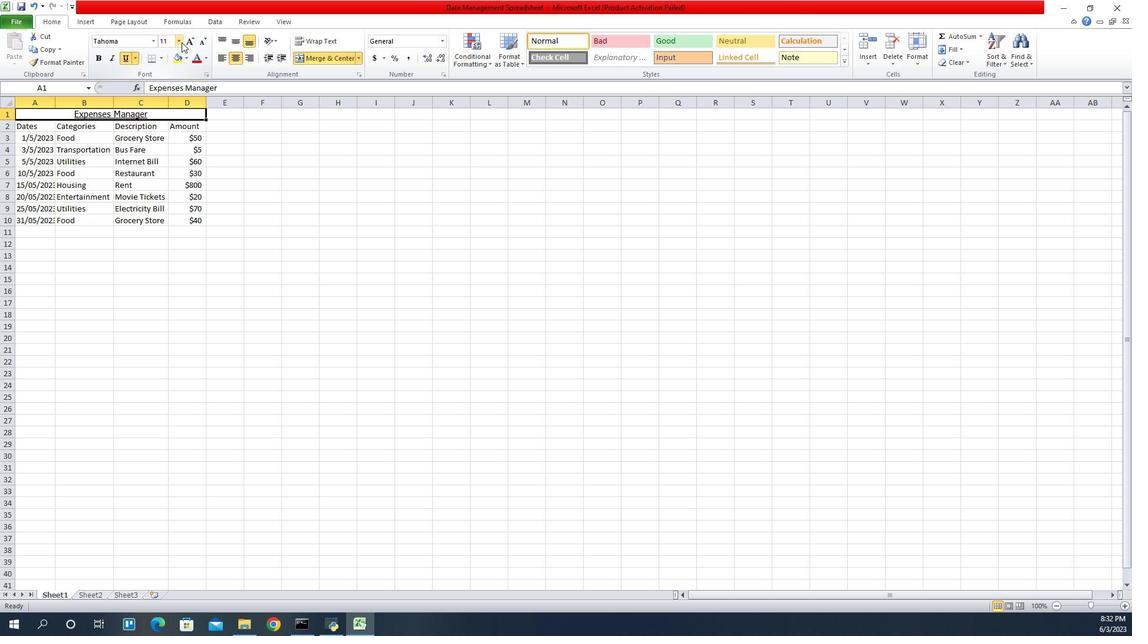 
Action: Mouse moved to (973, 134)
Screenshot: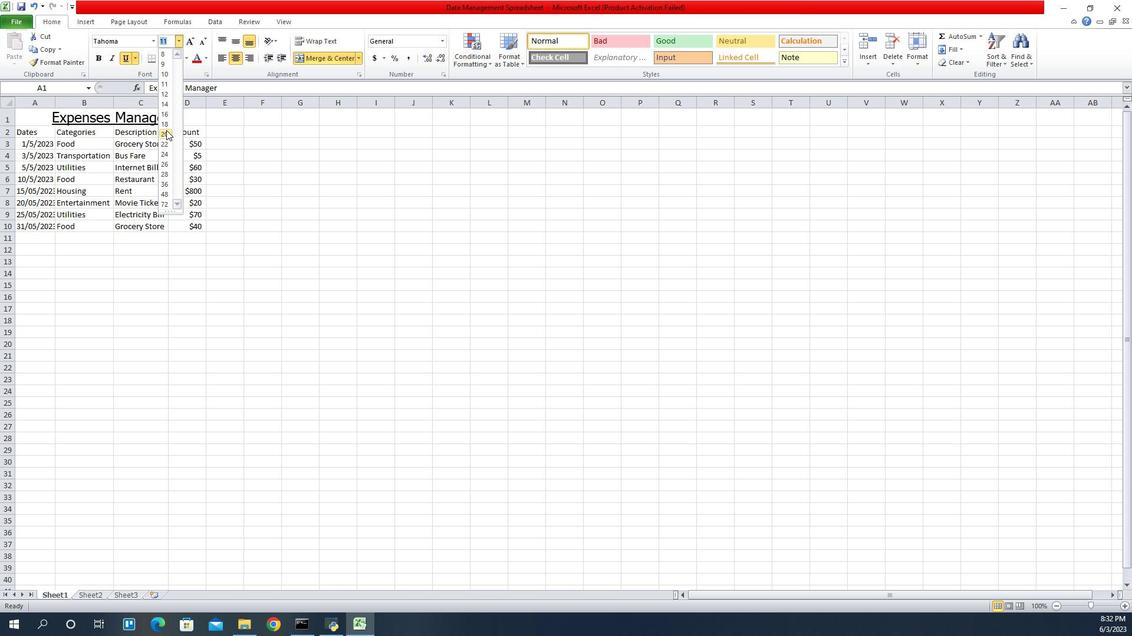 
Action: Mouse pressed left at (973, 134)
Screenshot: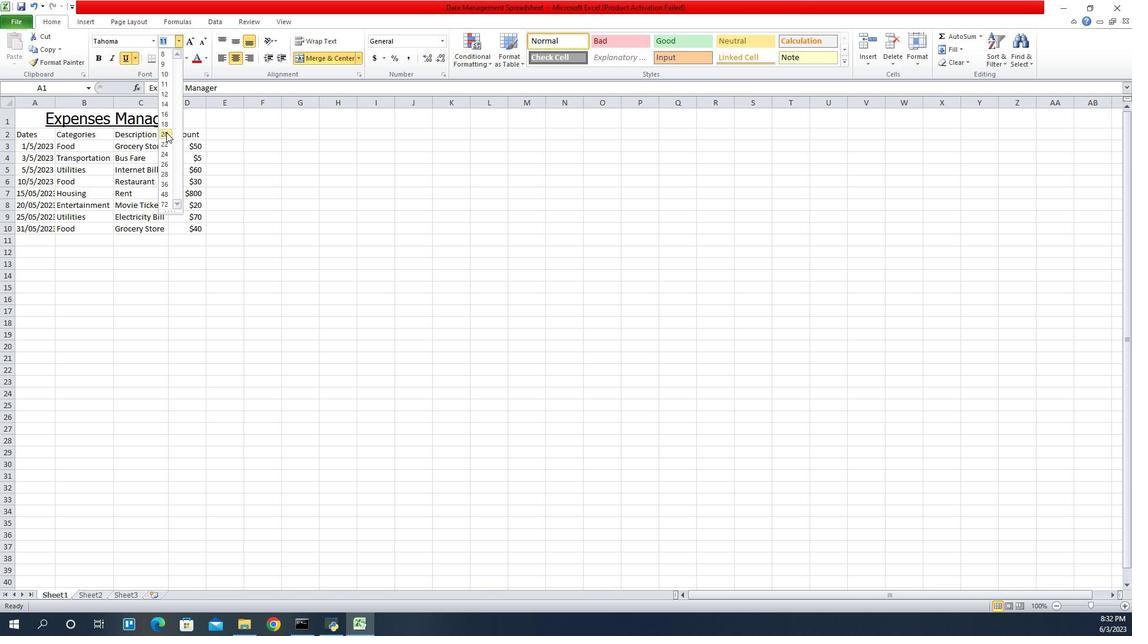 
Action: Mouse moved to (838, 137)
Screenshot: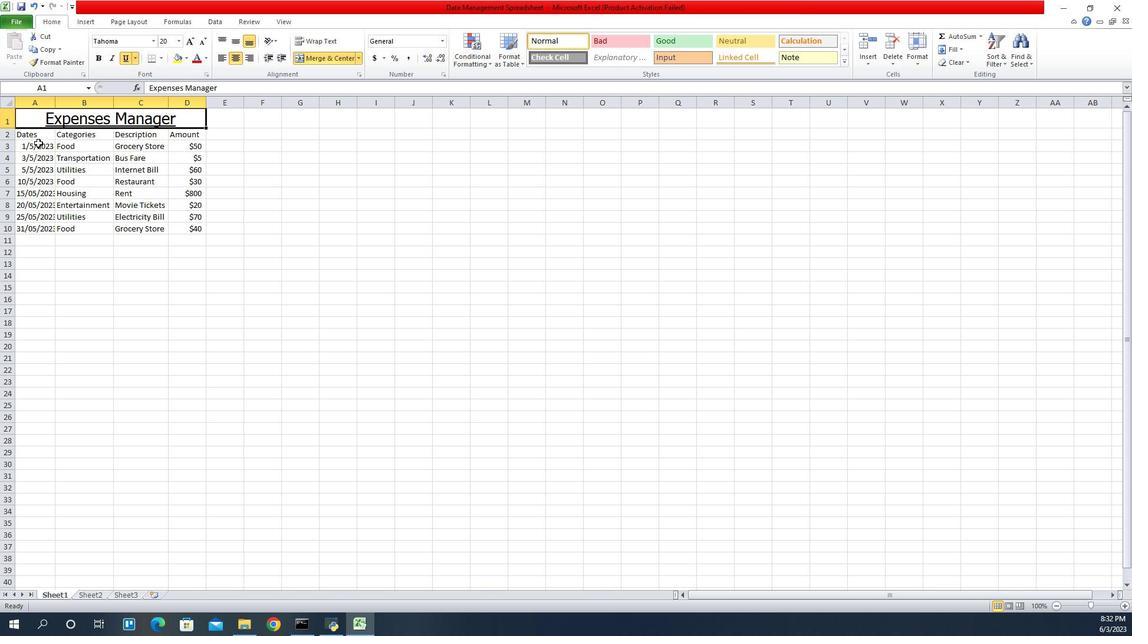 
Action: Mouse pressed left at (838, 137)
Screenshot: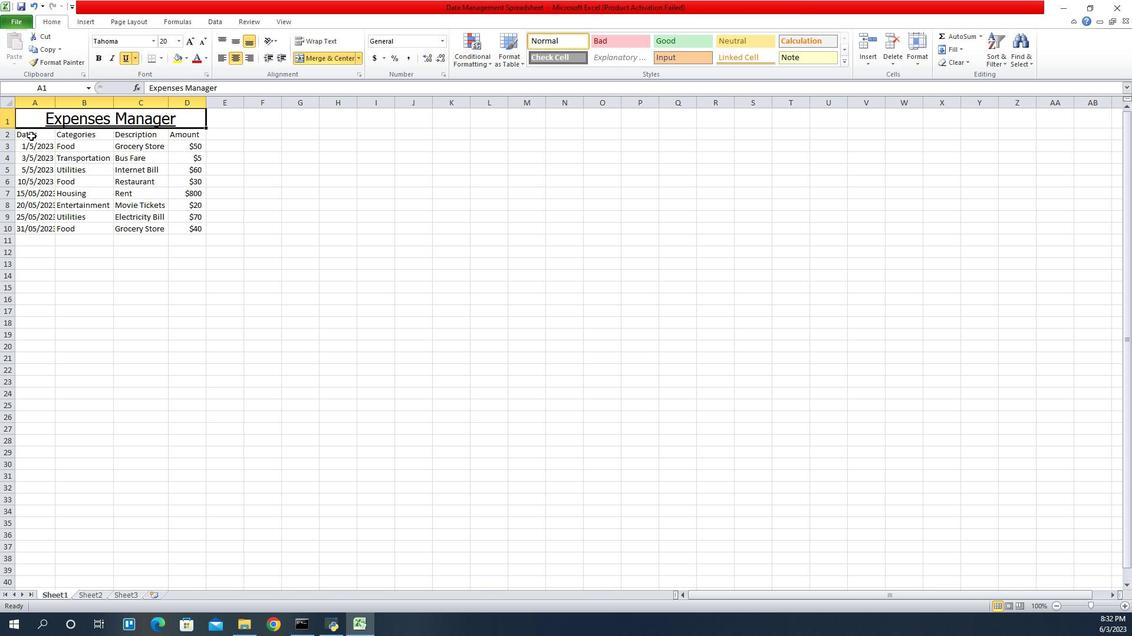 
Action: Mouse moved to (959, 41)
Screenshot: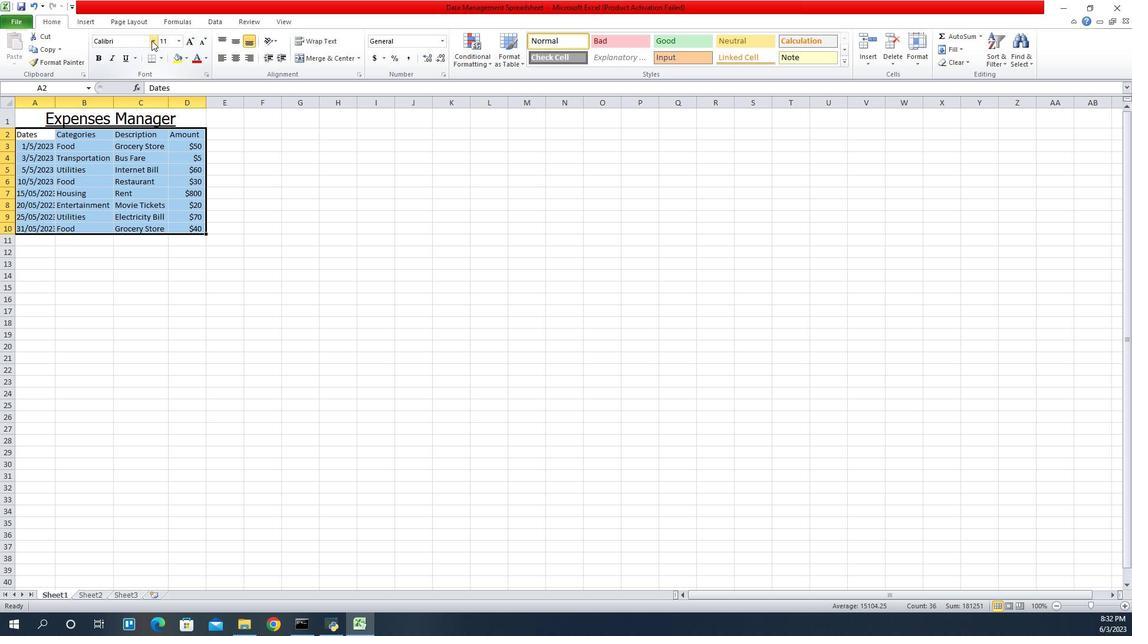 
Action: Mouse pressed left at (959, 41)
Screenshot: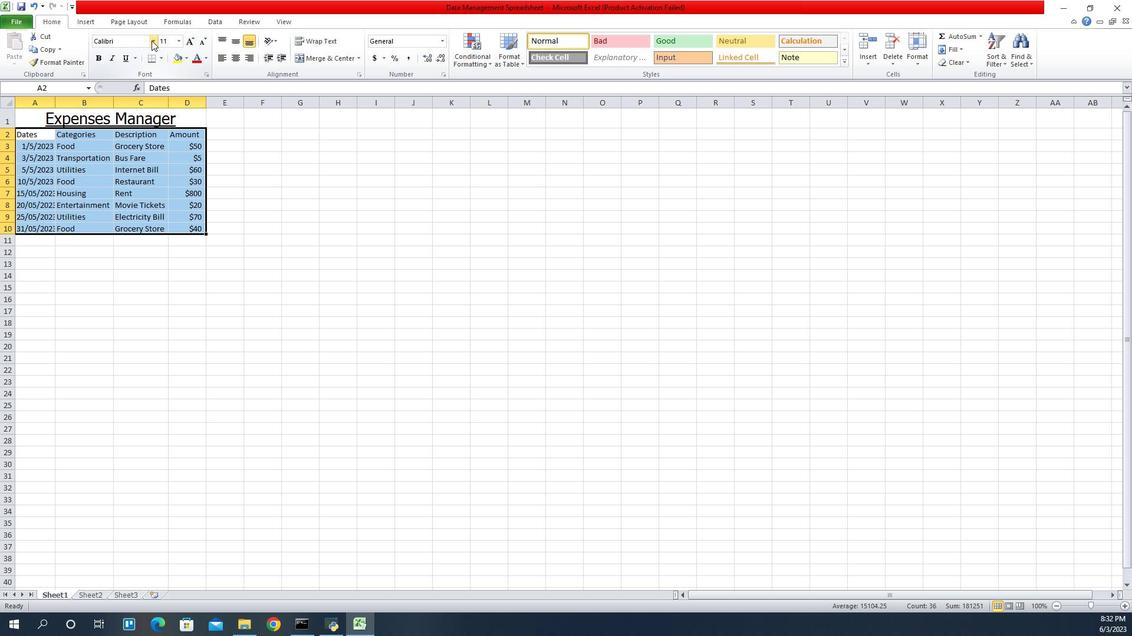 
Action: Mouse moved to (940, 142)
Screenshot: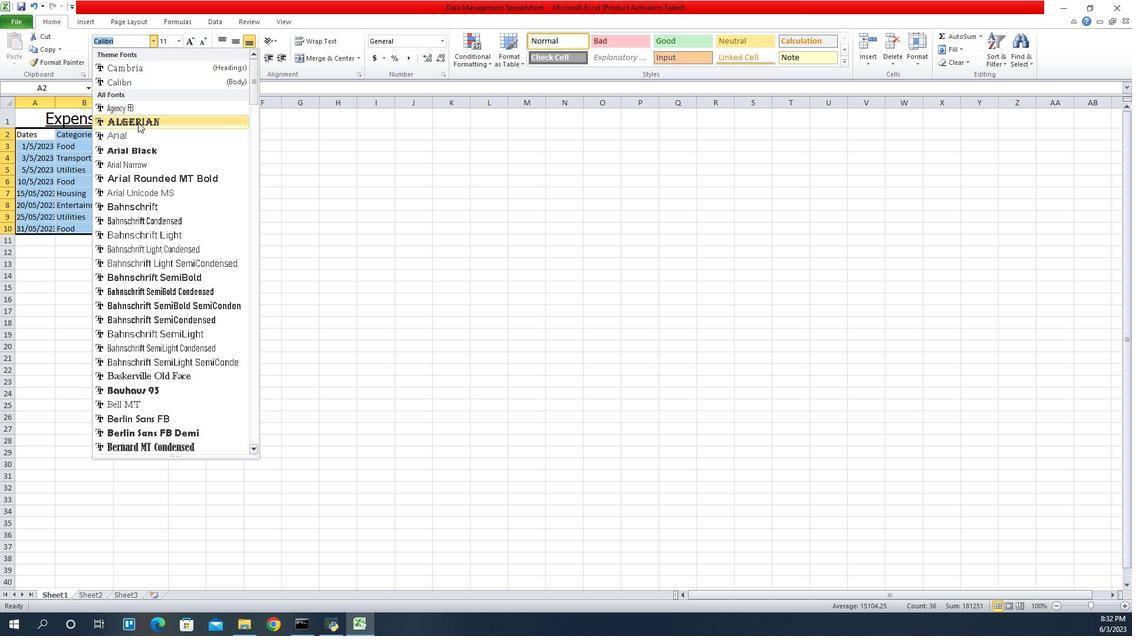 
Action: Mouse pressed left at (940, 142)
Screenshot: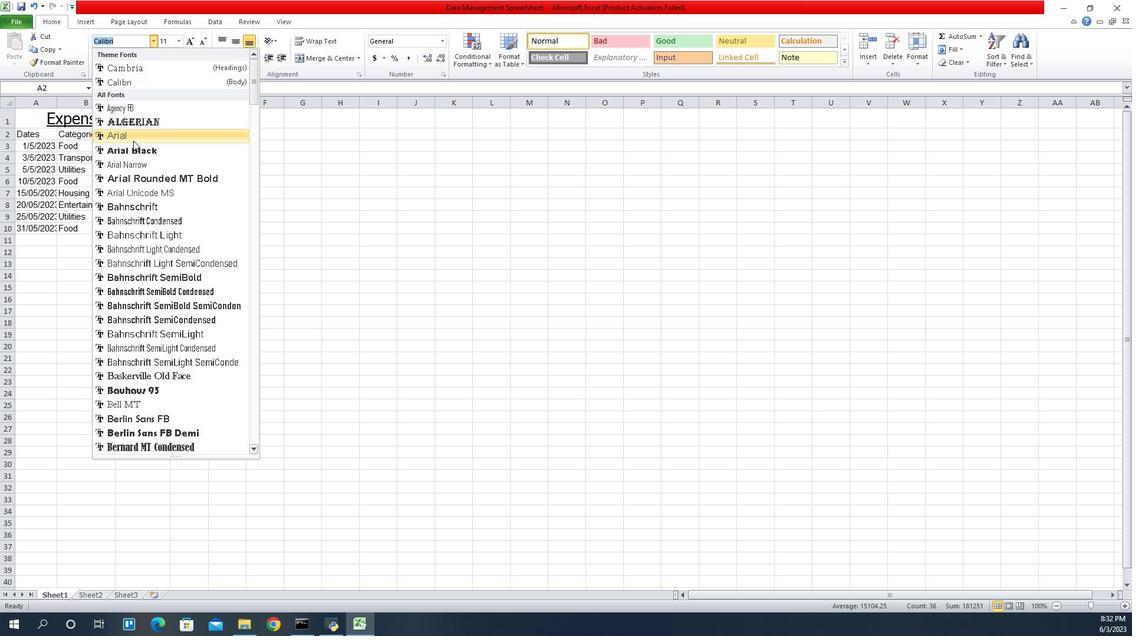 
Action: Mouse moved to (985, 43)
Screenshot: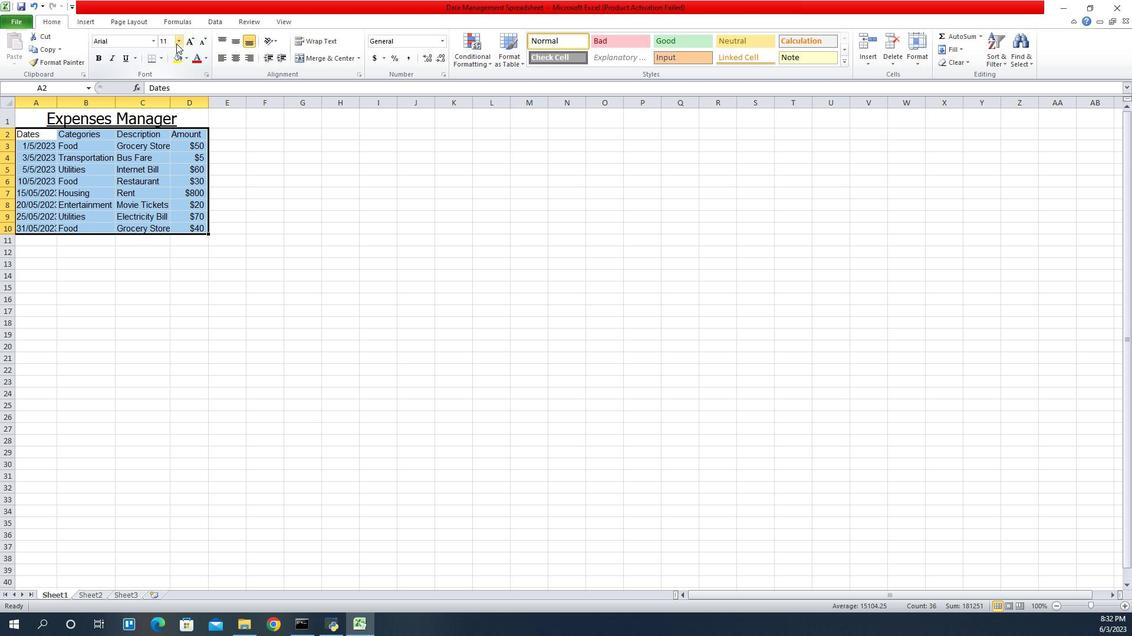 
Action: Mouse pressed left at (985, 43)
Screenshot: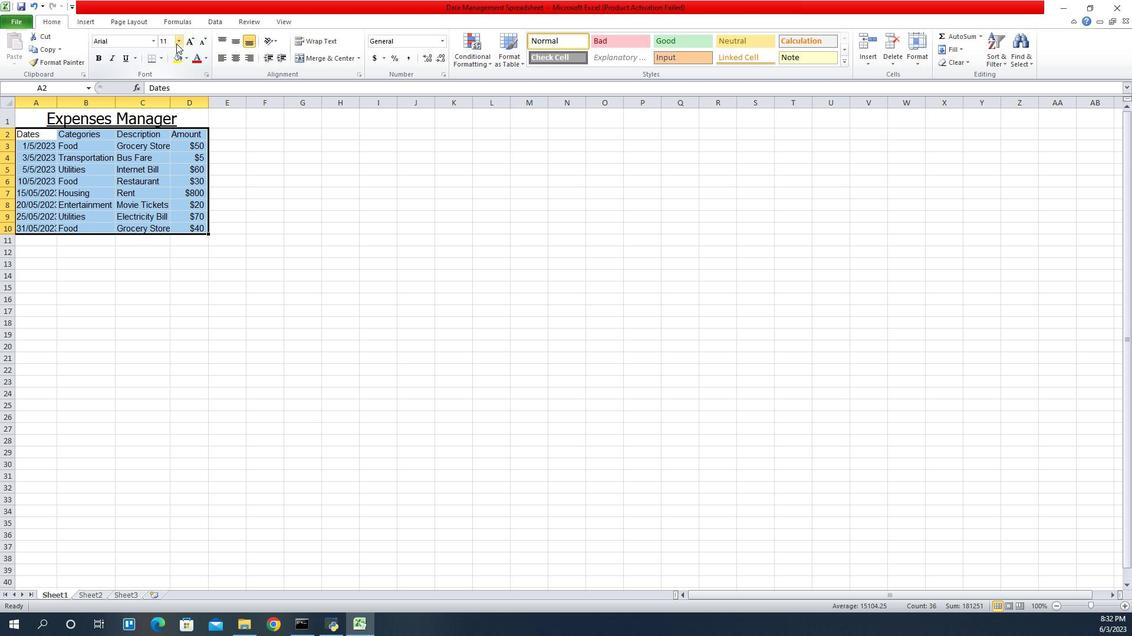 
Action: Mouse moved to (971, 93)
Screenshot: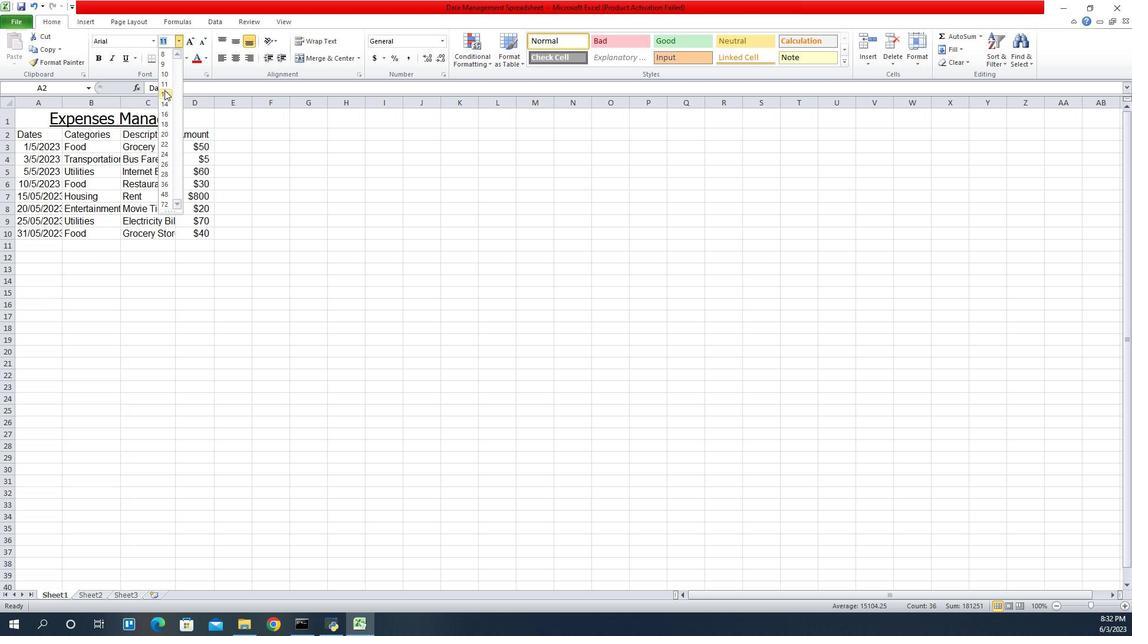 
Action: Mouse pressed left at (971, 93)
Screenshot: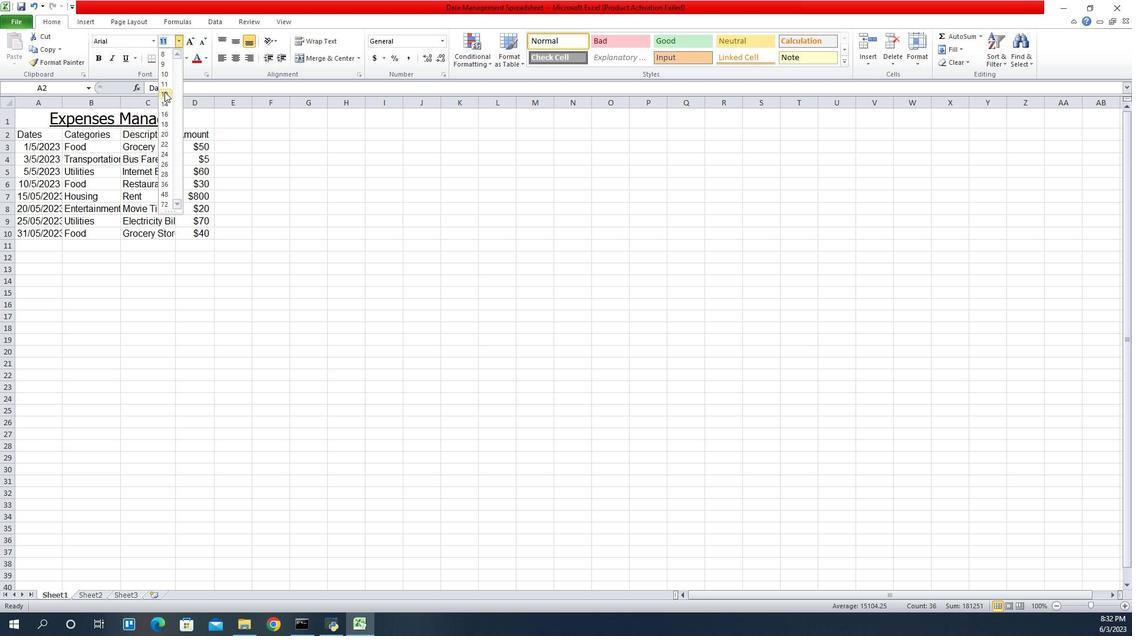 
Action: Mouse pressed left at (971, 93)
Screenshot: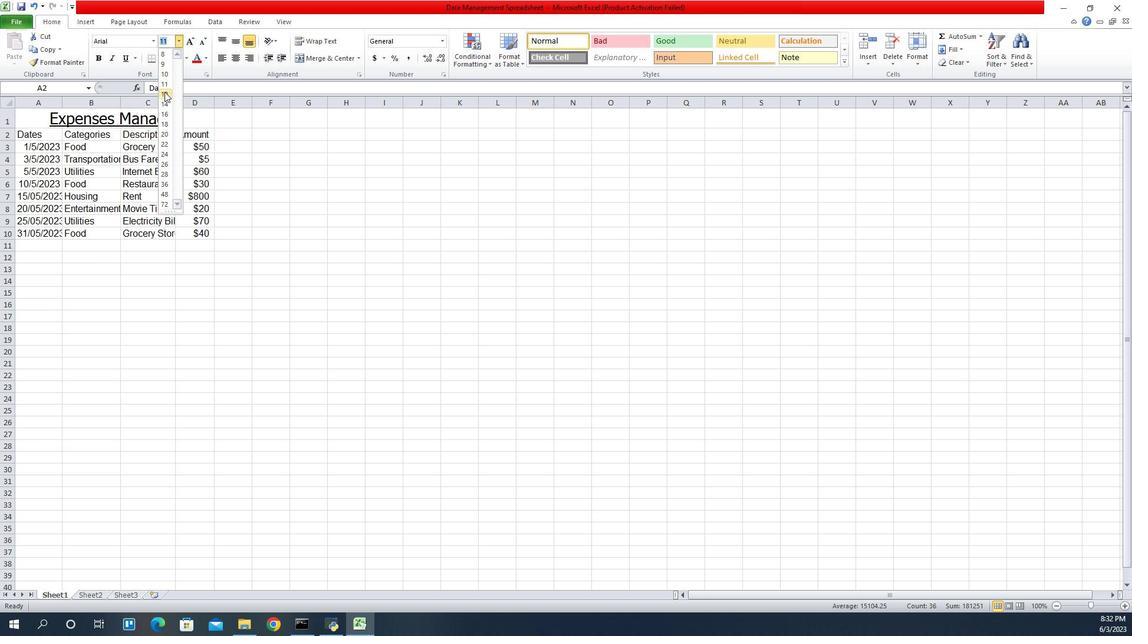 
Action: Mouse moved to (841, 112)
Screenshot: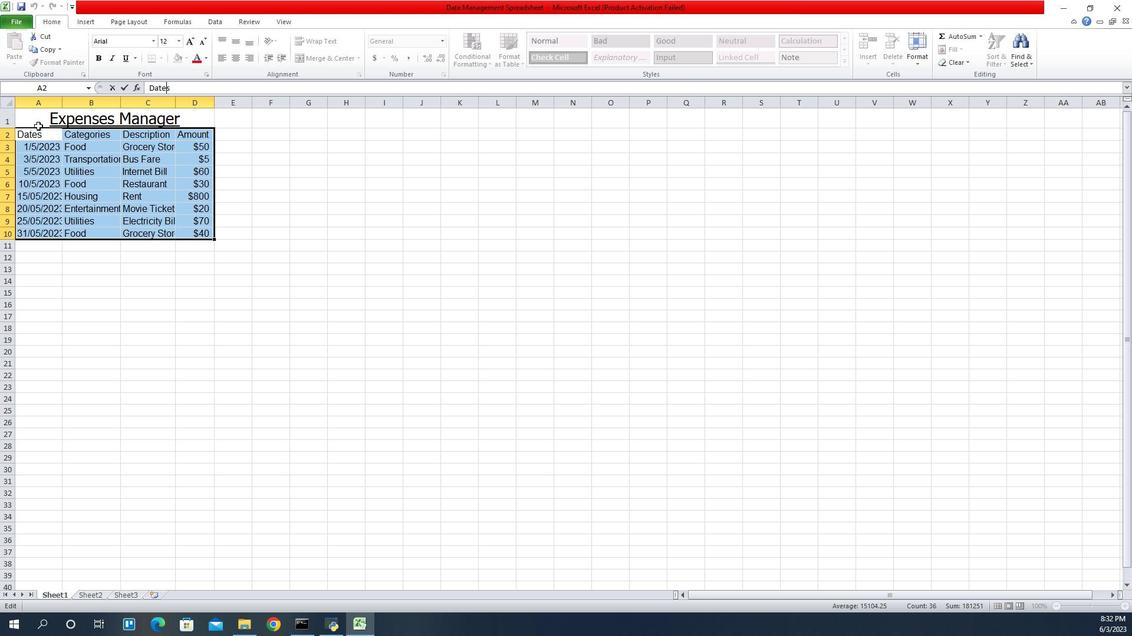
Action: Mouse pressed left at (841, 112)
Screenshot: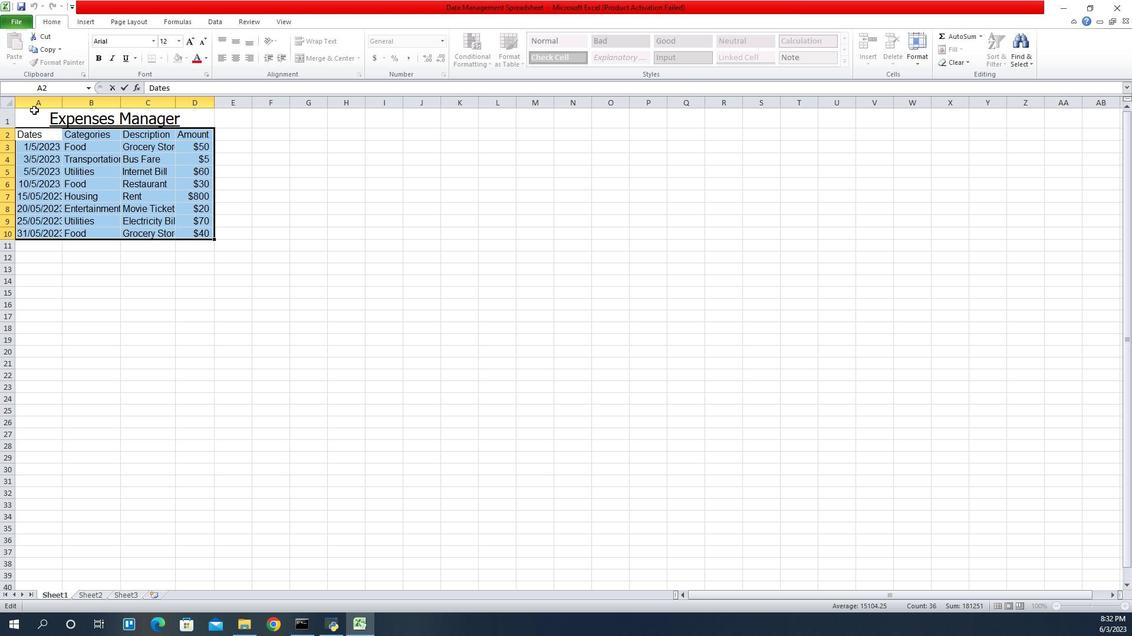 
Action: Mouse moved to (1026, 64)
Screenshot: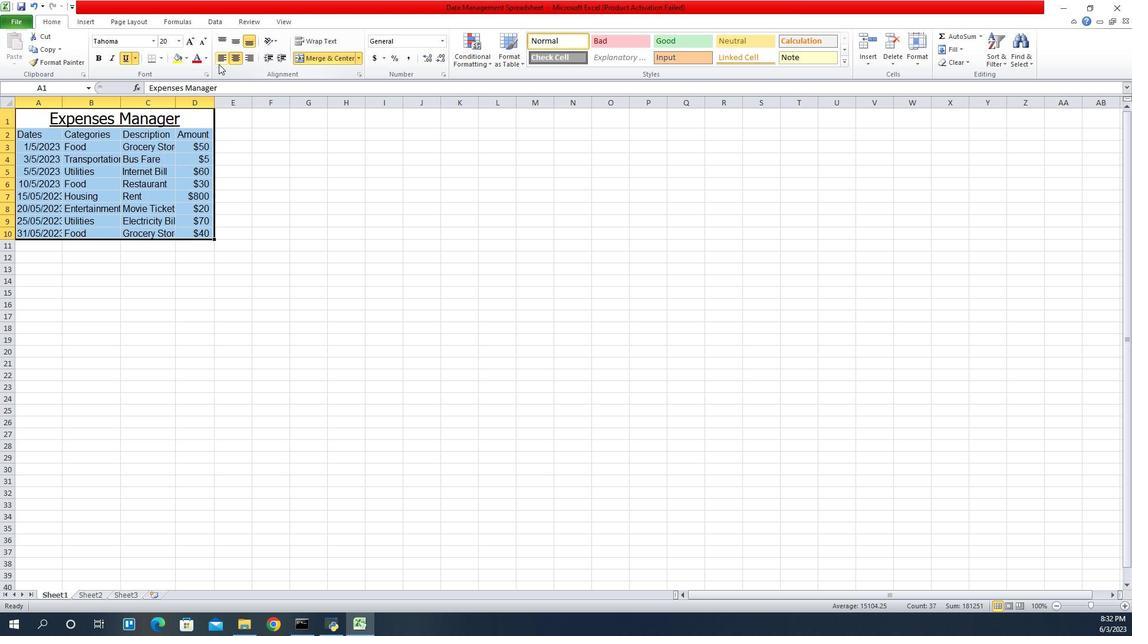 
Action: Mouse pressed left at (1026, 64)
Screenshot: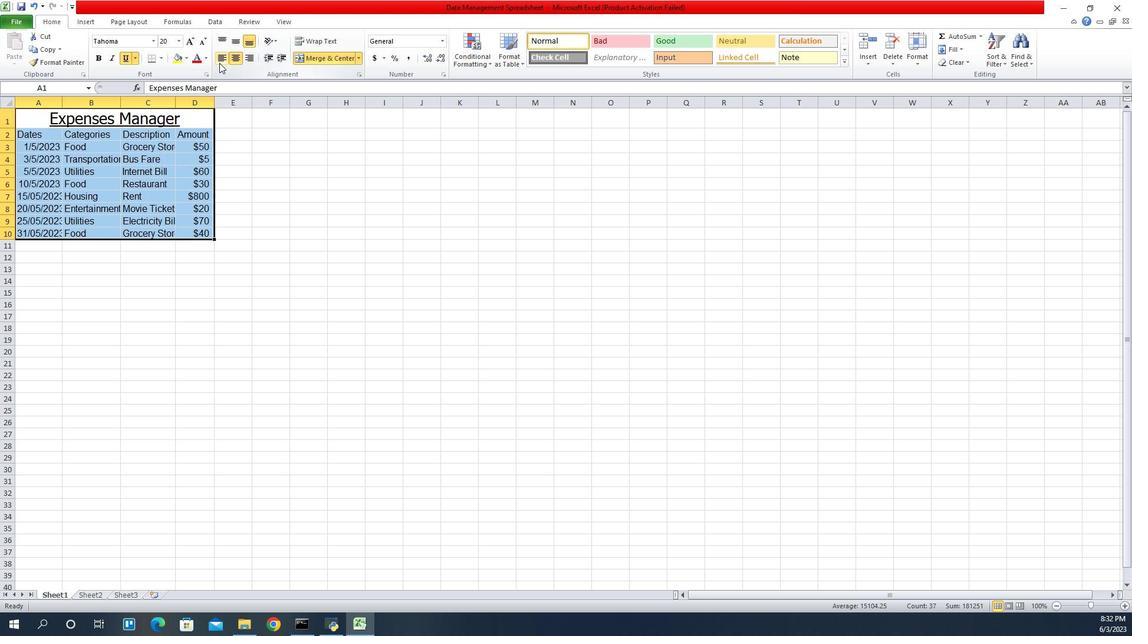 
Action: Mouse moved to (868, 106)
Screenshot: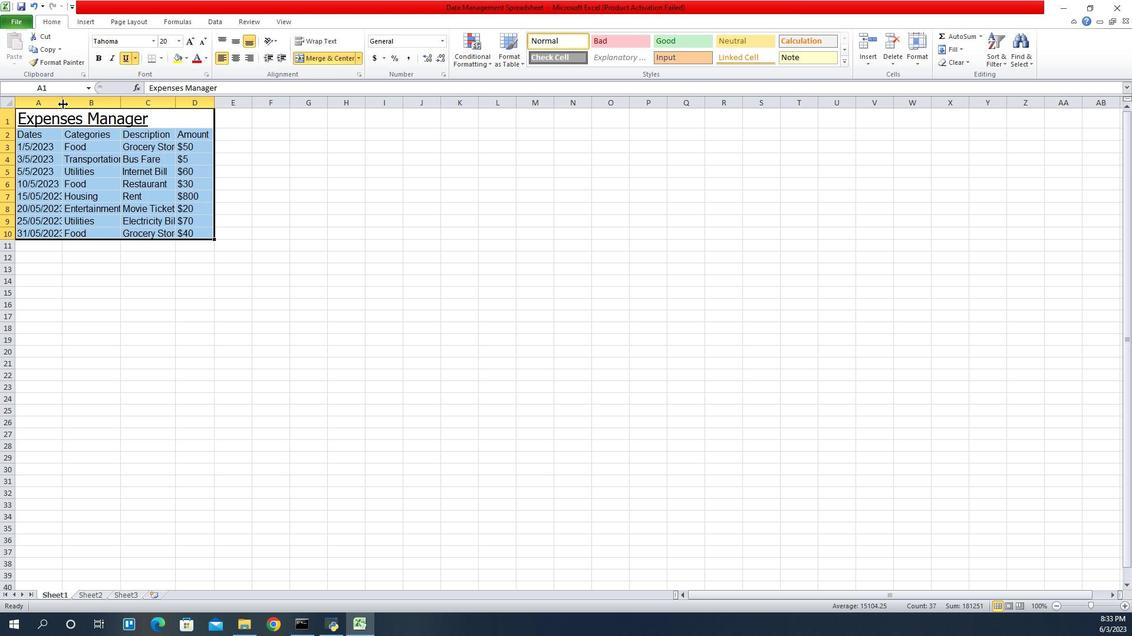 
Action: Mouse pressed left at (868, 106)
Screenshot: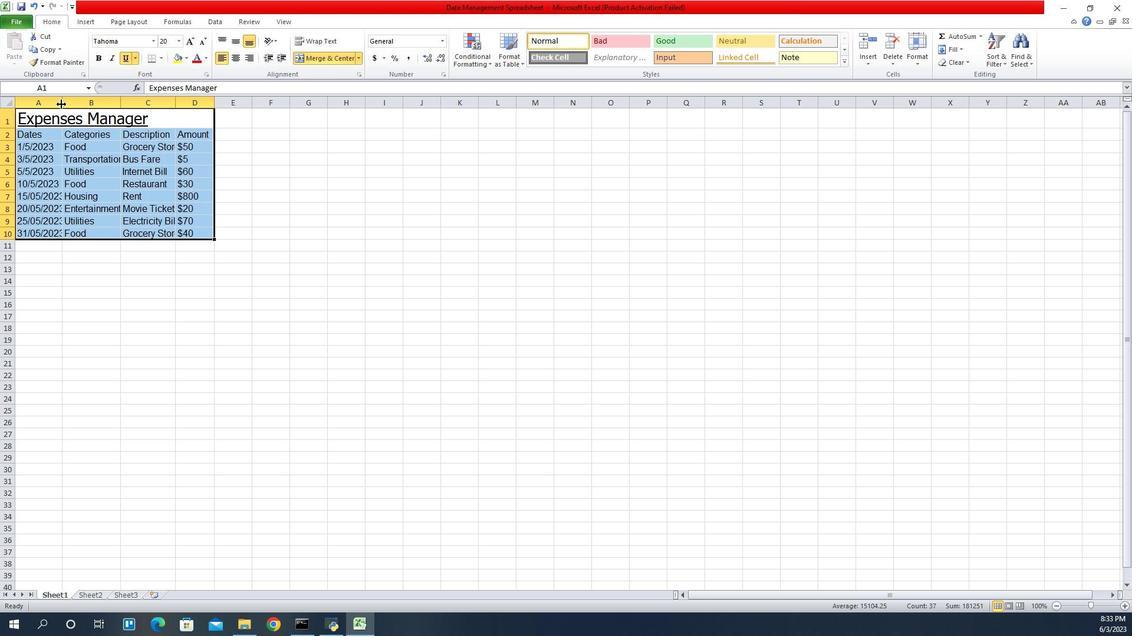 
Action: Mouse pressed left at (868, 106)
Screenshot: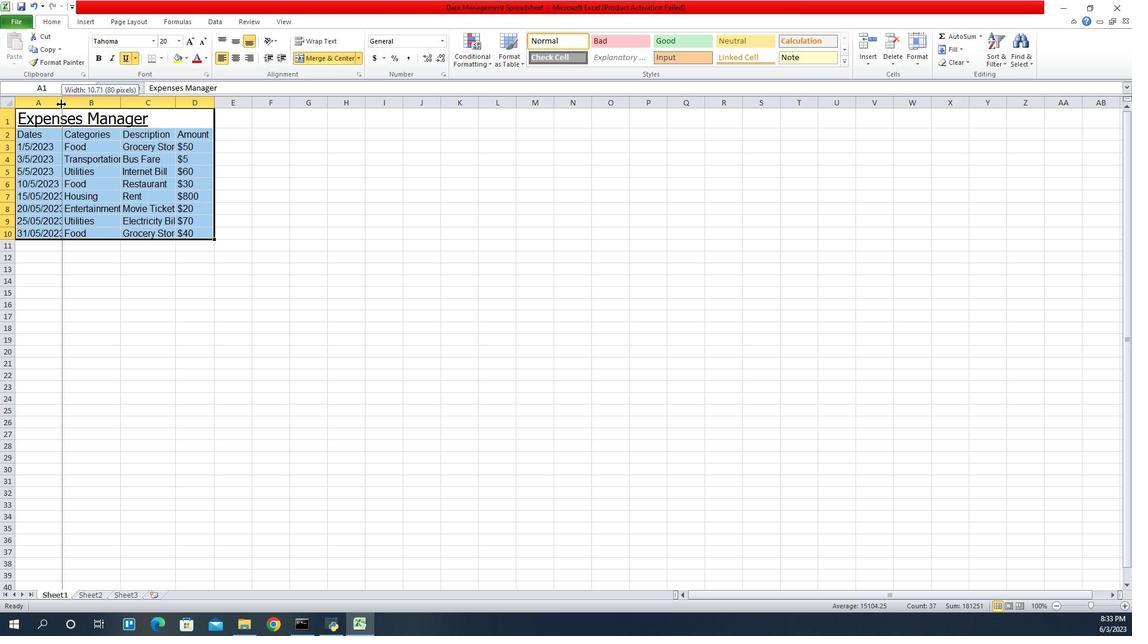 
Action: Mouse moved to (933, 103)
Screenshot: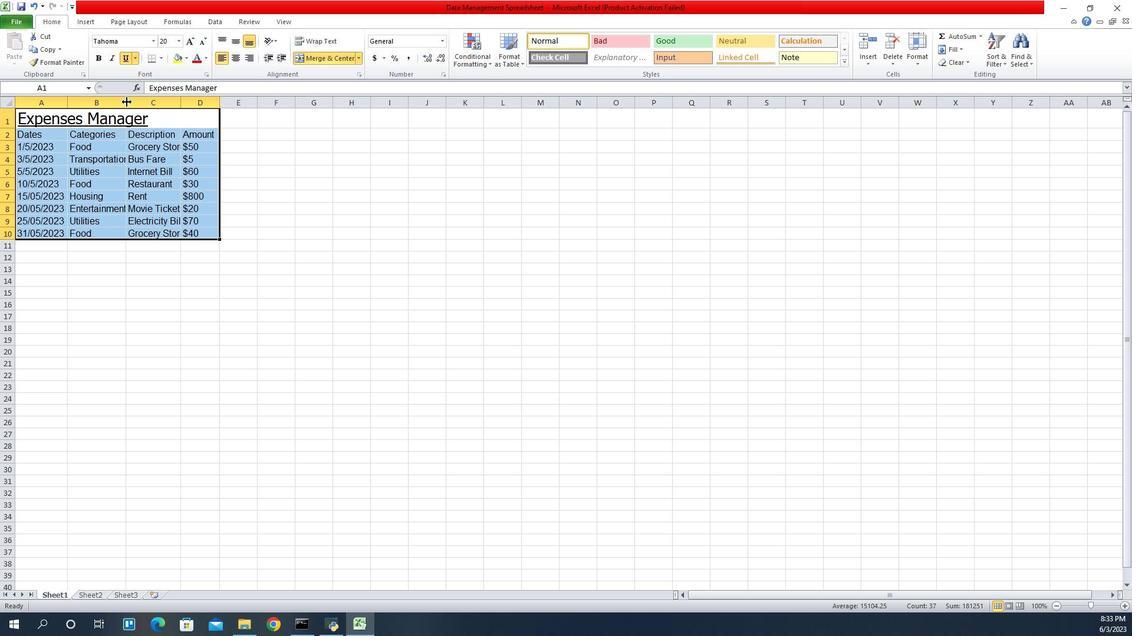
Action: Mouse pressed left at (933, 103)
Screenshot: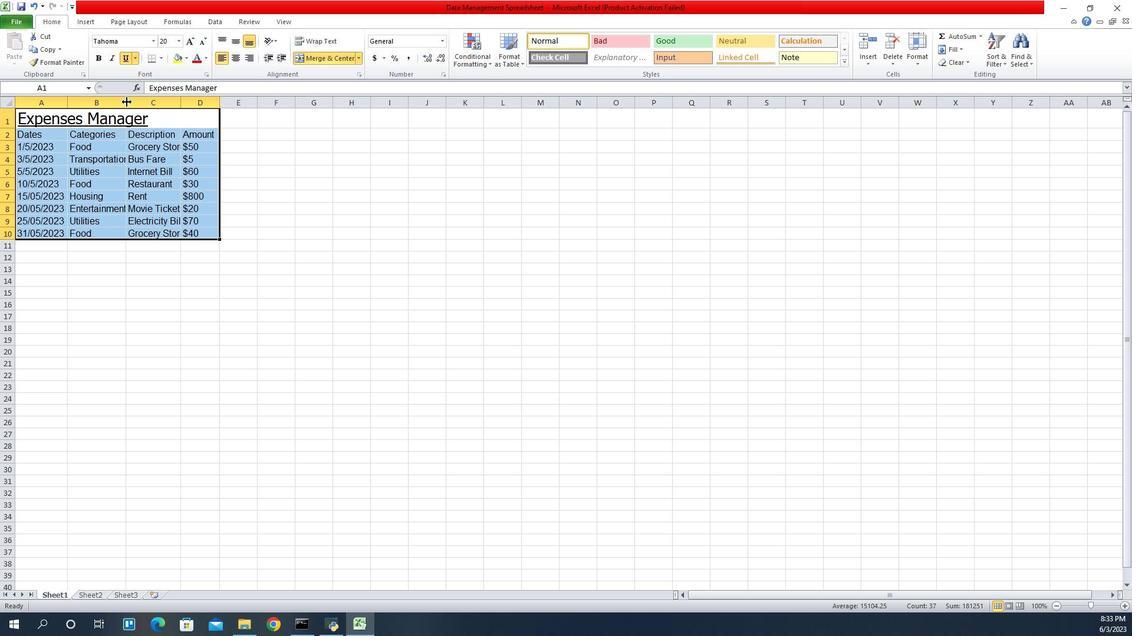 
Action: Mouse moved to (933, 104)
Screenshot: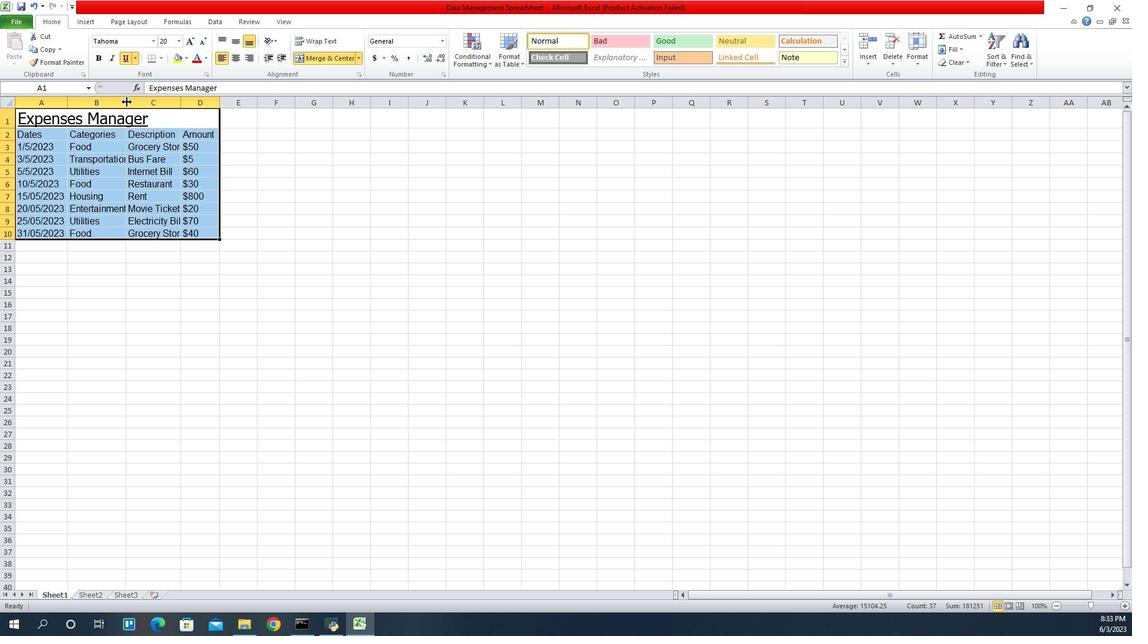 
Action: Mouse pressed left at (933, 104)
Screenshot: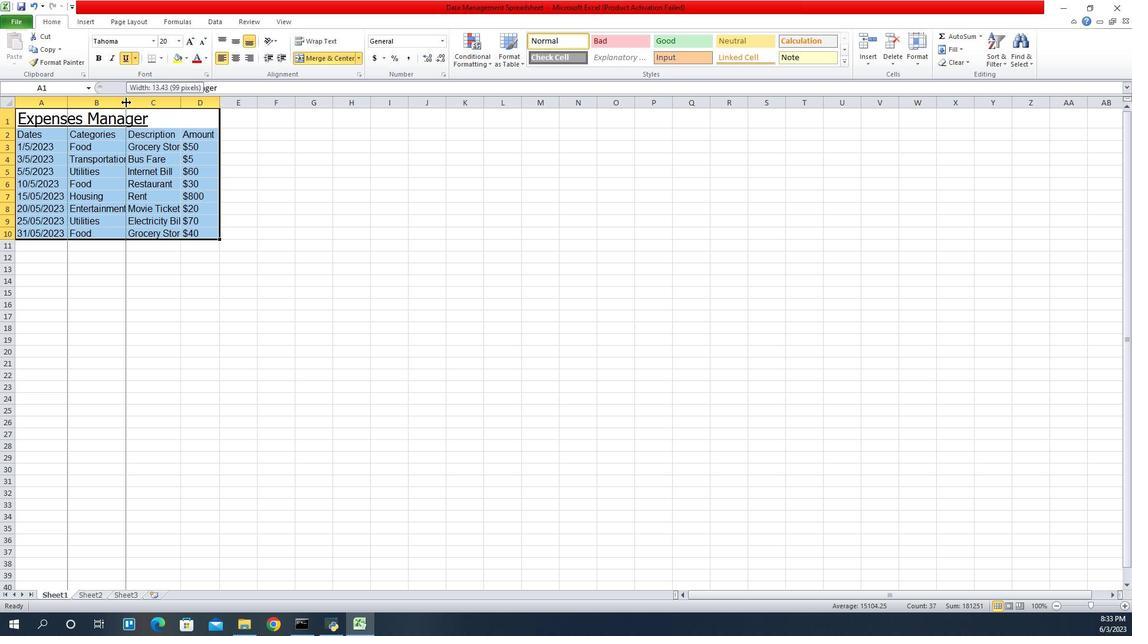 
Action: Mouse moved to (995, 104)
Screenshot: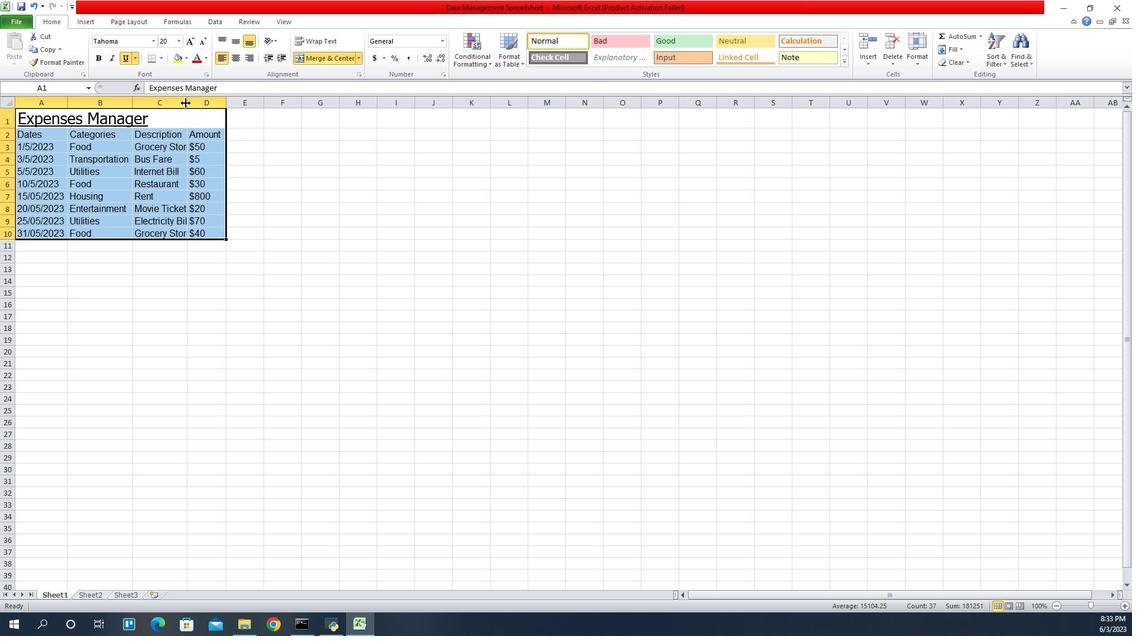 
Action: Mouse pressed left at (995, 104)
Screenshot: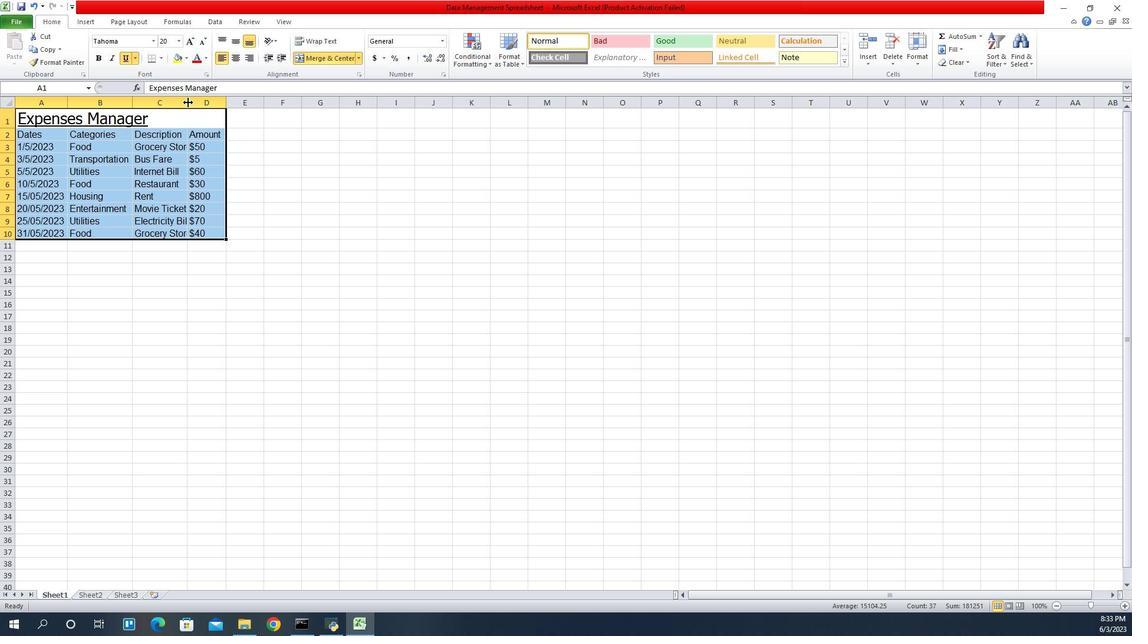 
Action: Mouse pressed left at (995, 104)
Screenshot: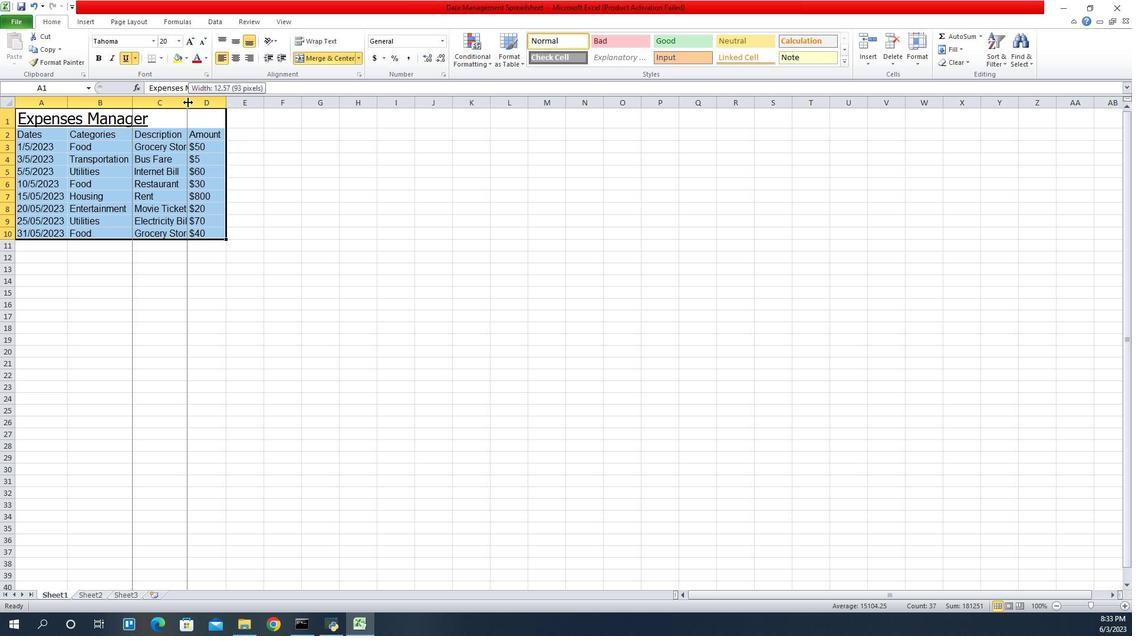 
Action: Mouse moved to (1042, 105)
Screenshot: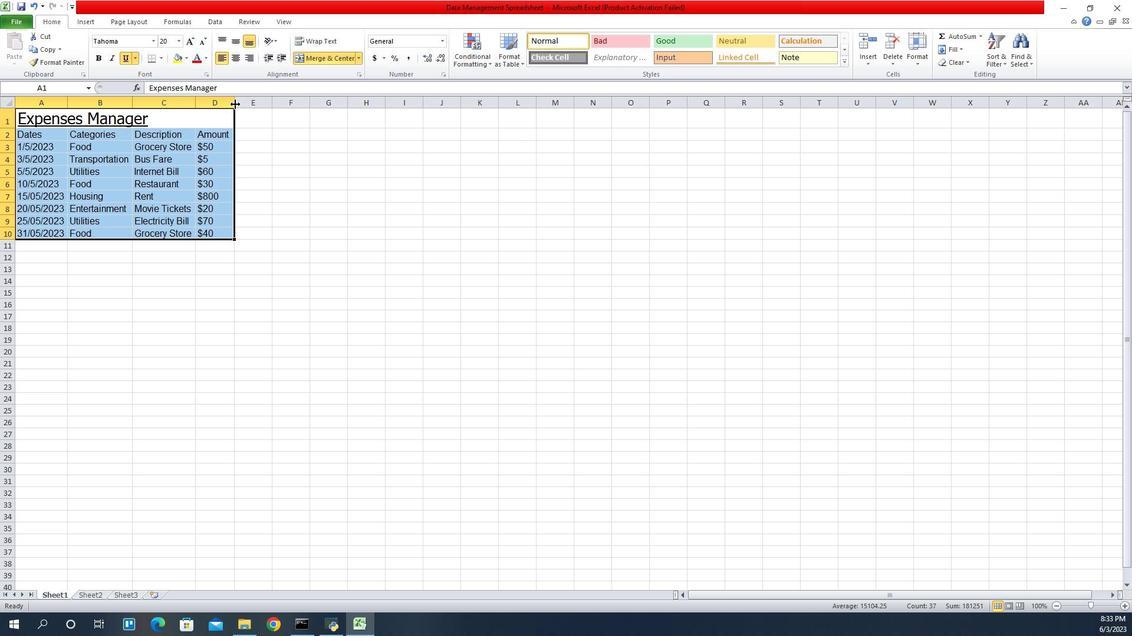 
Action: Mouse pressed left at (1042, 105)
Screenshot: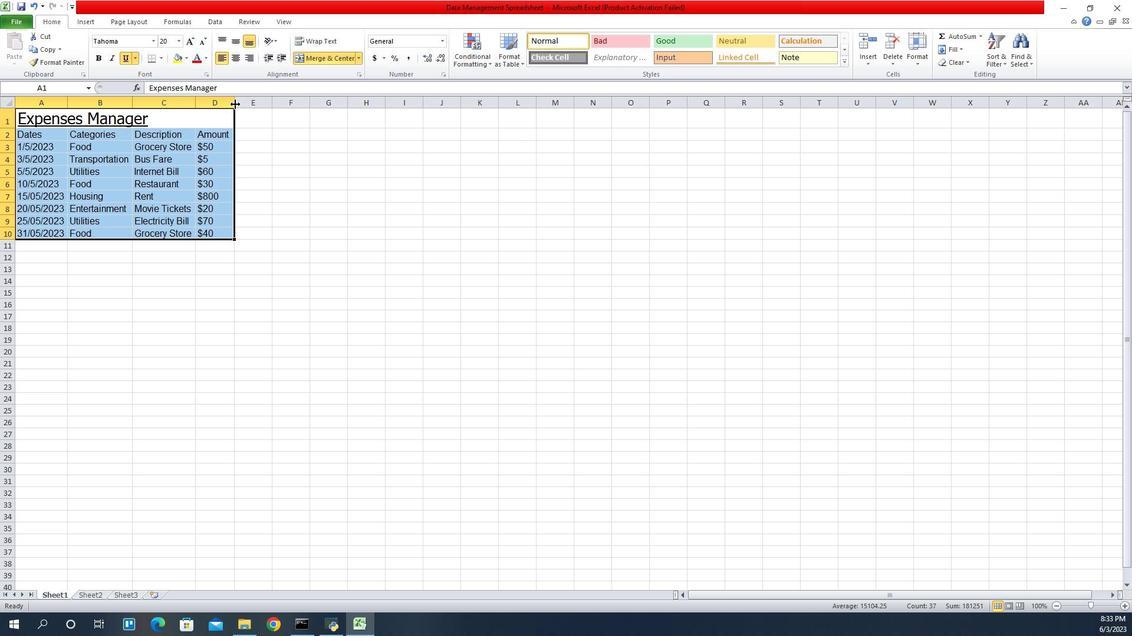 
Action: Mouse pressed left at (1042, 105)
Screenshot: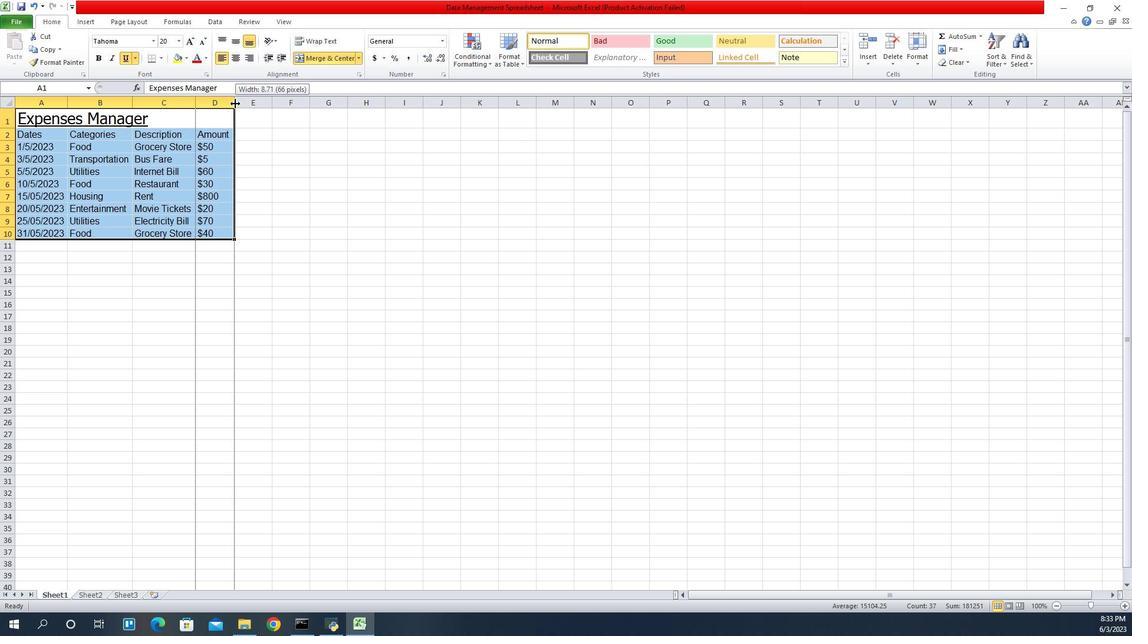 
Action: Mouse moved to (1038, 106)
Screenshot: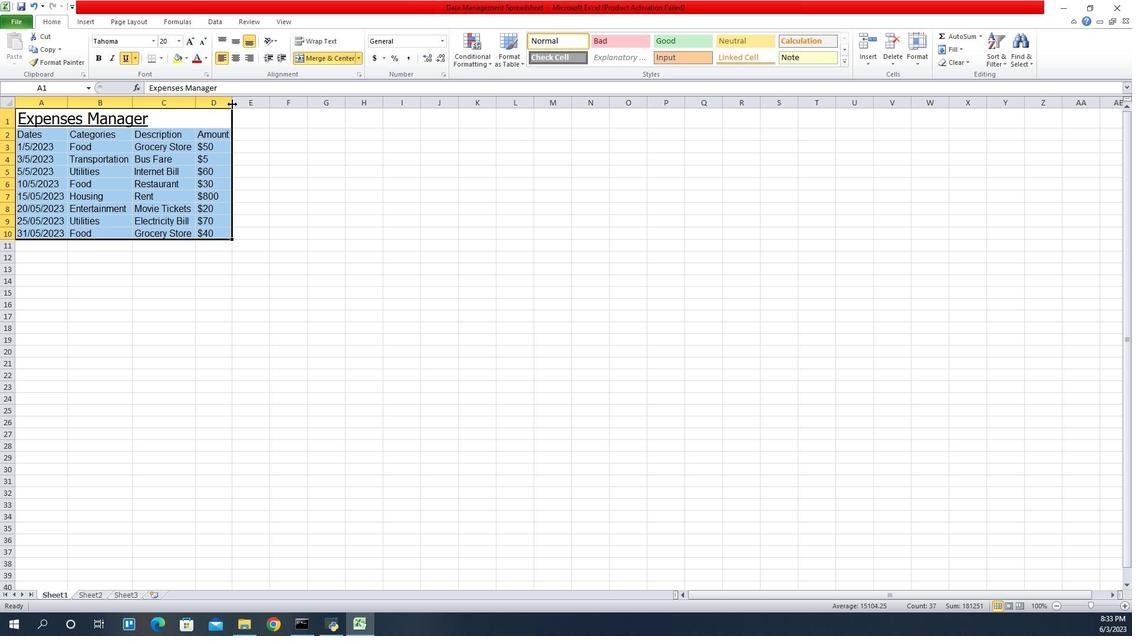 
